 Task: Find connections with filter location Ilebo with filter topic #securitywith filter profile language French with filter current company Bigbasket.com with filter school Gangadhar Meher University with filter industry Religious Institutions with filter service category Social Media Marketing with filter keywords title Painter
Action: Mouse moved to (690, 121)
Screenshot: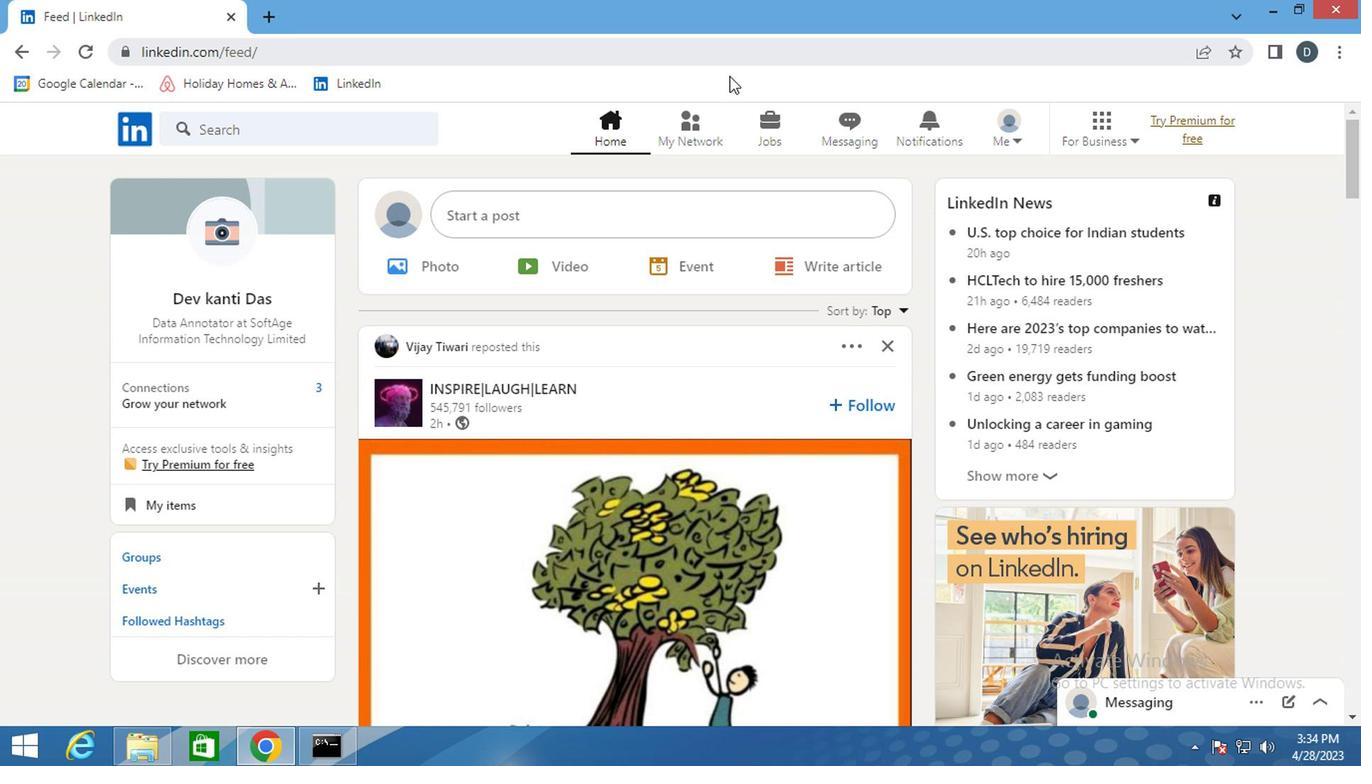 
Action: Mouse pressed left at (690, 121)
Screenshot: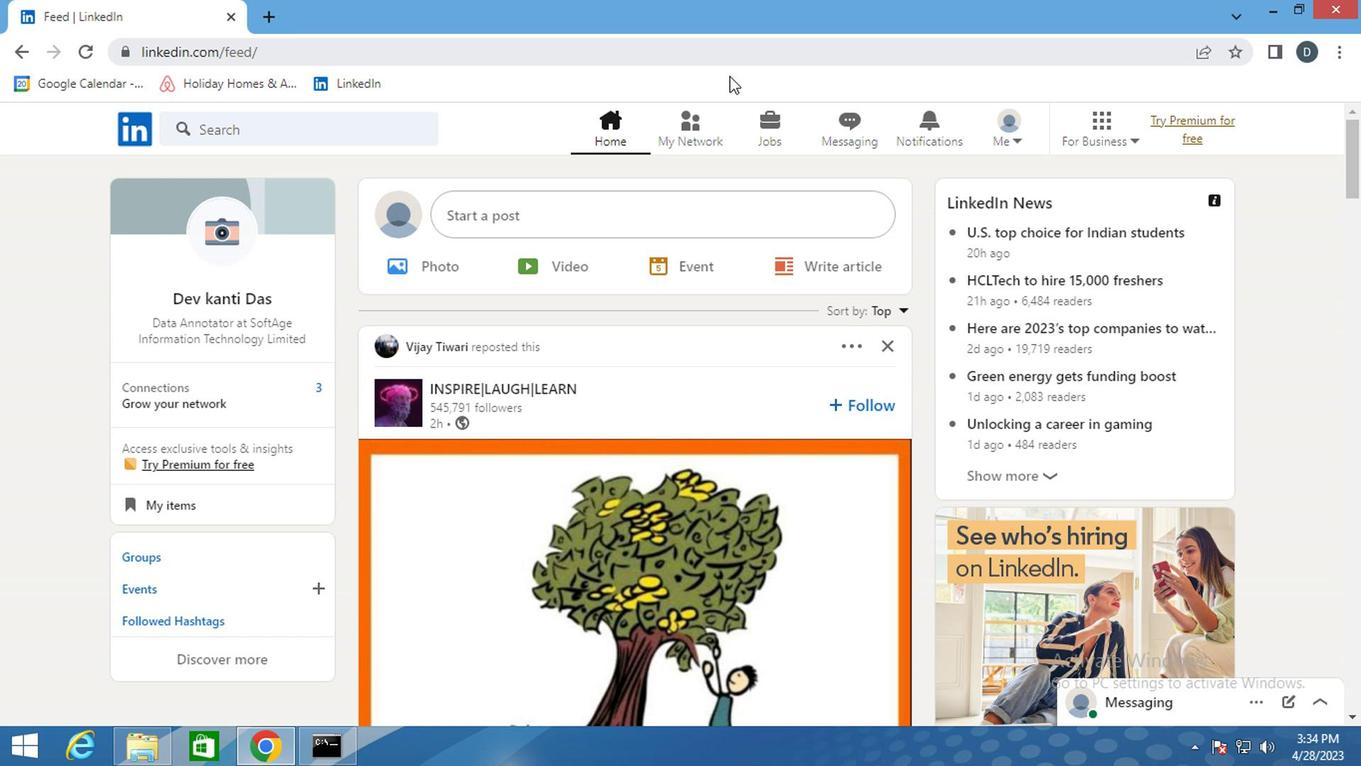 
Action: Mouse moved to (368, 240)
Screenshot: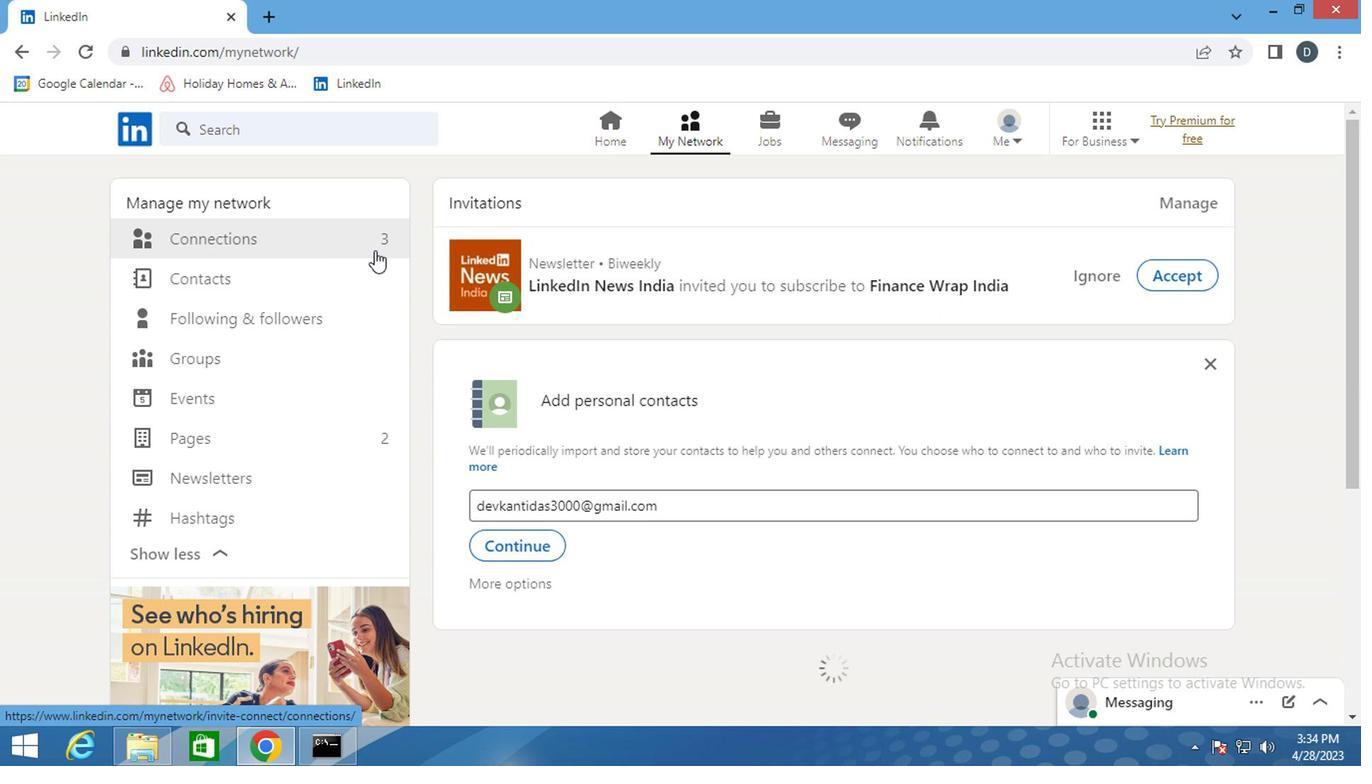 
Action: Mouse pressed left at (368, 240)
Screenshot: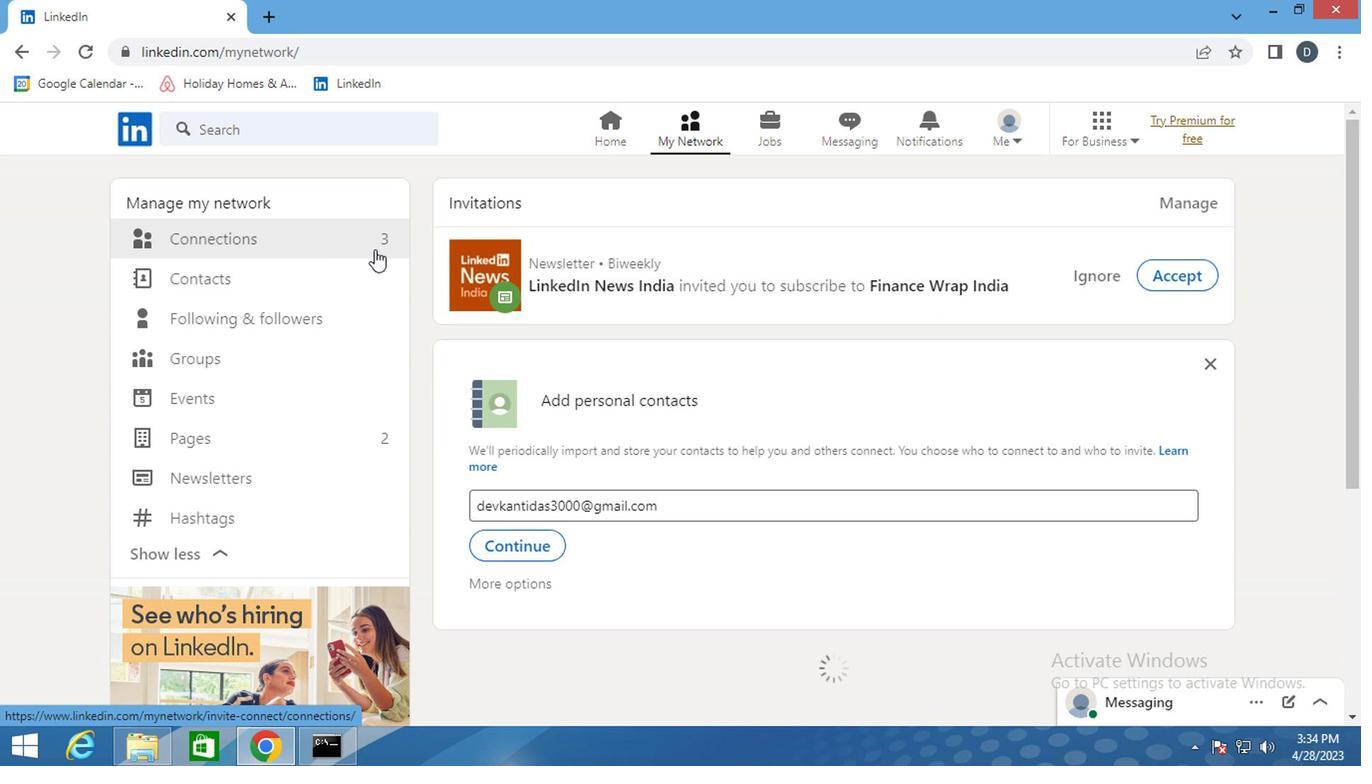 
Action: Mouse moved to (370, 239)
Screenshot: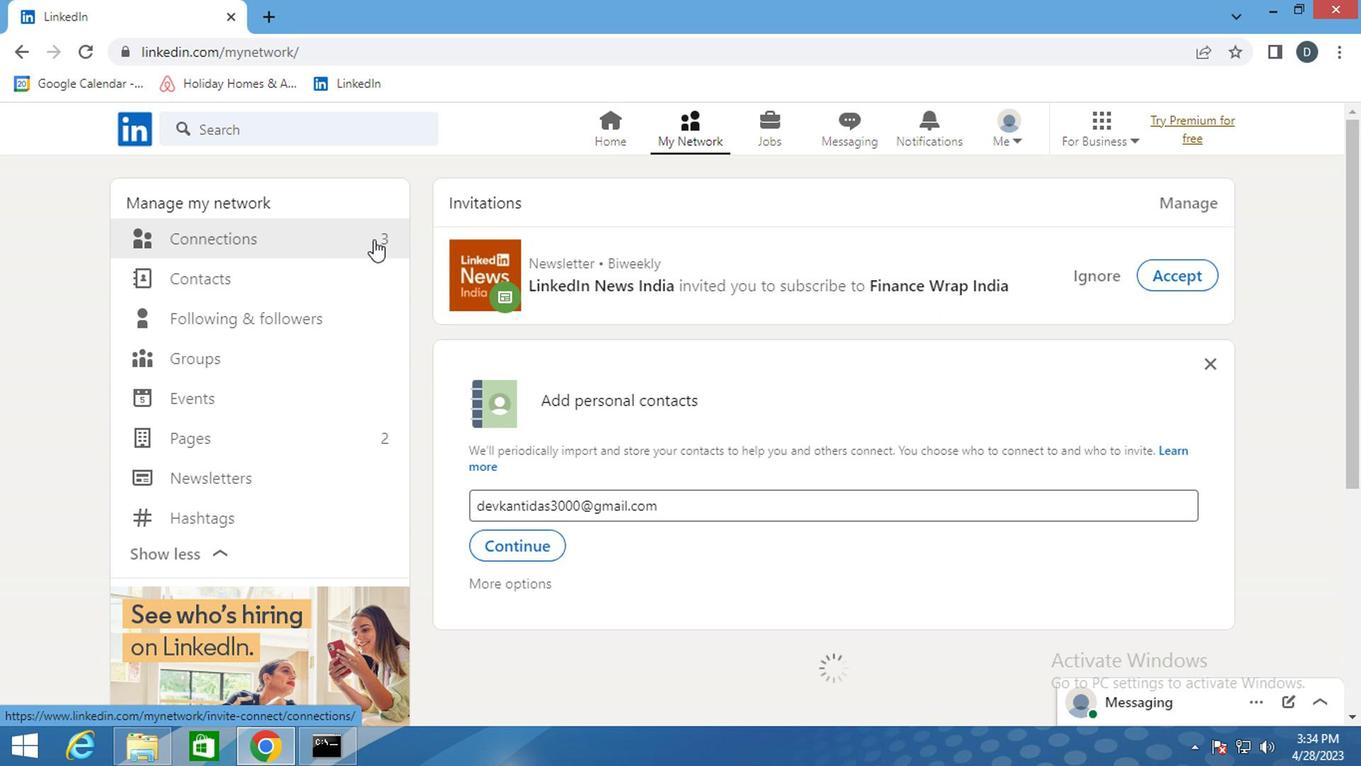 
Action: Mouse pressed left at (370, 239)
Screenshot: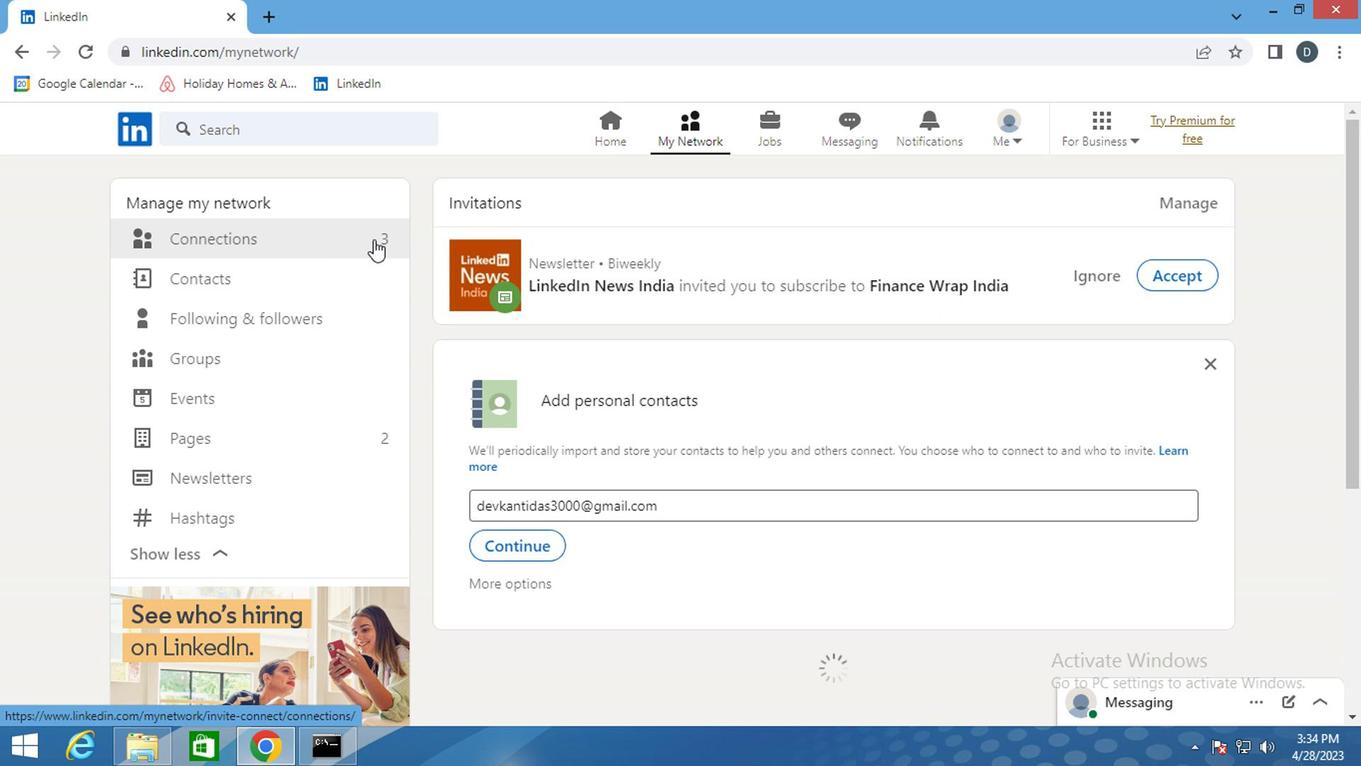 
Action: Mouse moved to (251, 245)
Screenshot: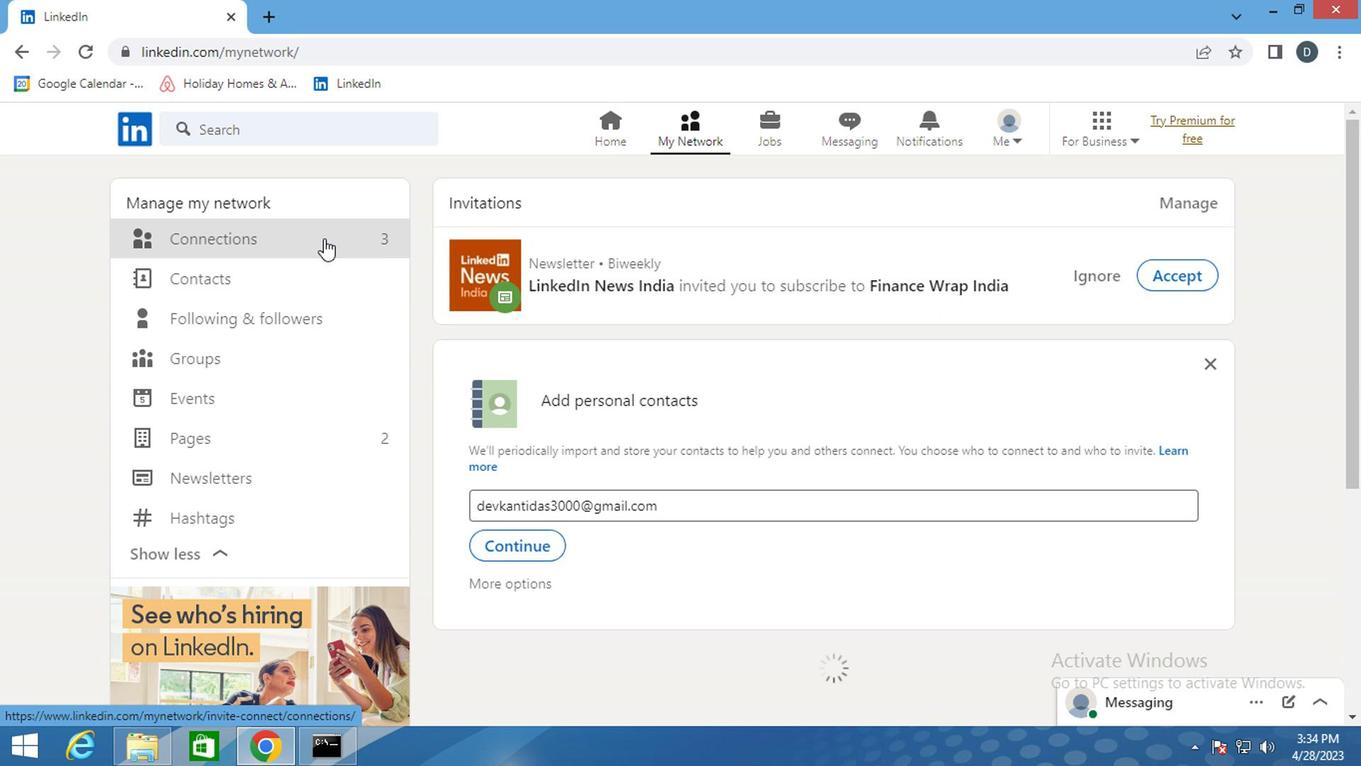 
Action: Mouse pressed left at (251, 245)
Screenshot: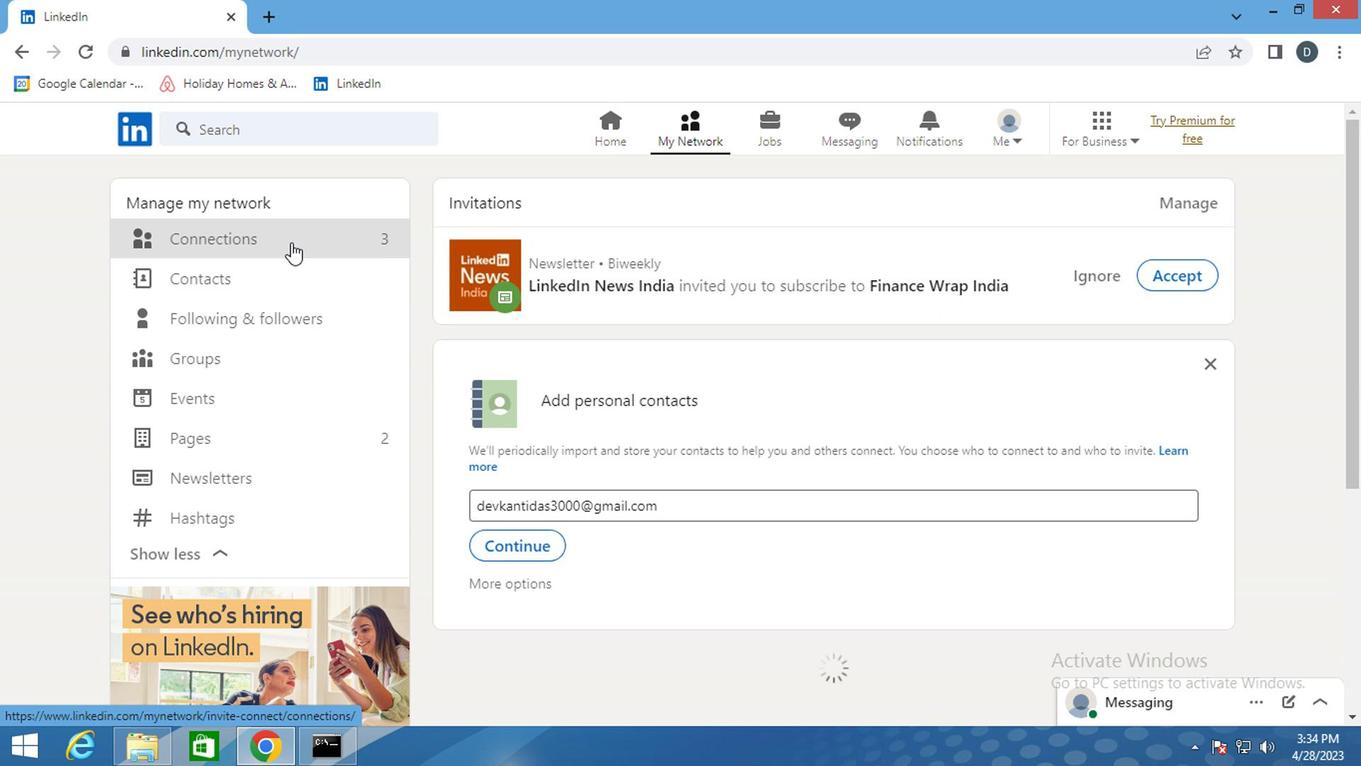 
Action: Mouse moved to (848, 247)
Screenshot: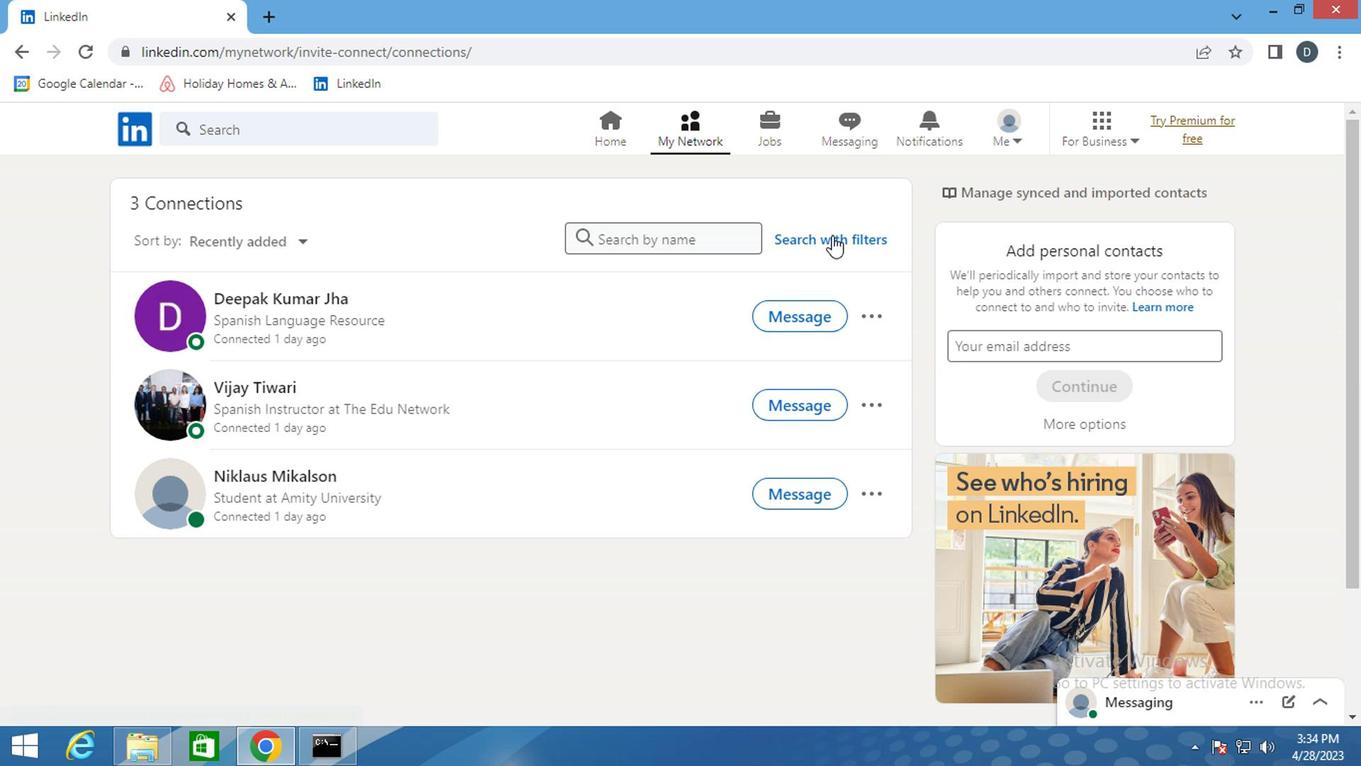 
Action: Mouse pressed left at (848, 247)
Screenshot: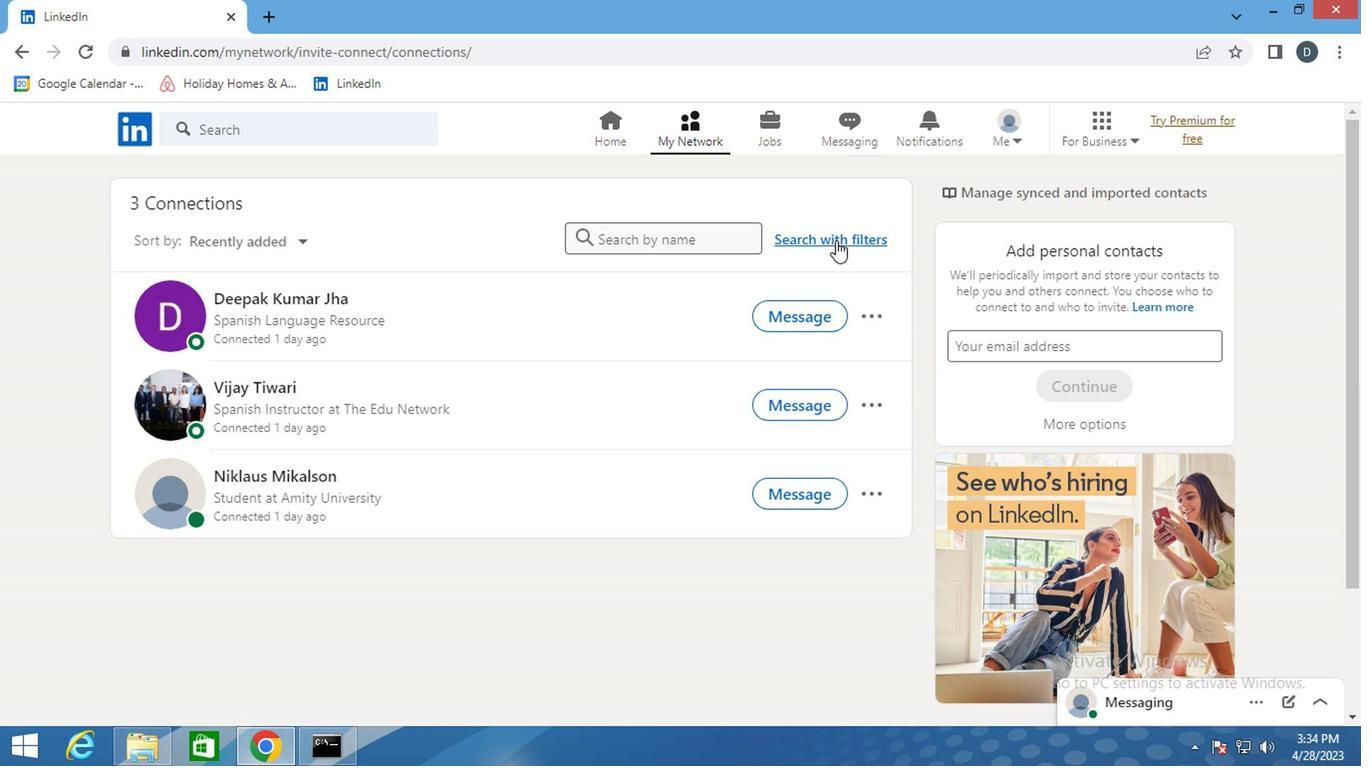 
Action: Mouse moved to (728, 182)
Screenshot: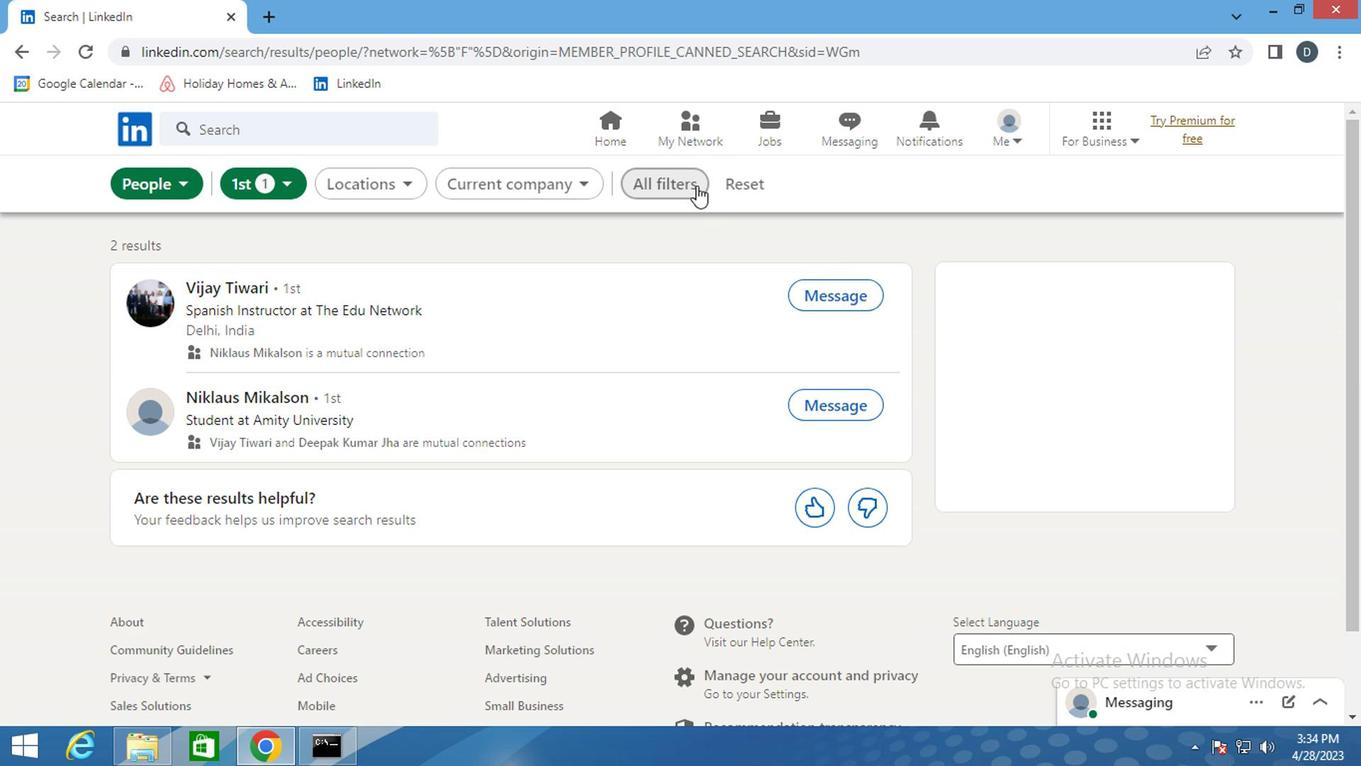 
Action: Mouse pressed left at (728, 182)
Screenshot: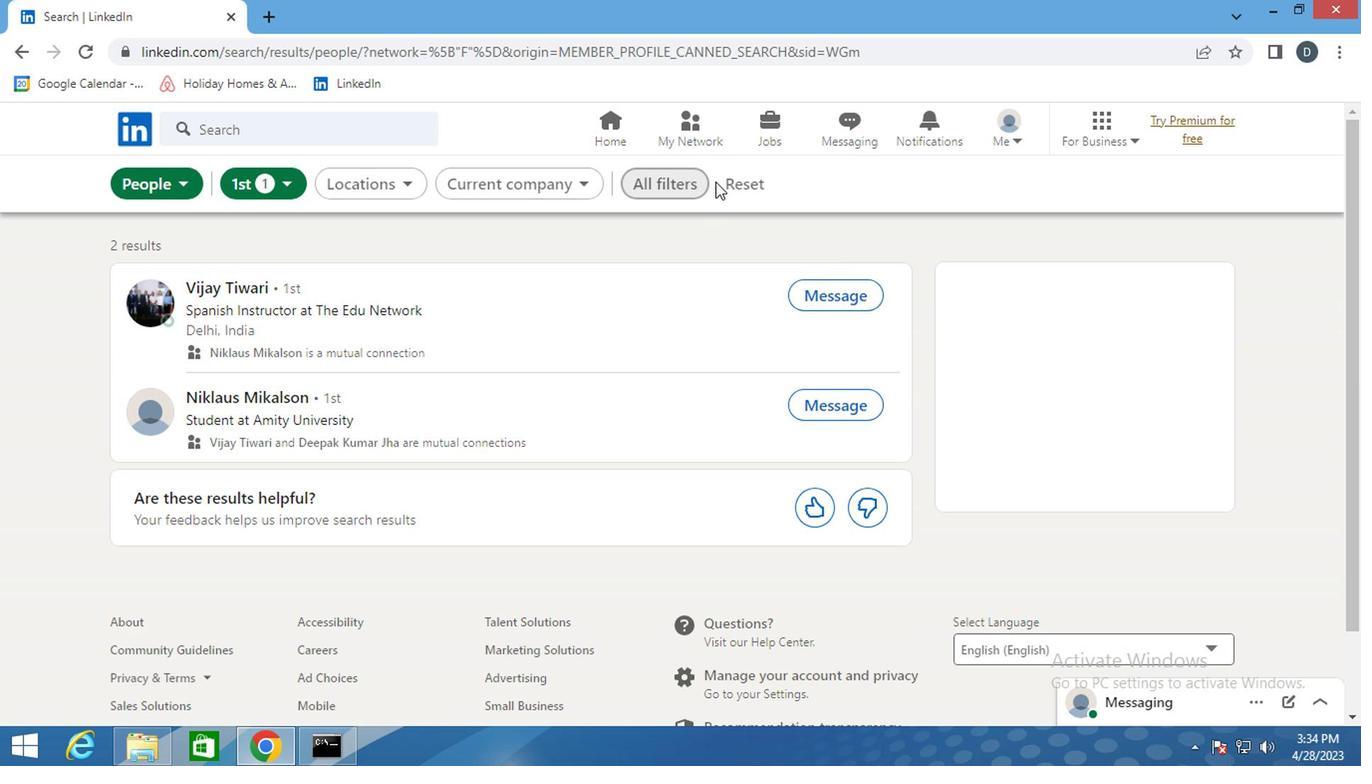 
Action: Mouse moved to (673, 179)
Screenshot: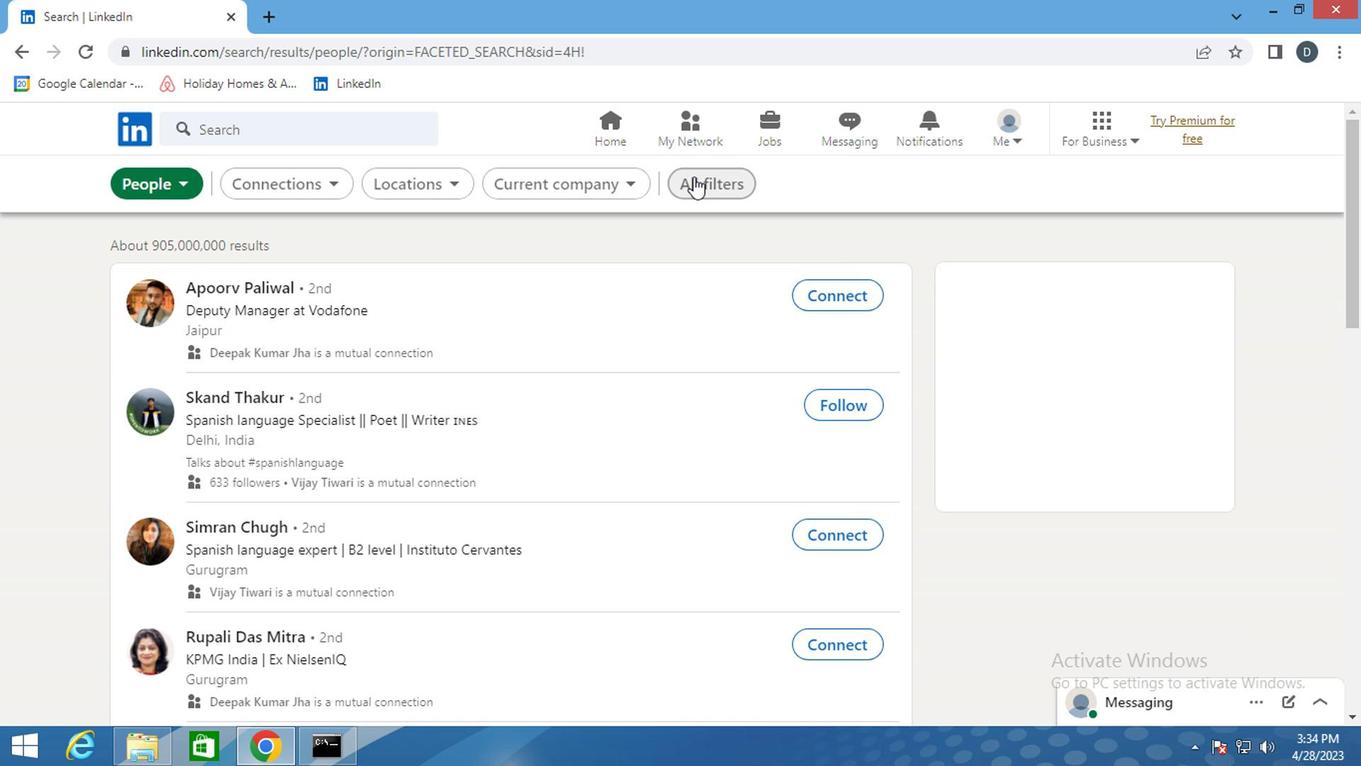 
Action: Mouse pressed left at (673, 179)
Screenshot: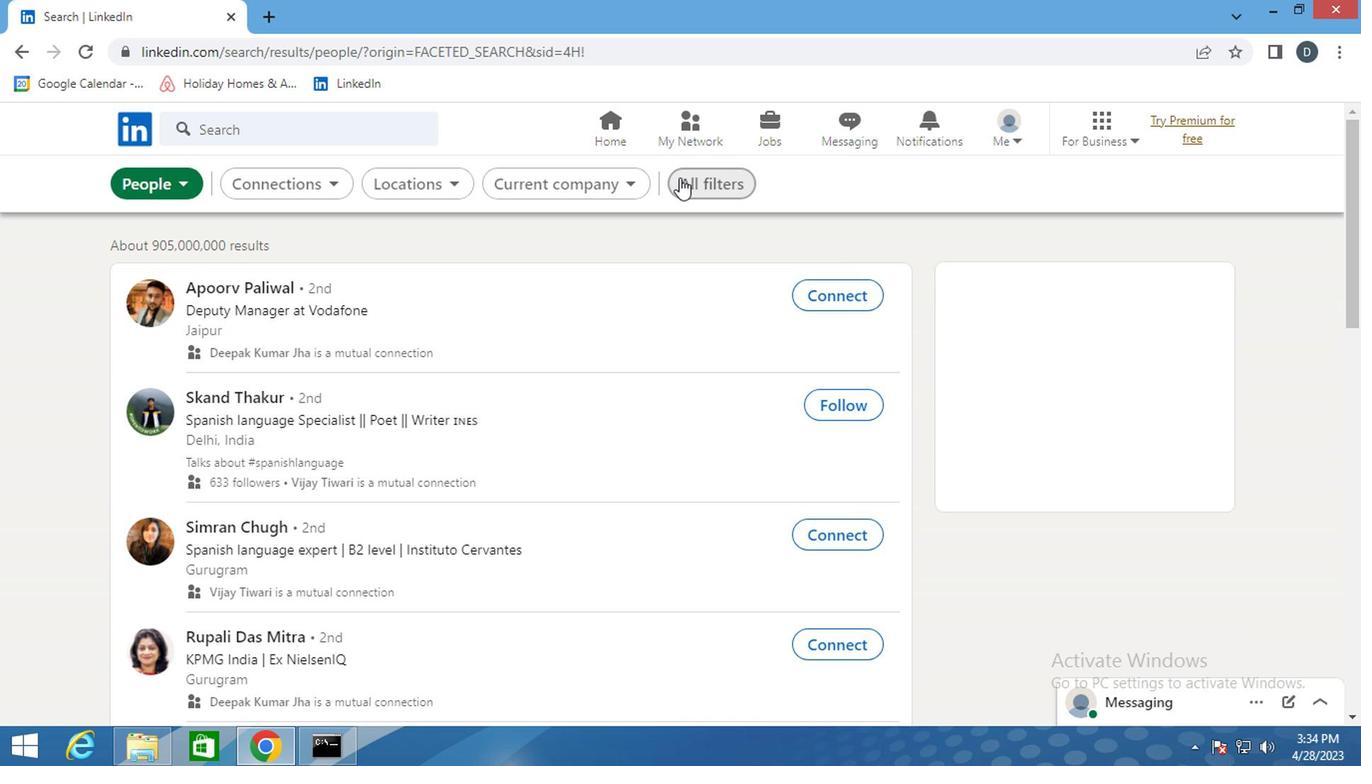 
Action: Mouse moved to (1213, 435)
Screenshot: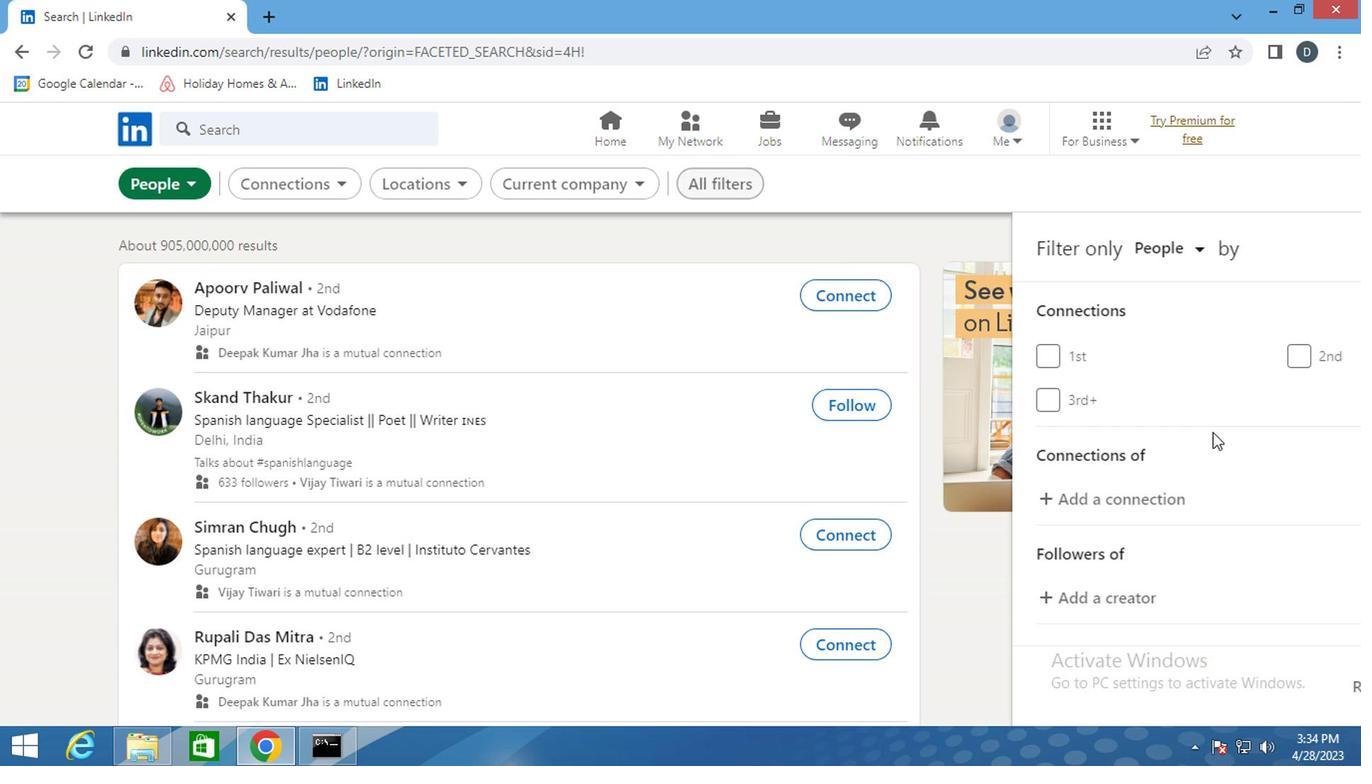 
Action: Mouse scrolled (1213, 434) with delta (0, -1)
Screenshot: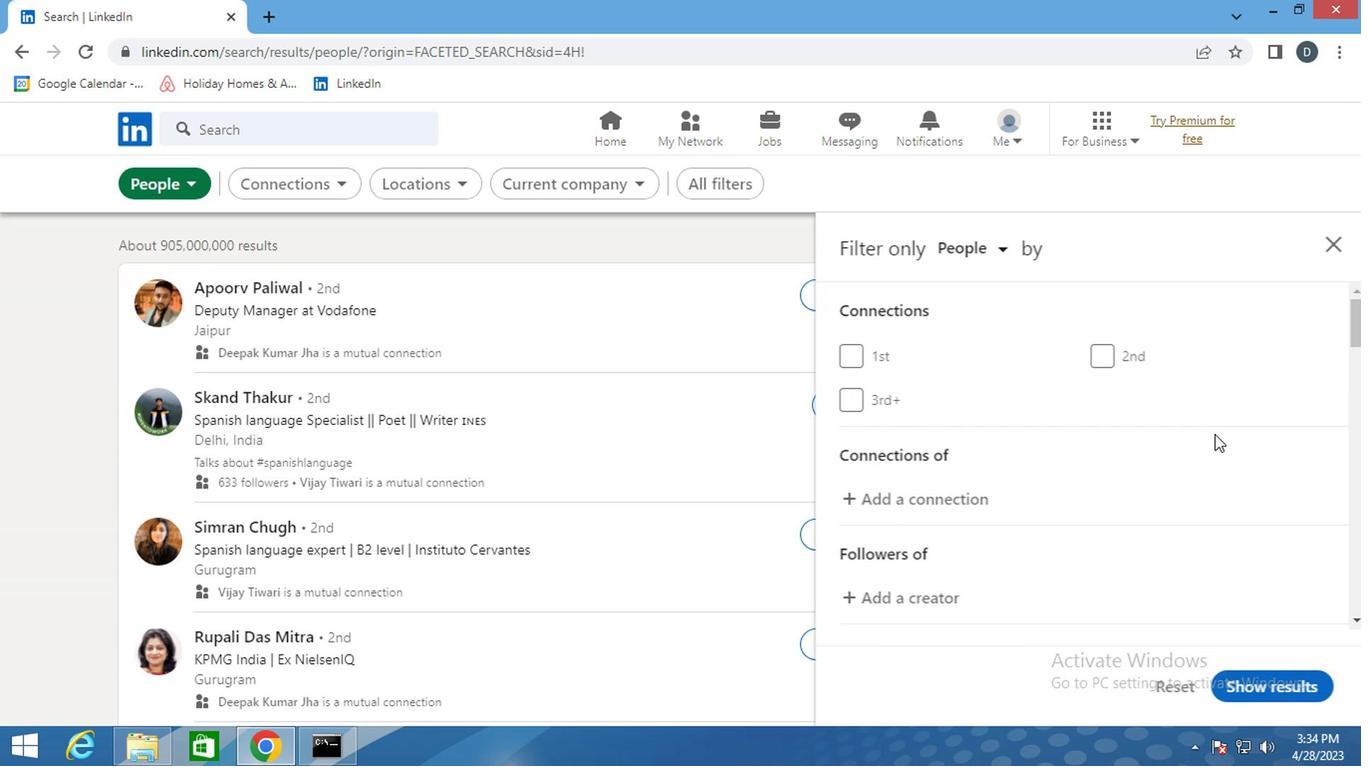 
Action: Mouse scrolled (1213, 434) with delta (0, -1)
Screenshot: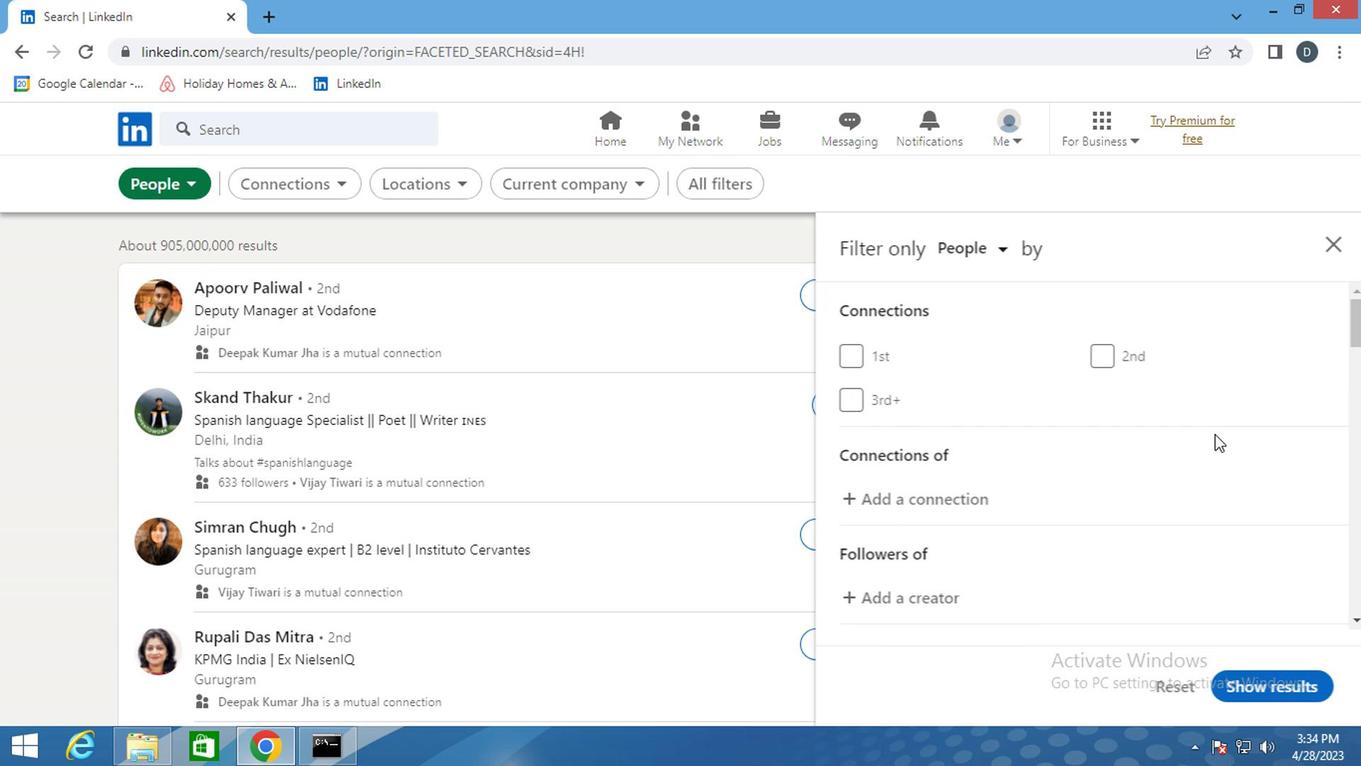 
Action: Mouse moved to (1215, 455)
Screenshot: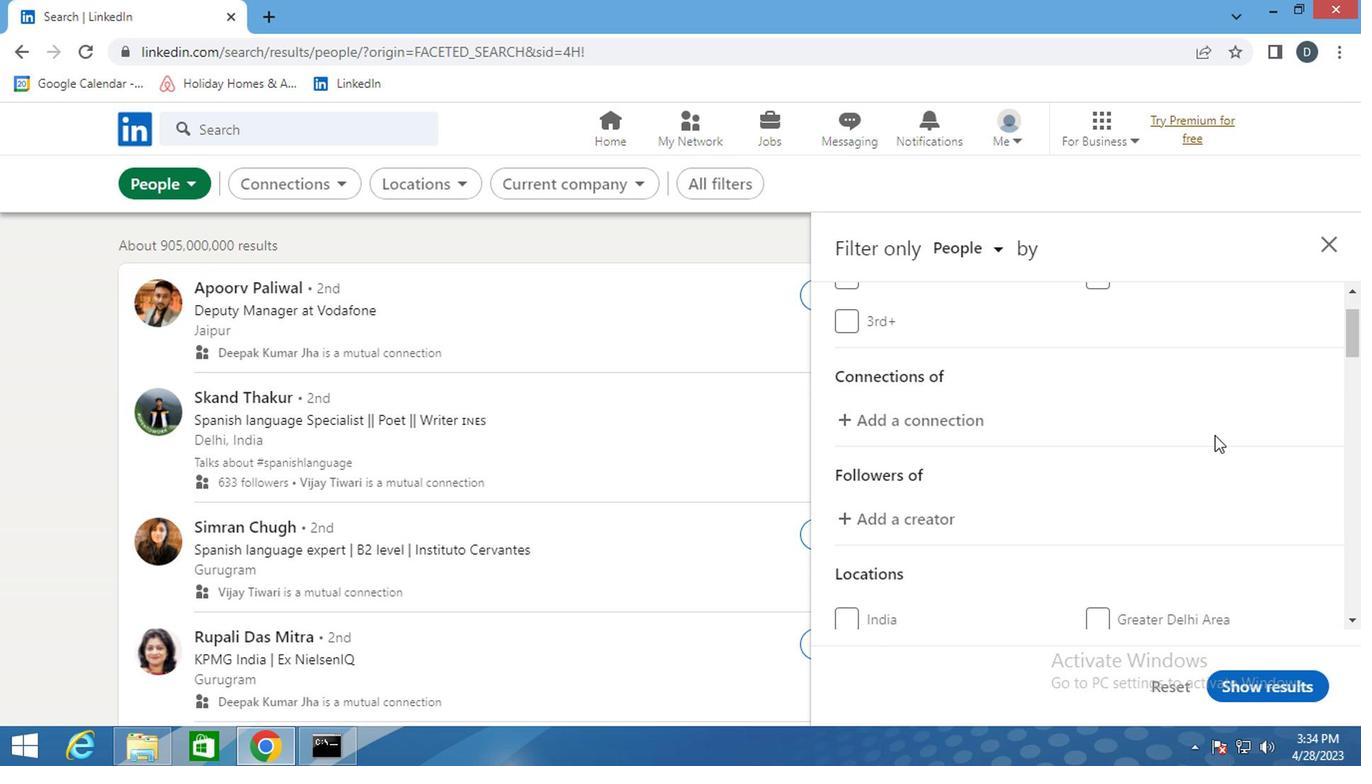 
Action: Mouse scrolled (1215, 453) with delta (0, -1)
Screenshot: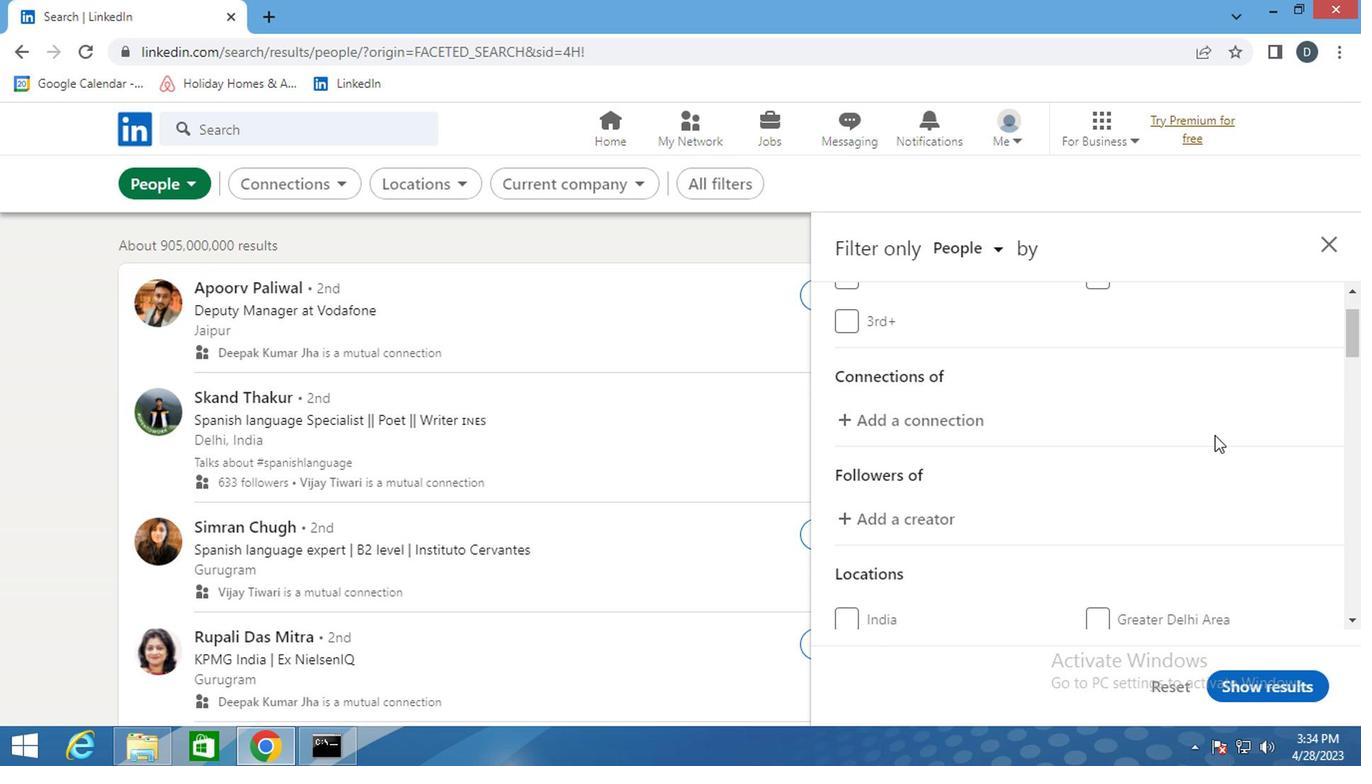
Action: Mouse moved to (1205, 495)
Screenshot: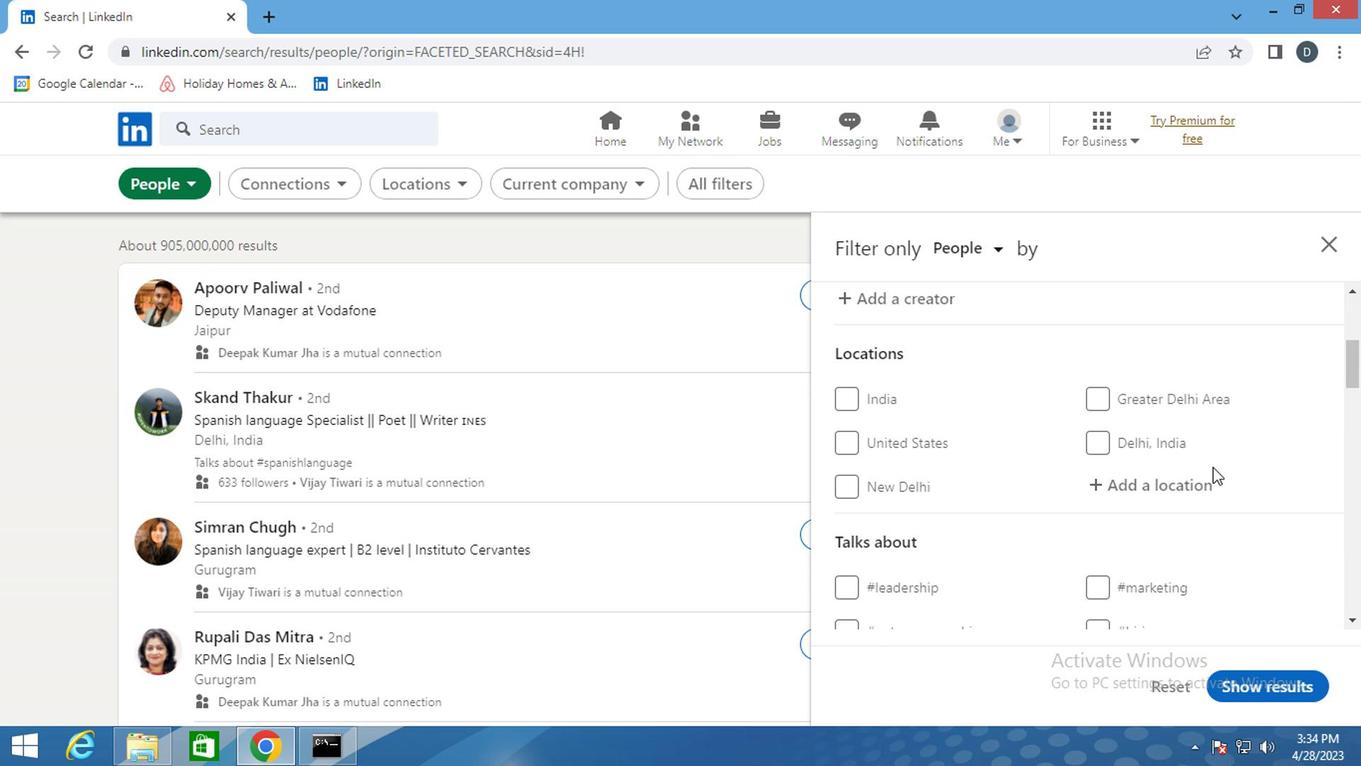 
Action: Mouse pressed left at (1205, 495)
Screenshot: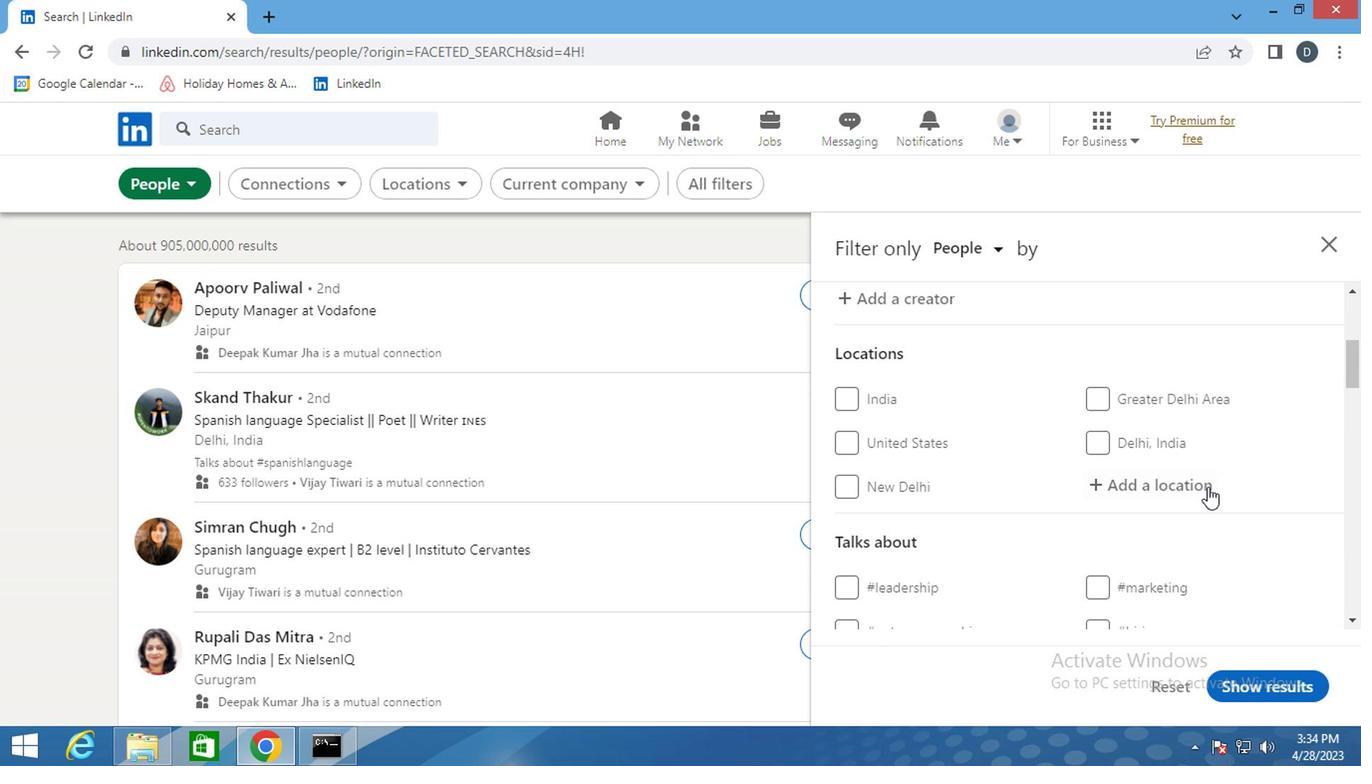 
Action: Key pressed <Key.shift_r>Ilebo<Key.enter>
Screenshot: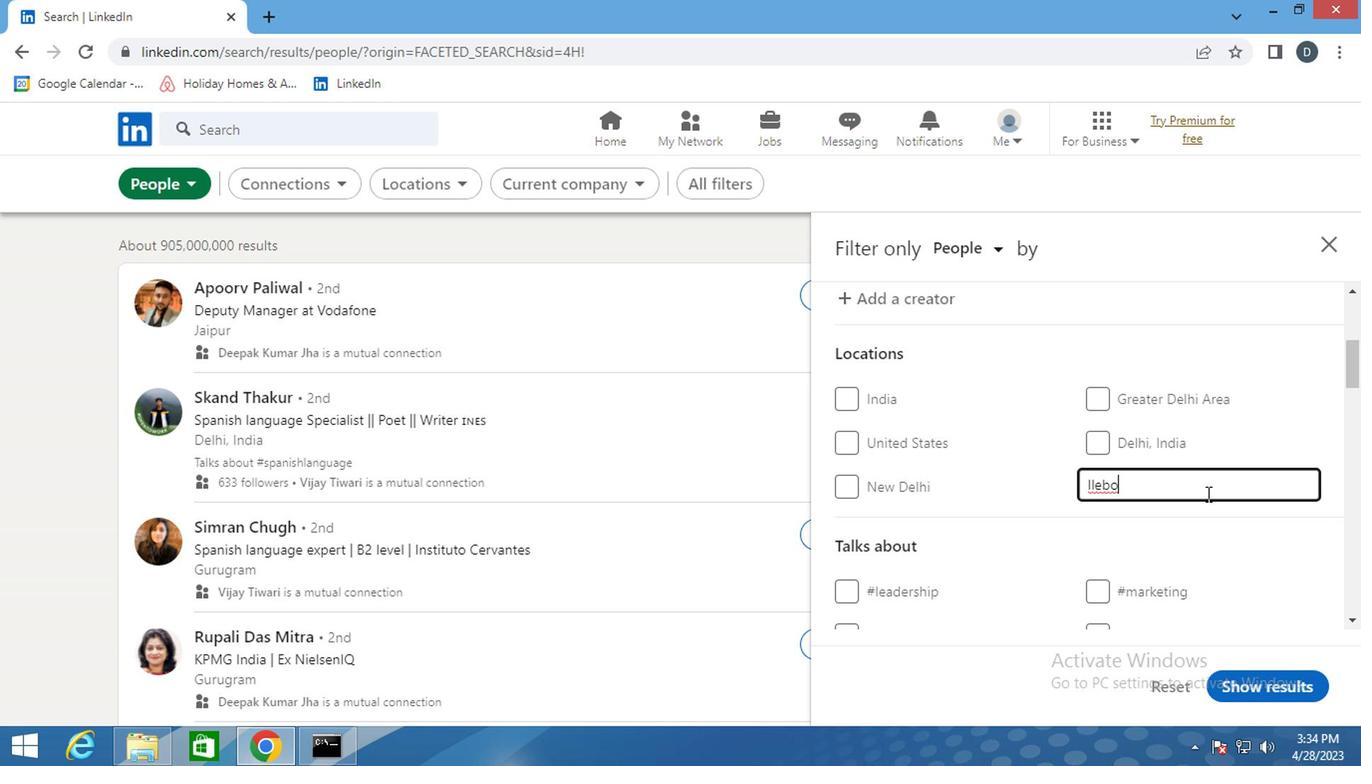 
Action: Mouse moved to (1190, 399)
Screenshot: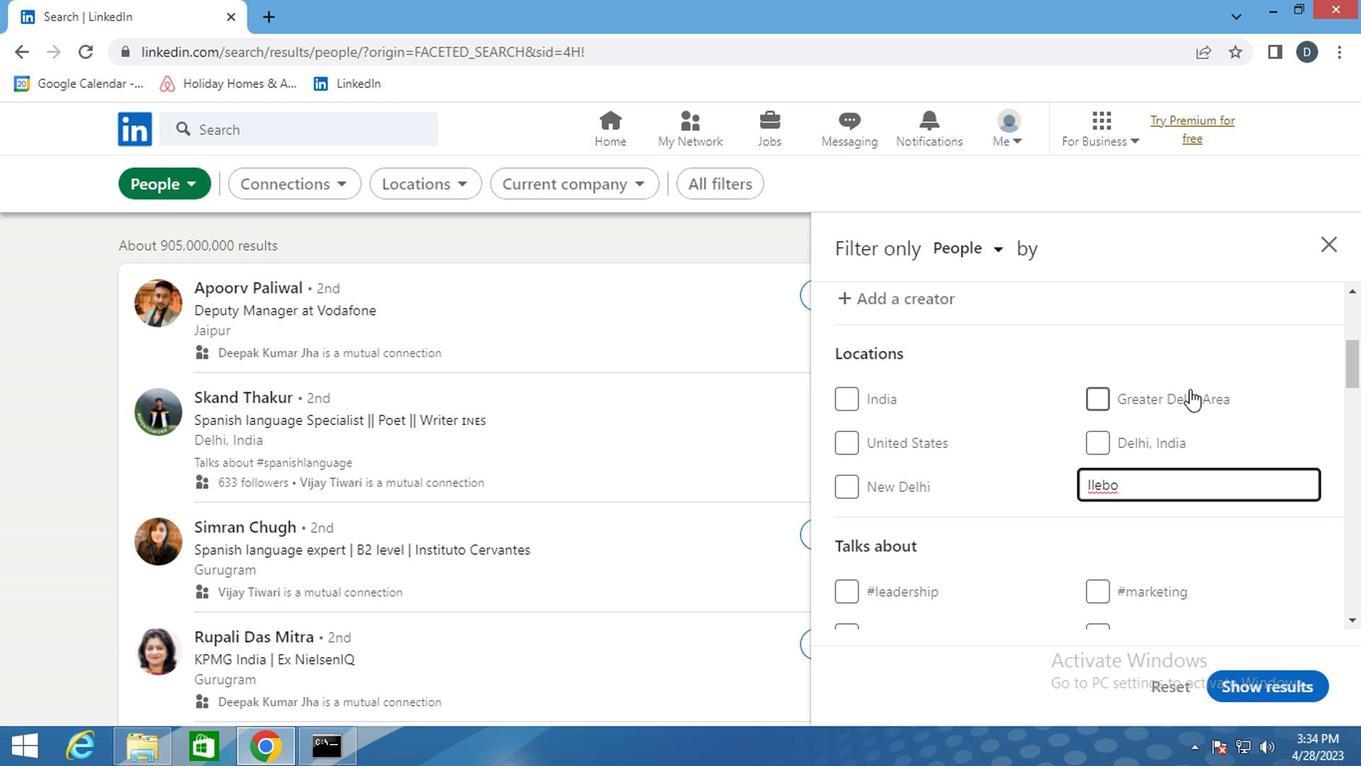 
Action: Mouse scrolled (1190, 397) with delta (0, -1)
Screenshot: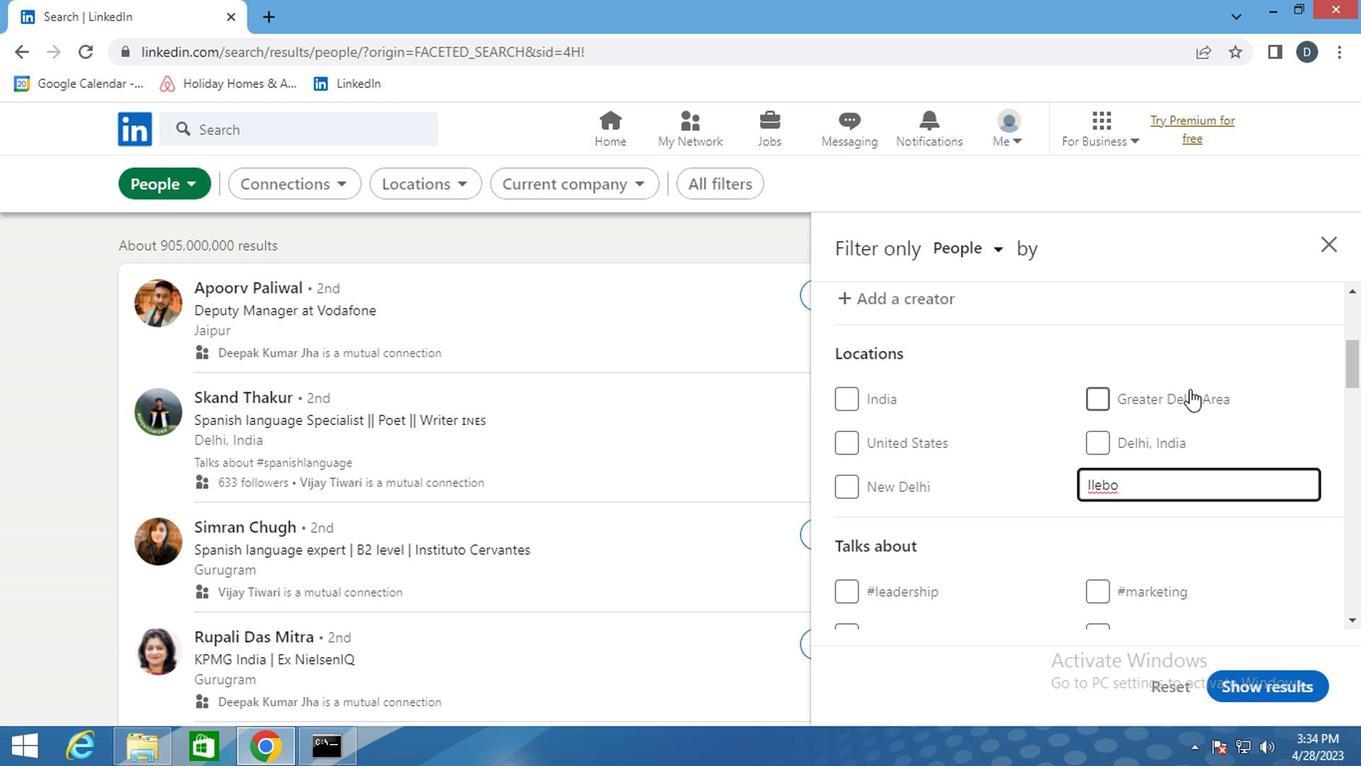 
Action: Mouse moved to (1191, 402)
Screenshot: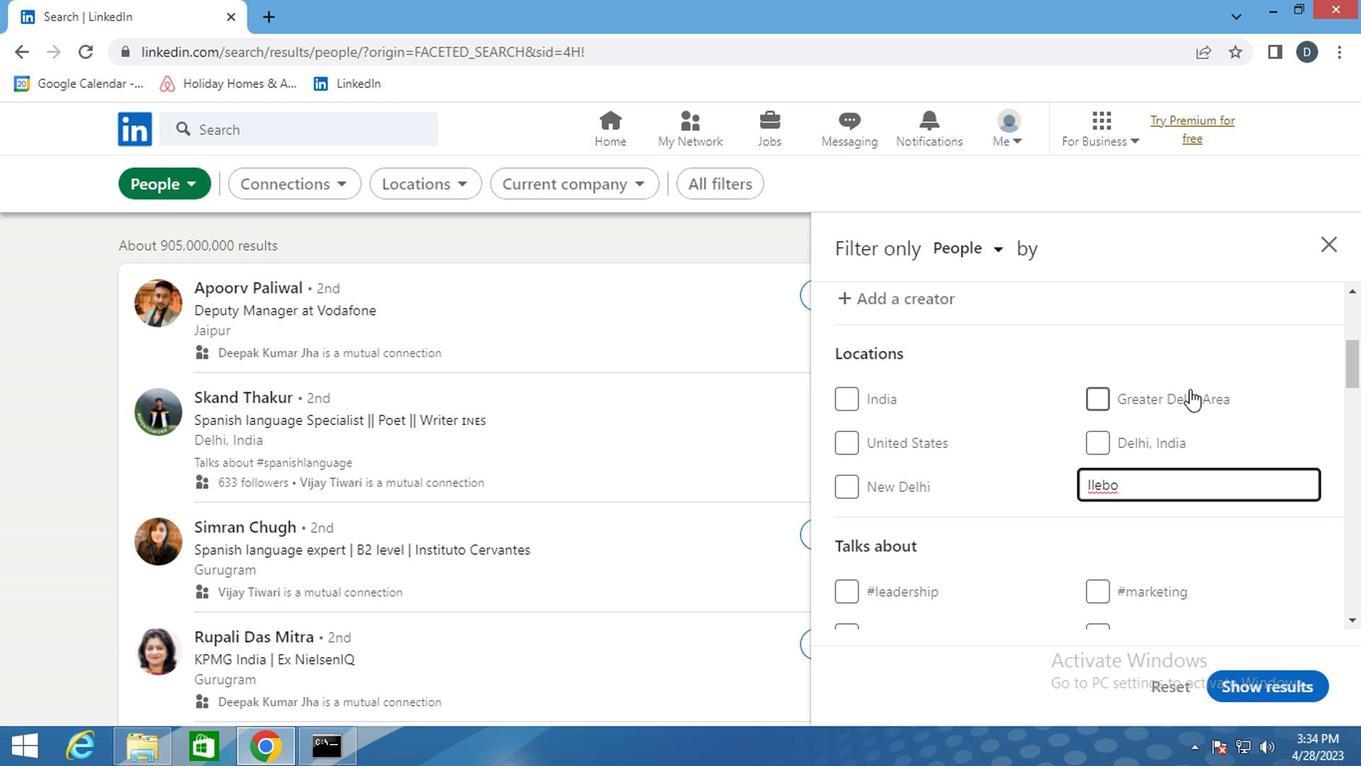 
Action: Mouse scrolled (1191, 401) with delta (0, 0)
Screenshot: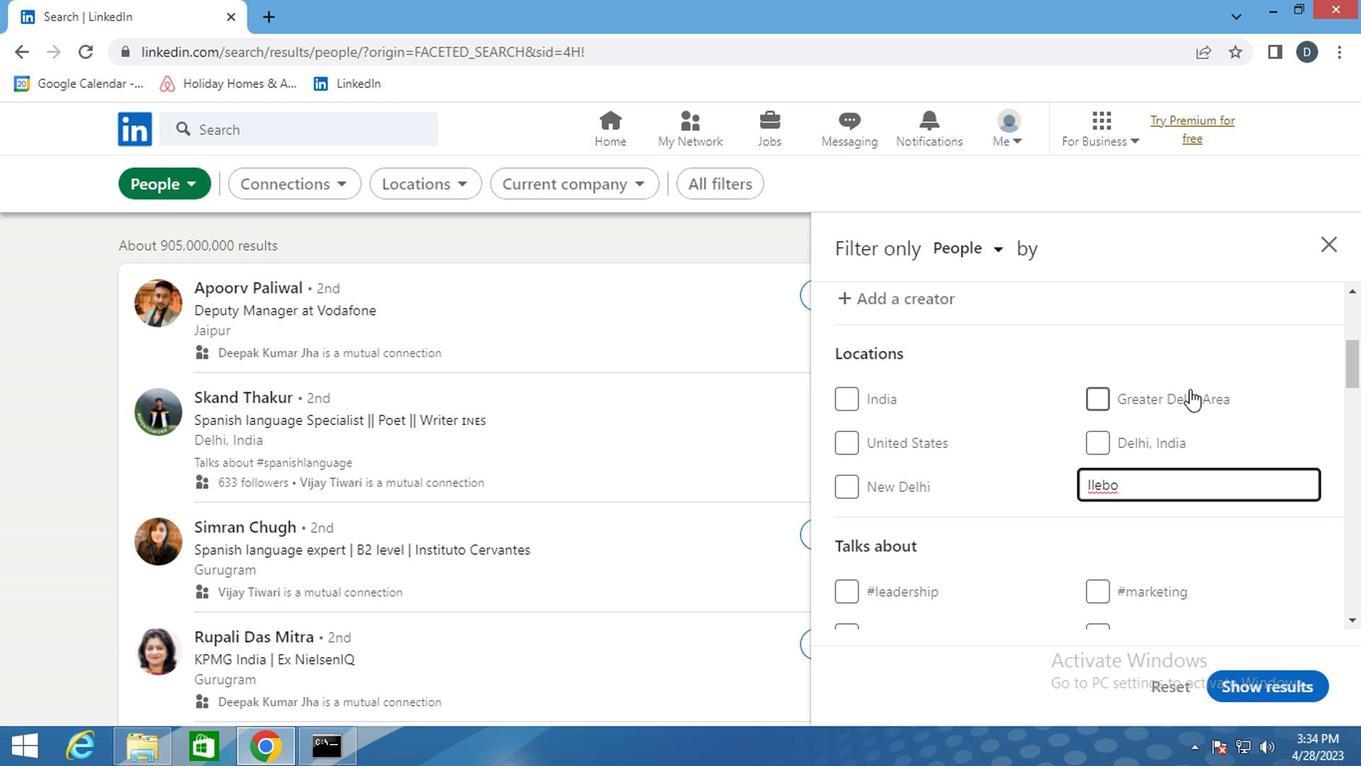 
Action: Mouse moved to (1194, 404)
Screenshot: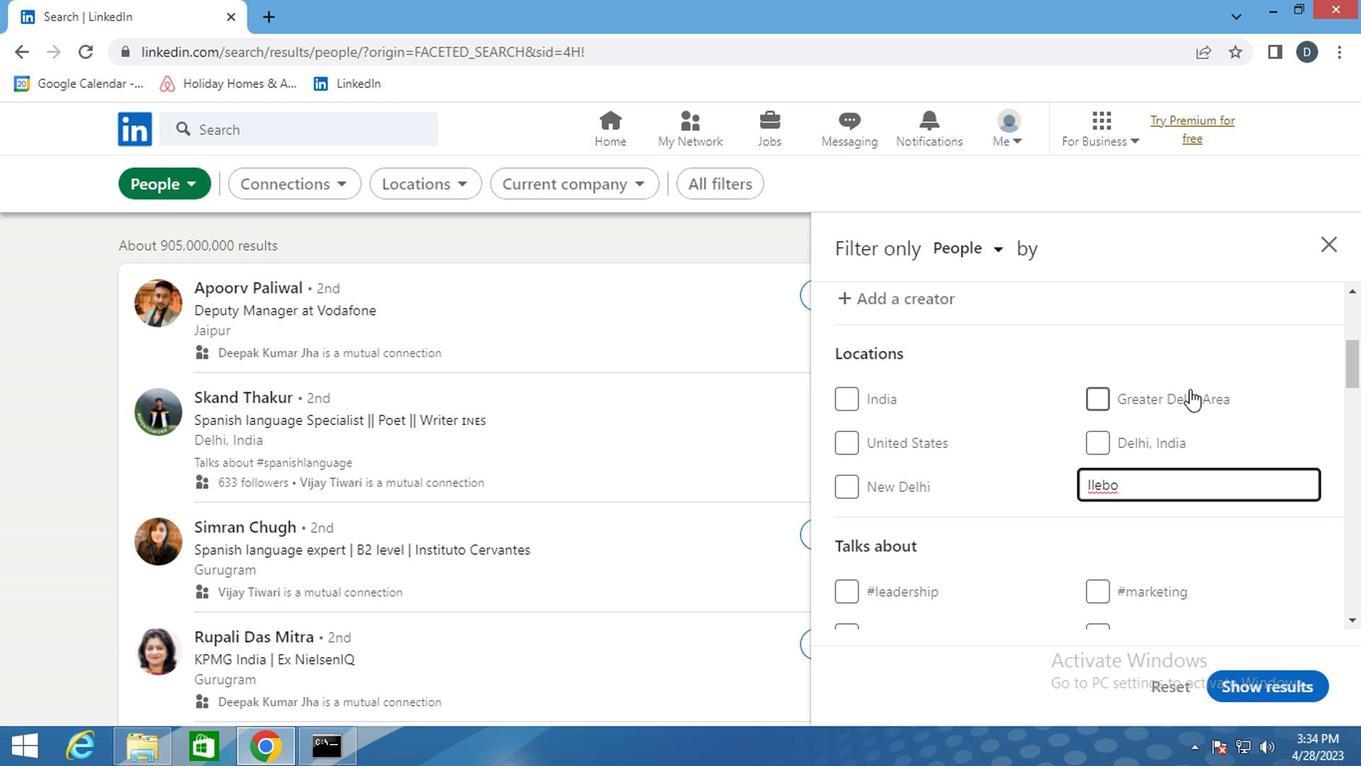 
Action: Mouse scrolled (1194, 404) with delta (0, 0)
Screenshot: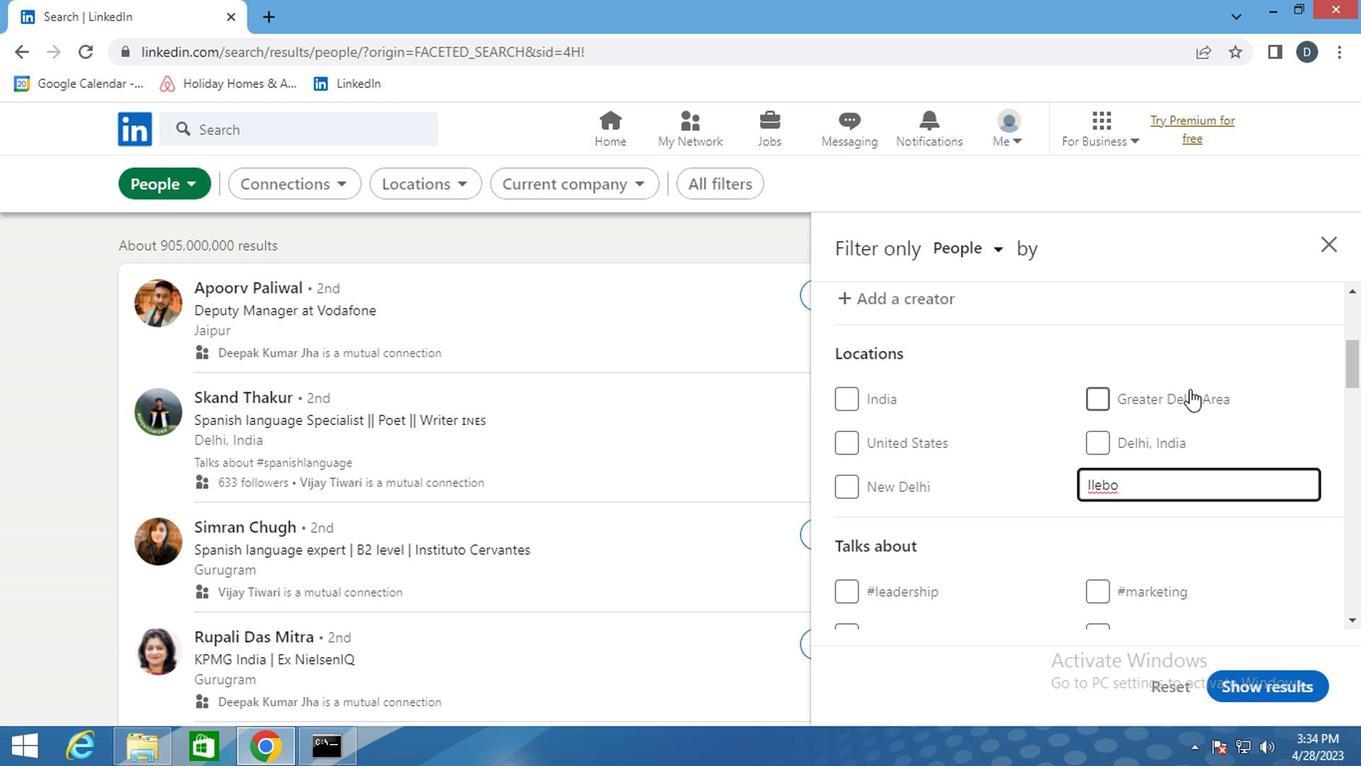 
Action: Mouse moved to (1165, 379)
Screenshot: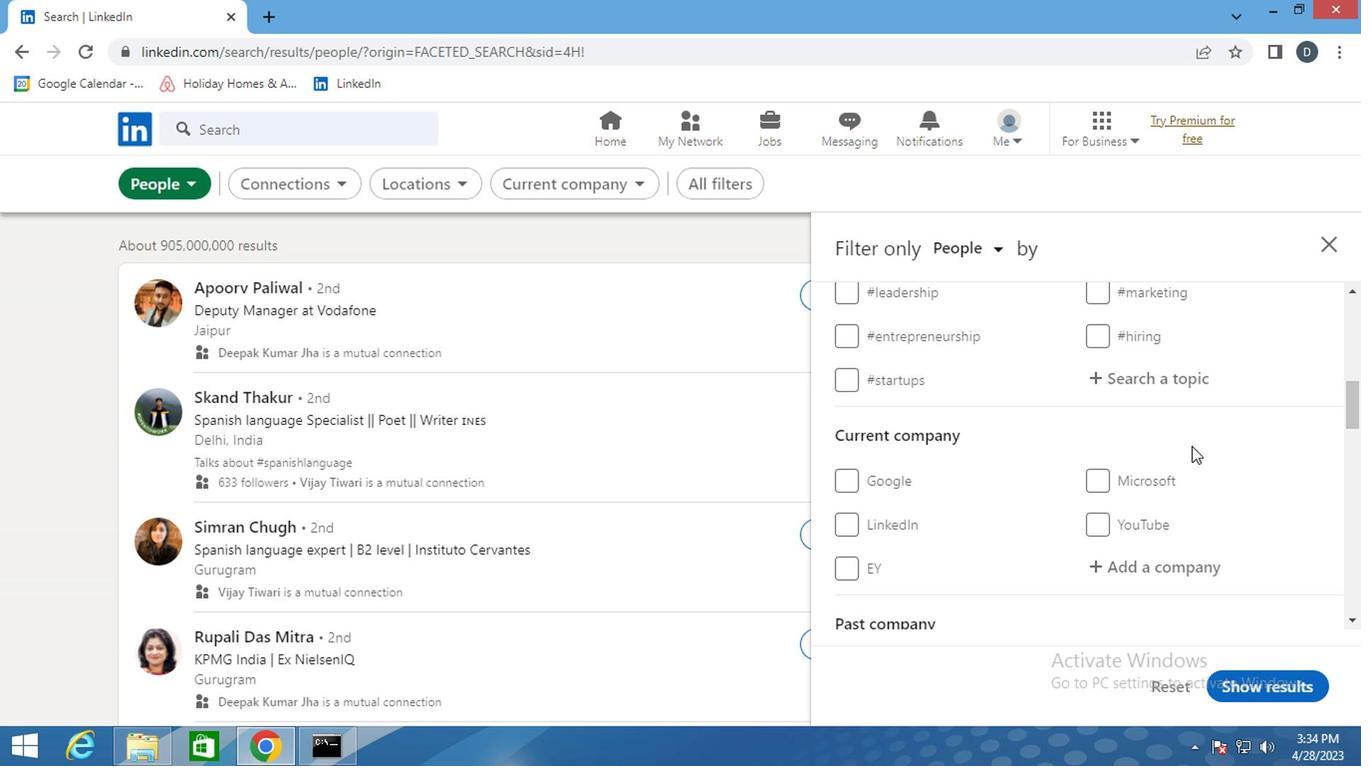 
Action: Mouse pressed left at (1165, 379)
Screenshot: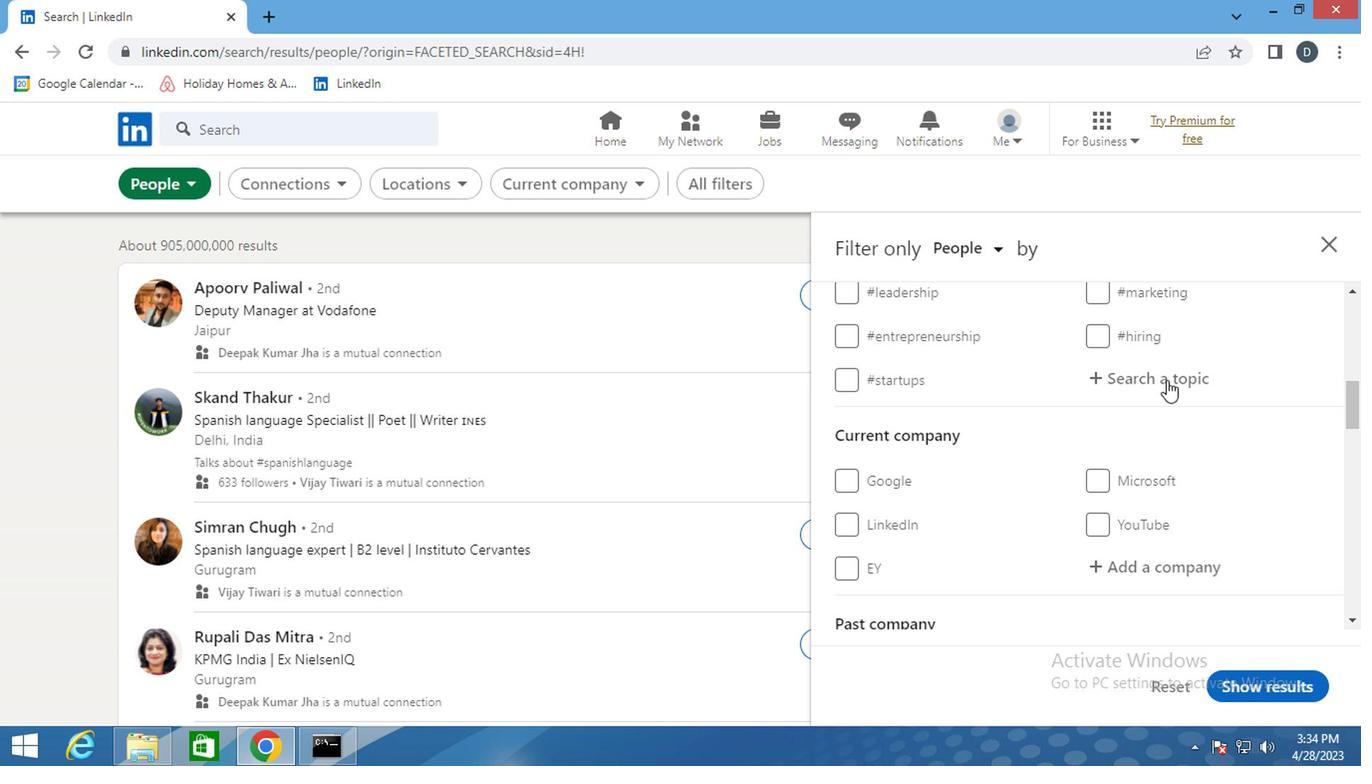 
Action: Key pressed <Key.shift>#SECURITY
Screenshot: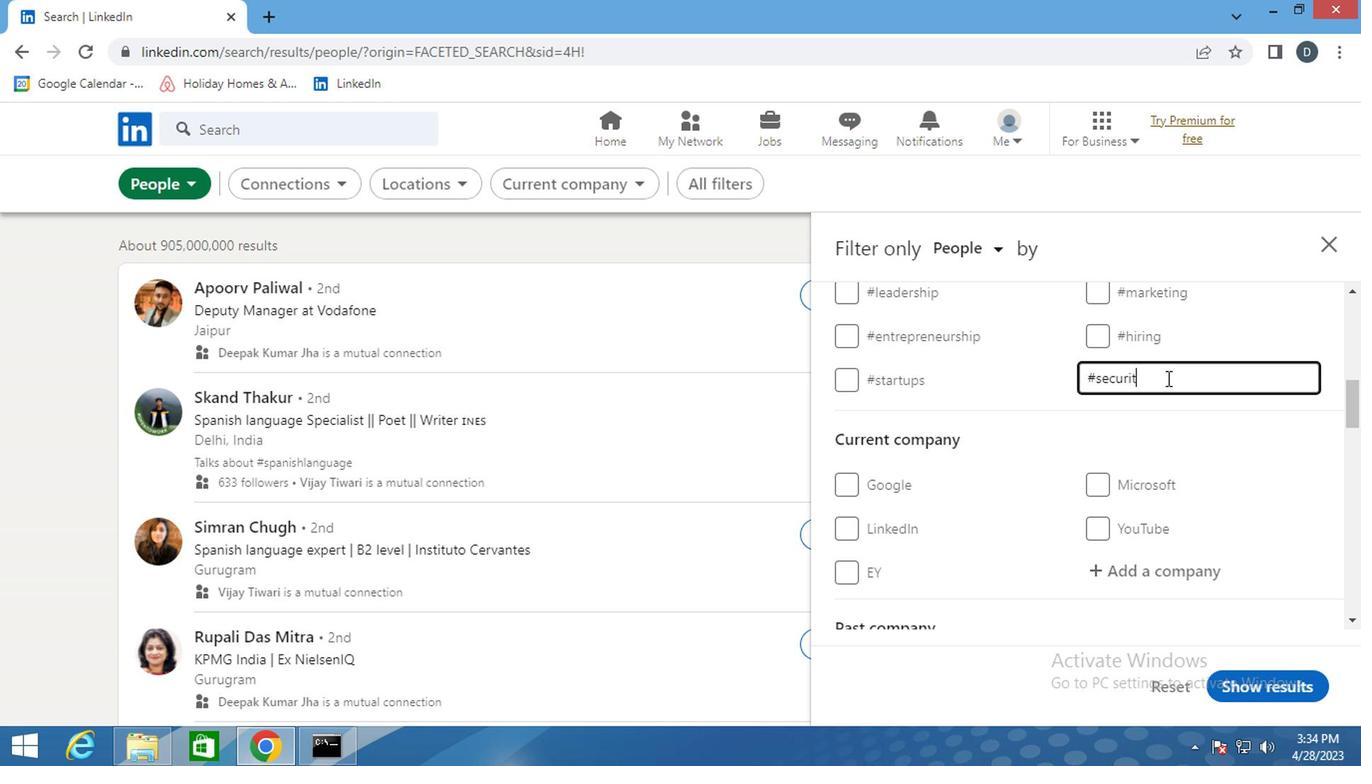 
Action: Mouse moved to (1162, 431)
Screenshot: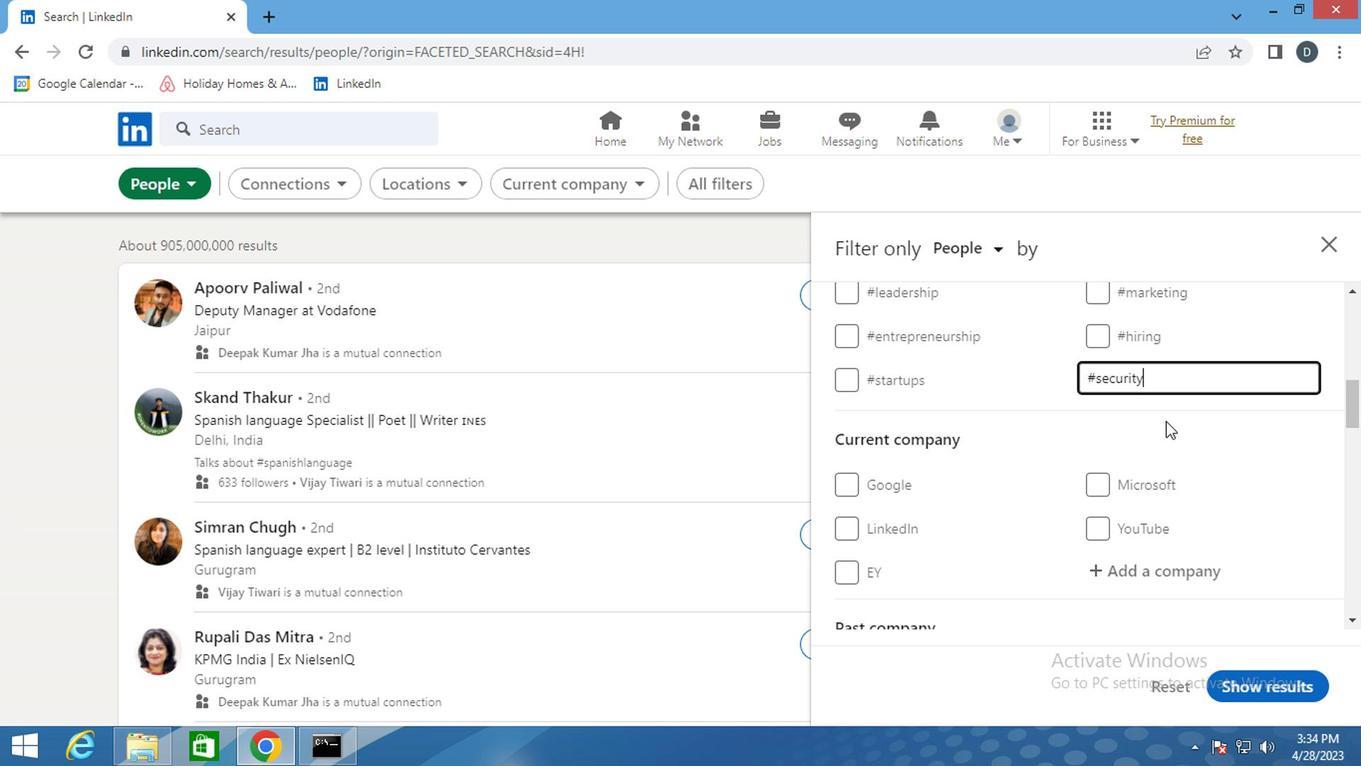
Action: Mouse scrolled (1162, 429) with delta (0, -1)
Screenshot: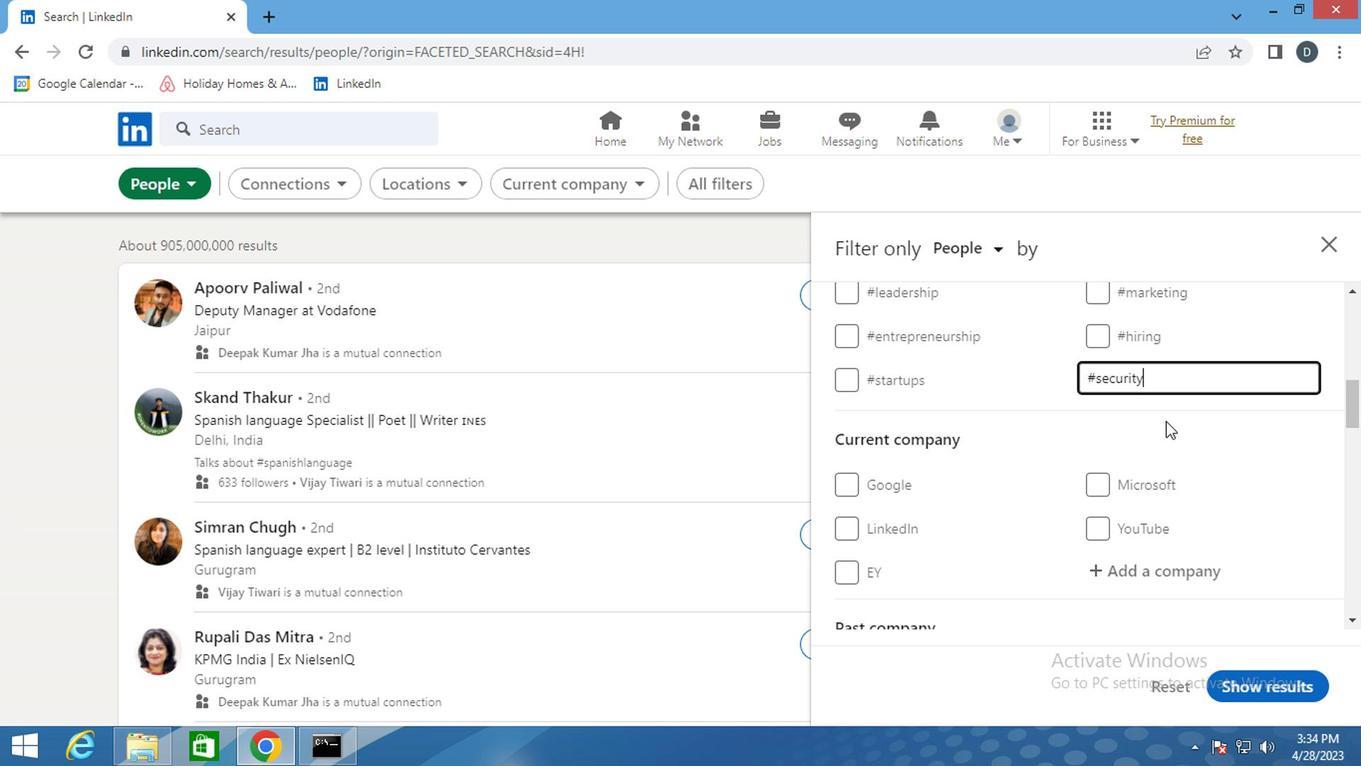 
Action: Mouse moved to (1162, 431)
Screenshot: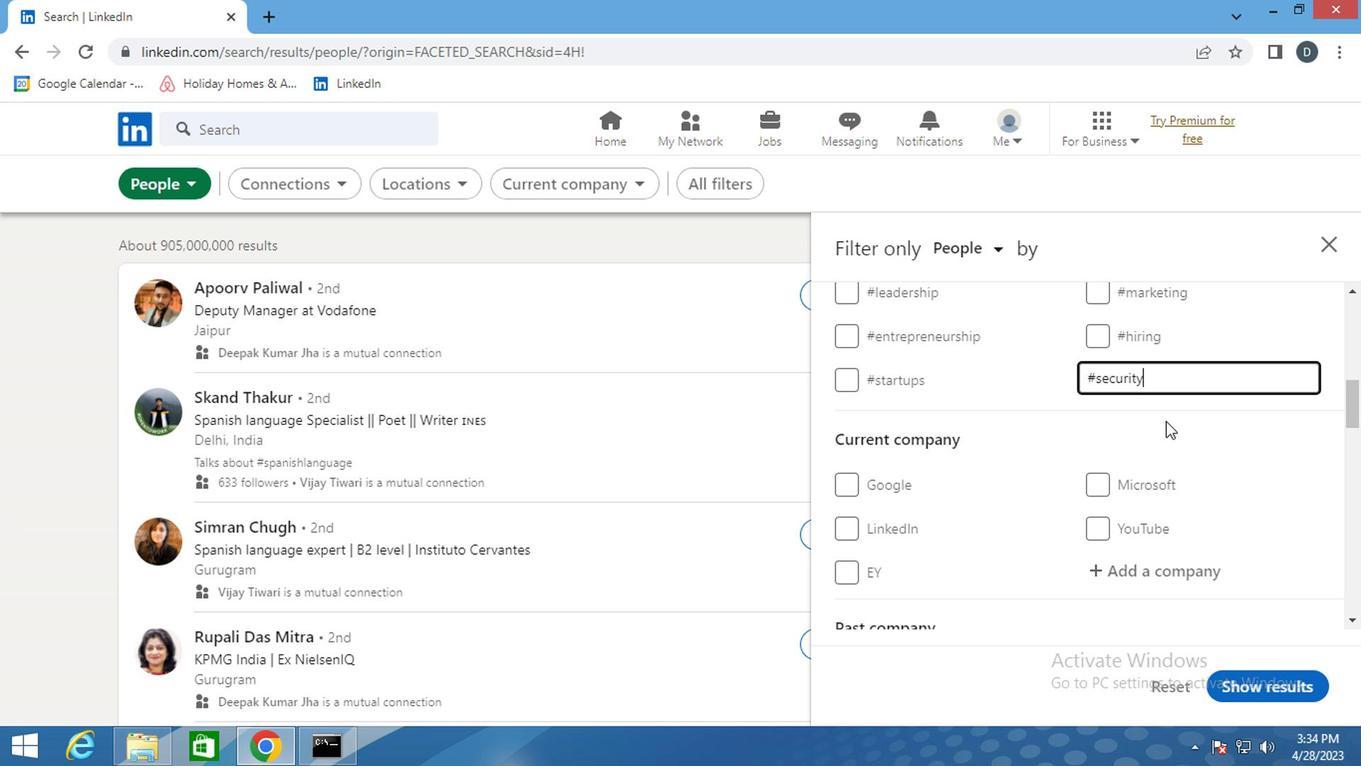 
Action: Mouse scrolled (1162, 429) with delta (0, -1)
Screenshot: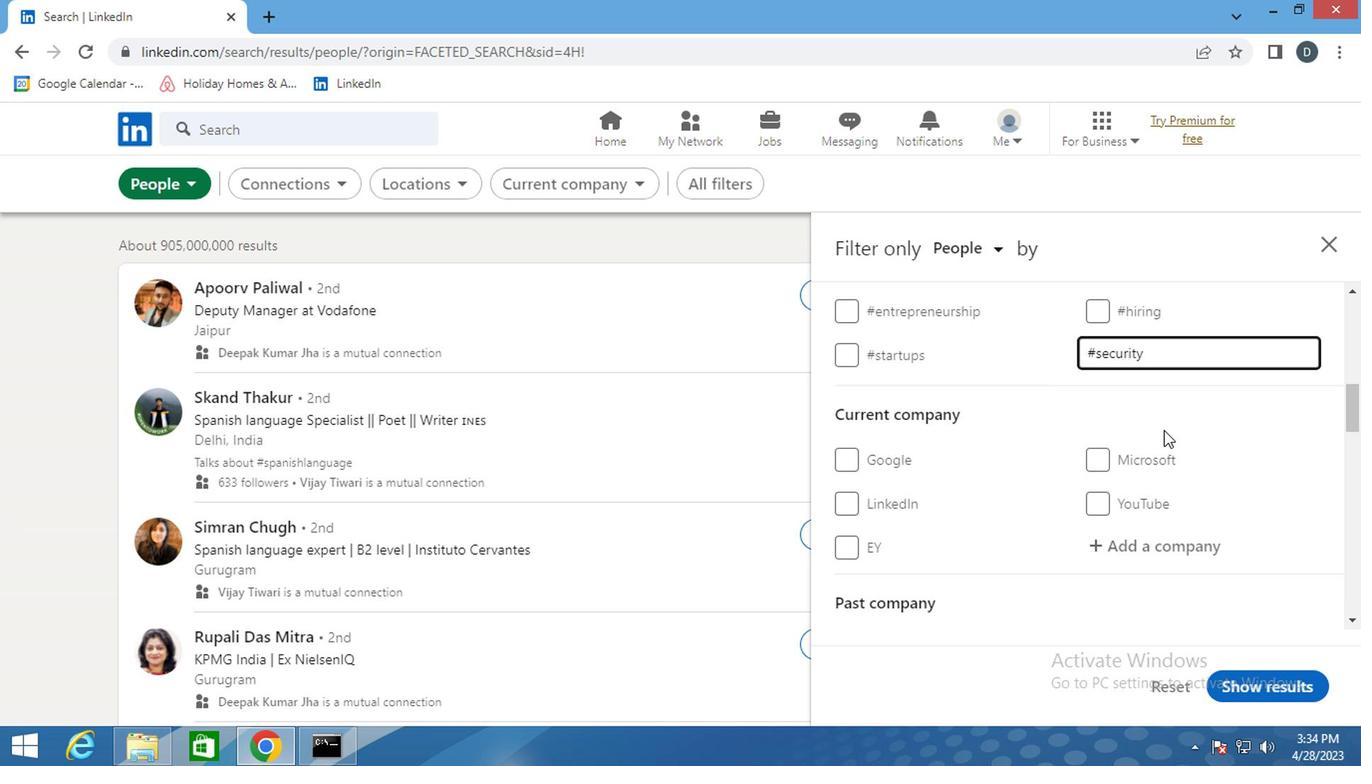 
Action: Mouse moved to (1157, 397)
Screenshot: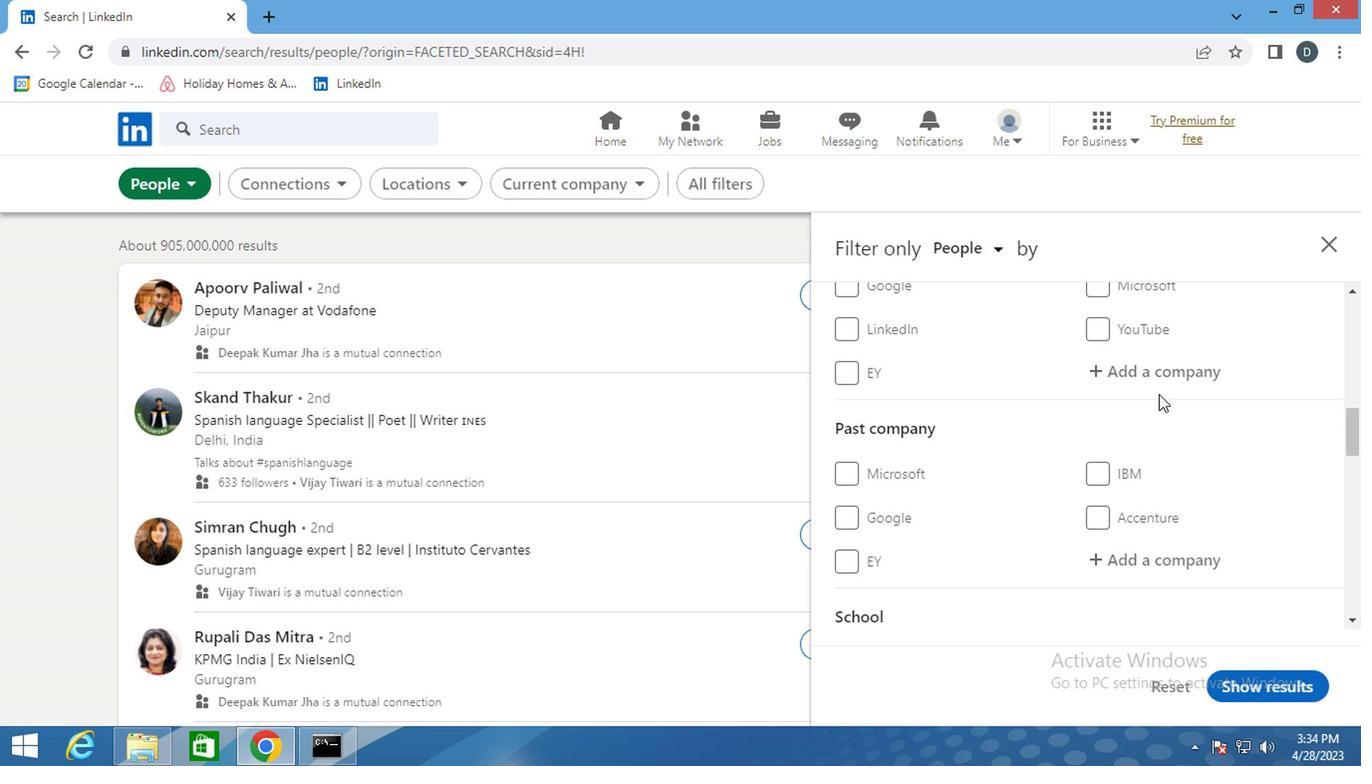 
Action: Mouse scrolled (1157, 397) with delta (0, 0)
Screenshot: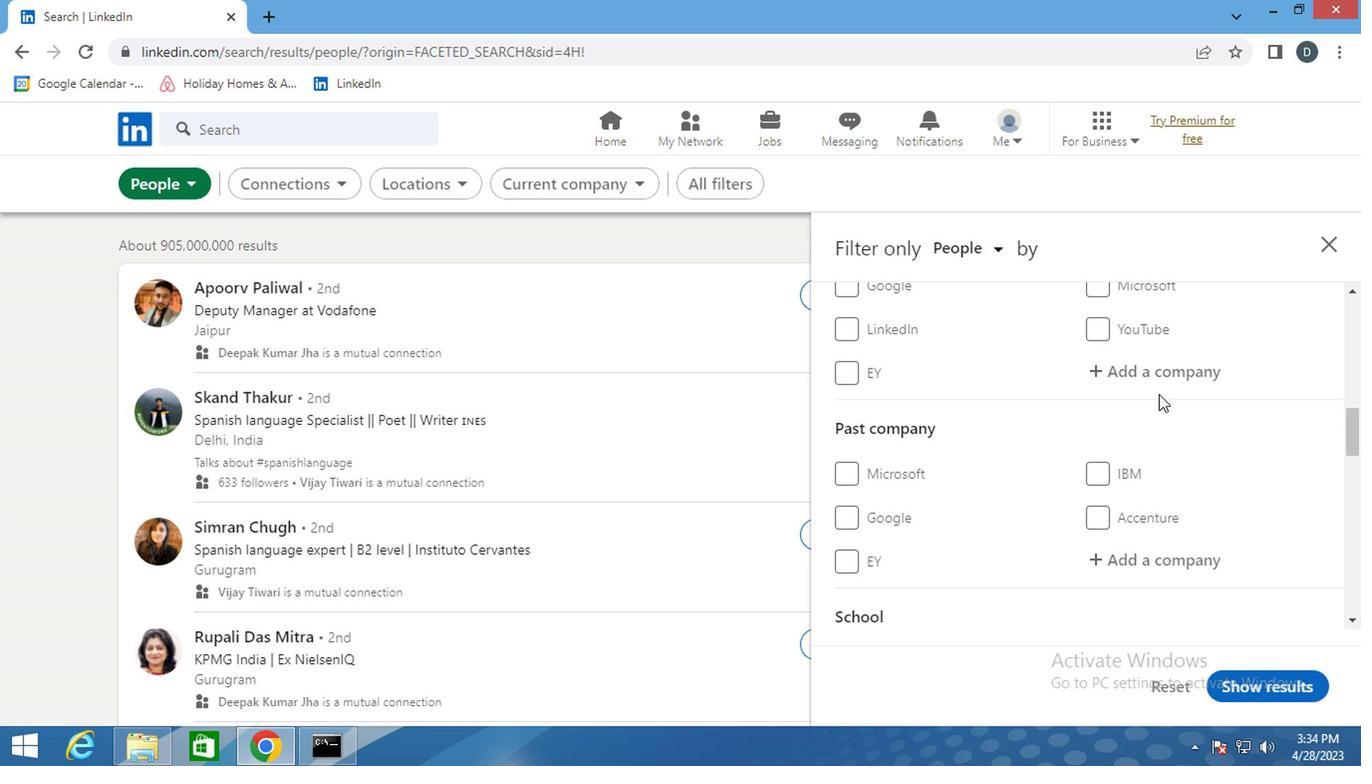 
Action: Mouse moved to (1157, 400)
Screenshot: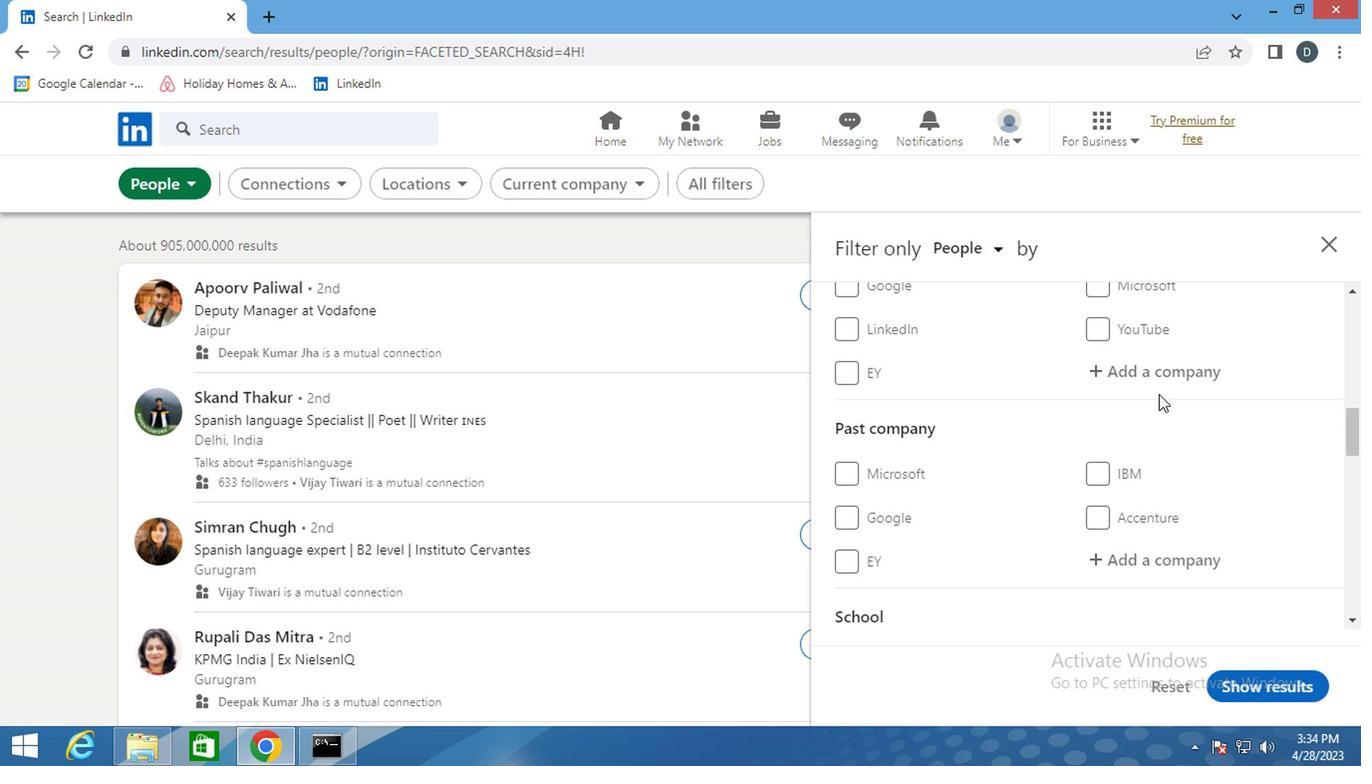 
Action: Mouse scrolled (1157, 399) with delta (0, 0)
Screenshot: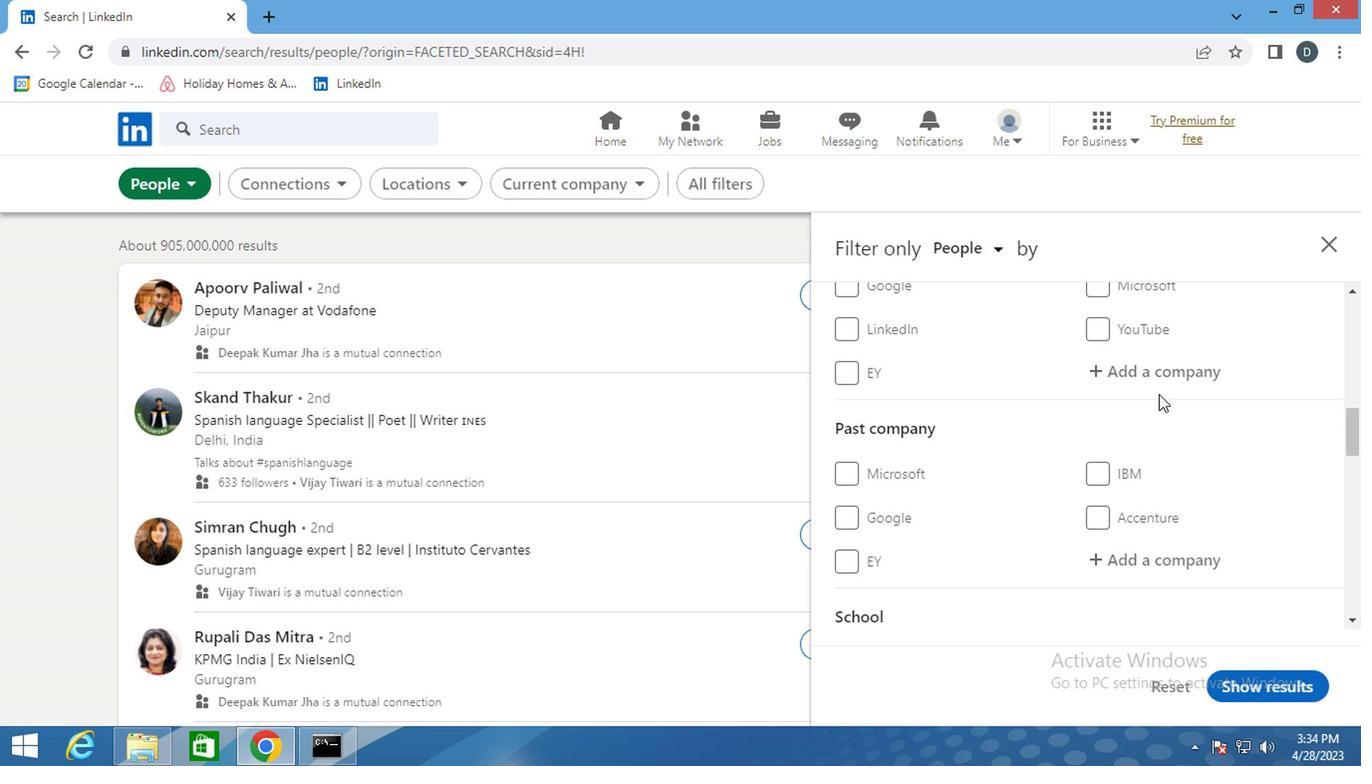 
Action: Mouse scrolled (1157, 399) with delta (0, 0)
Screenshot: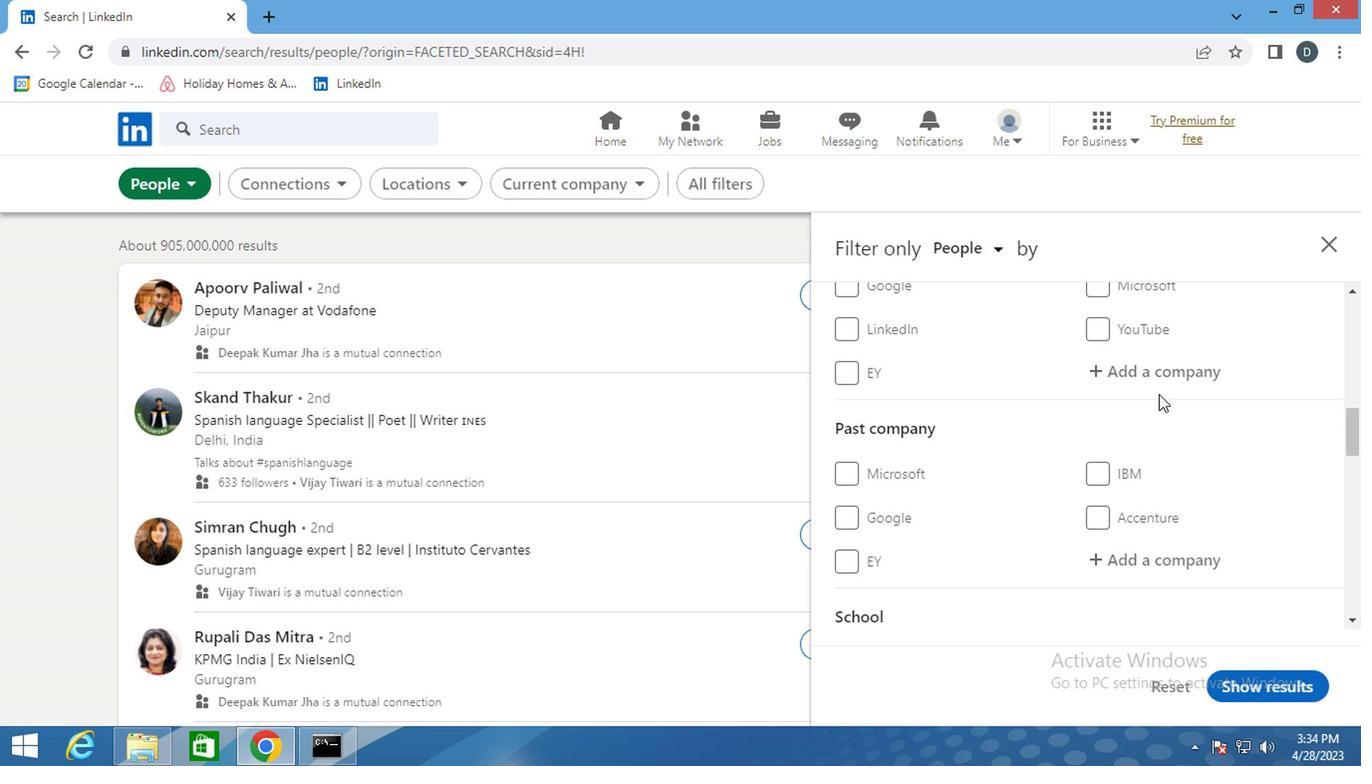 
Action: Mouse scrolled (1157, 399) with delta (0, 0)
Screenshot: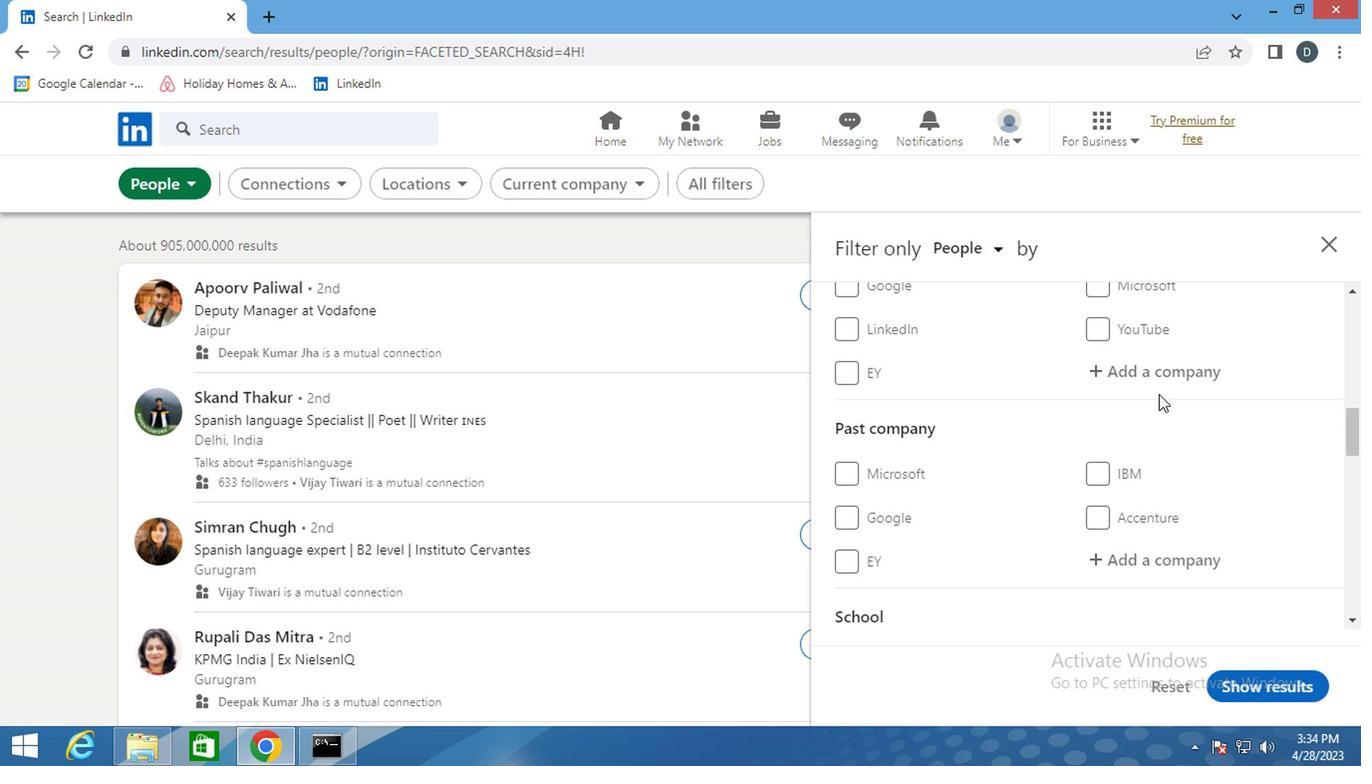 
Action: Mouse scrolled (1157, 399) with delta (0, 0)
Screenshot: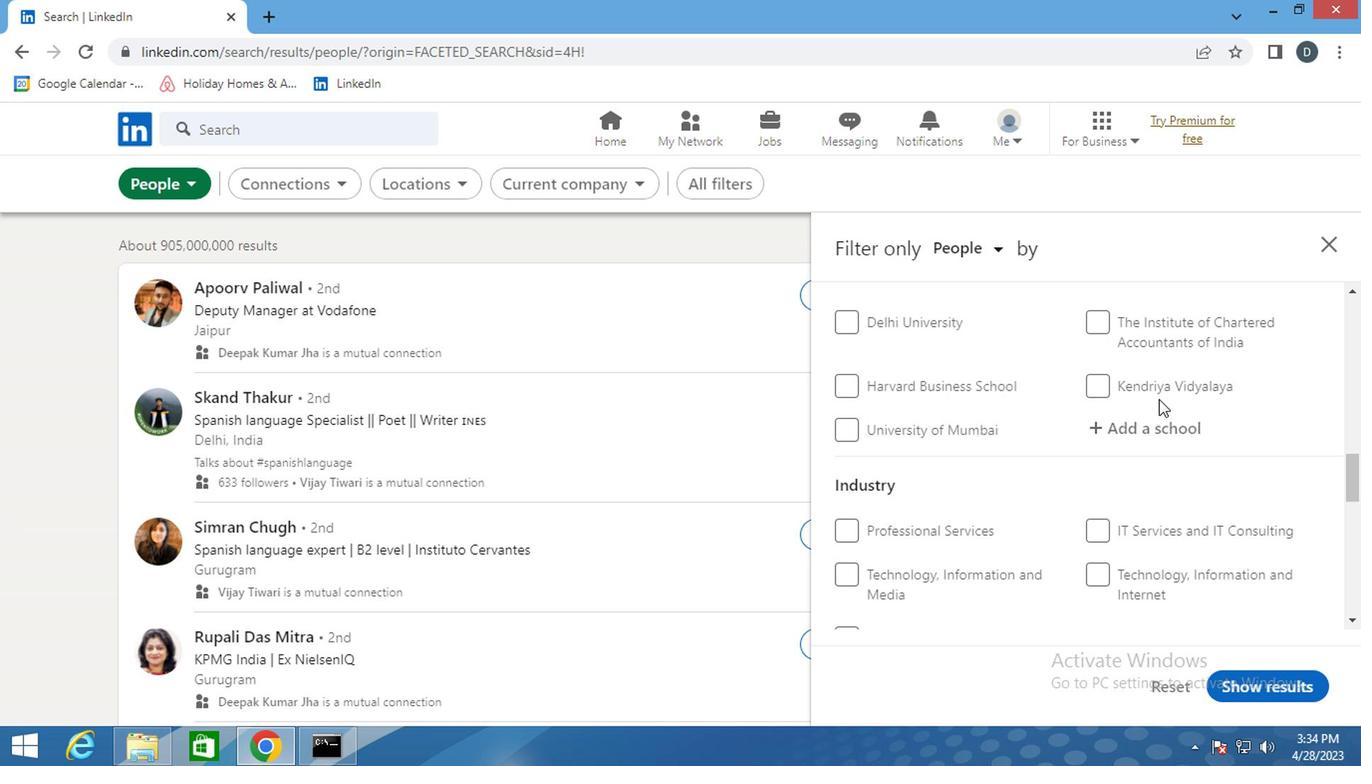 
Action: Mouse scrolled (1157, 399) with delta (0, 0)
Screenshot: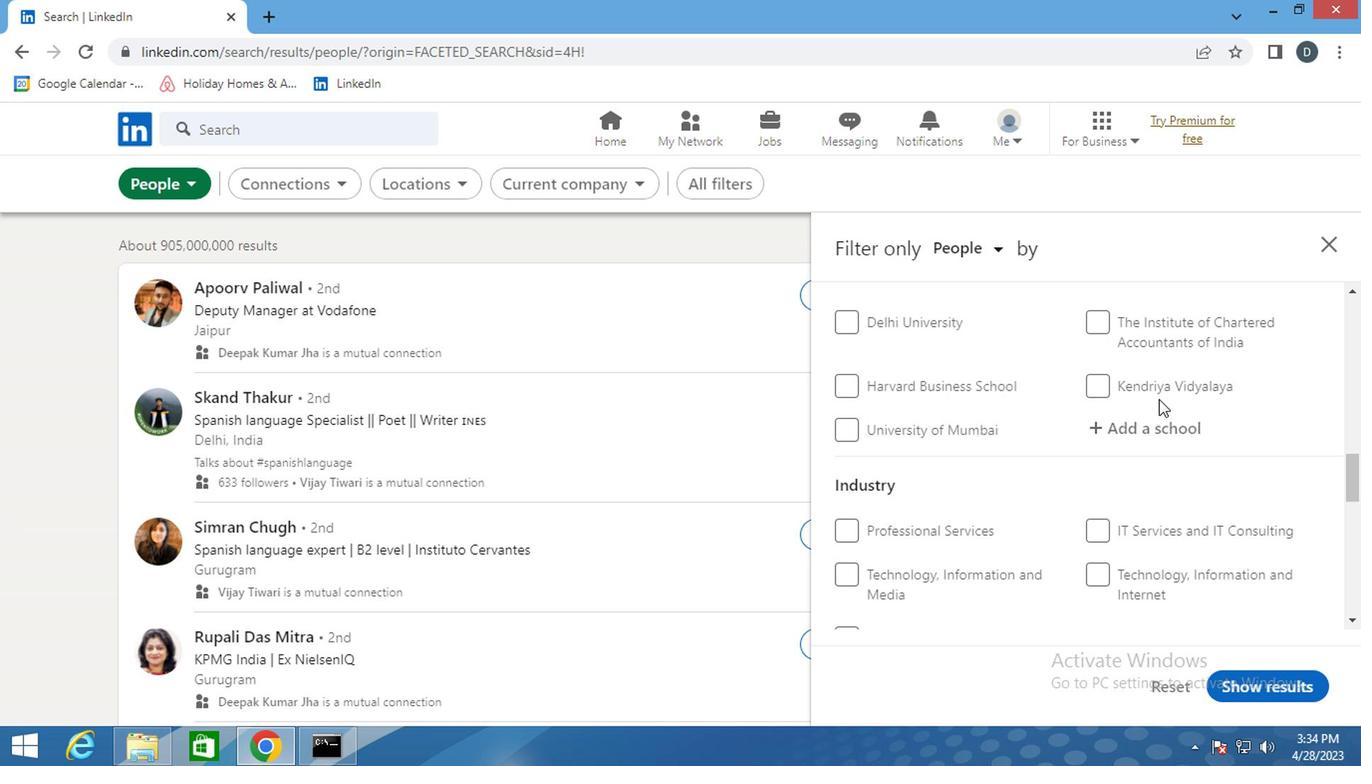 
Action: Mouse scrolled (1157, 401) with delta (0, 1)
Screenshot: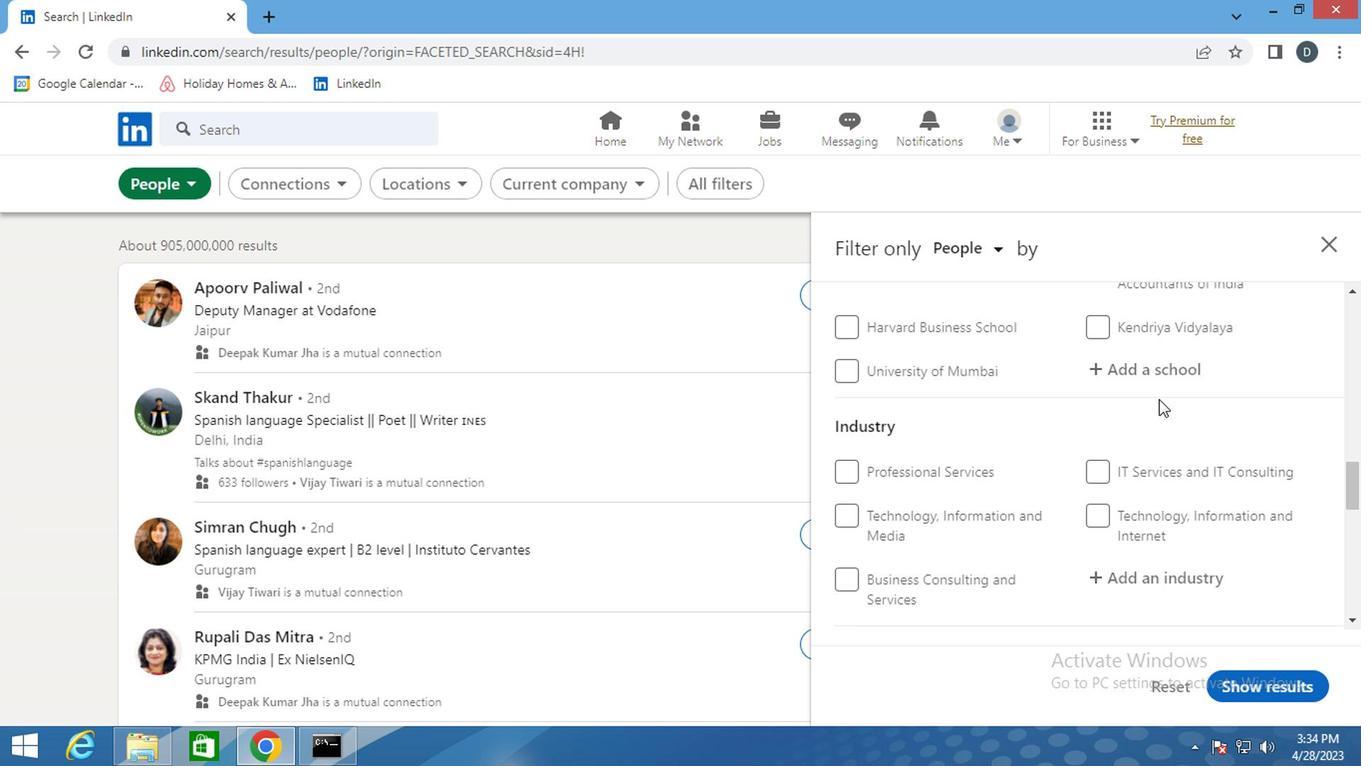 
Action: Mouse scrolled (1157, 399) with delta (0, 0)
Screenshot: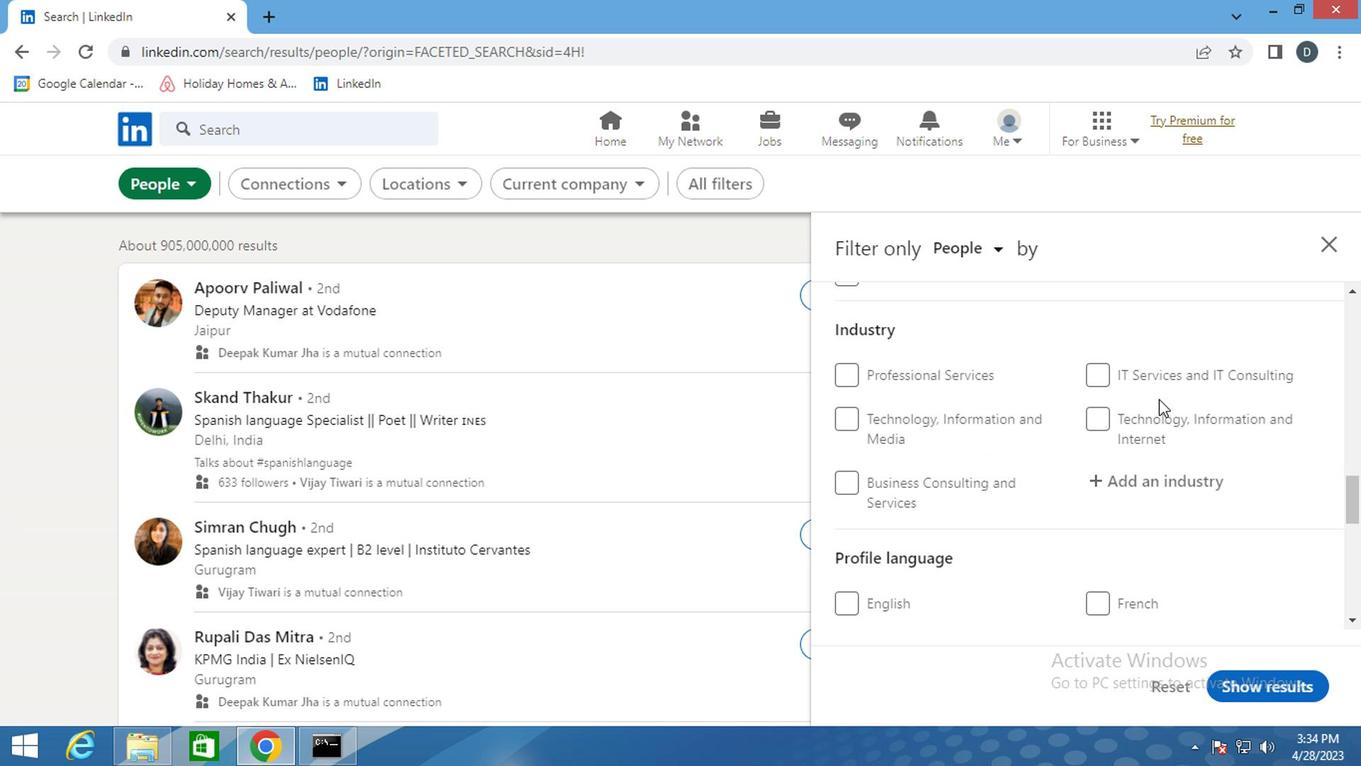 
Action: Mouse scrolled (1157, 399) with delta (0, 0)
Screenshot: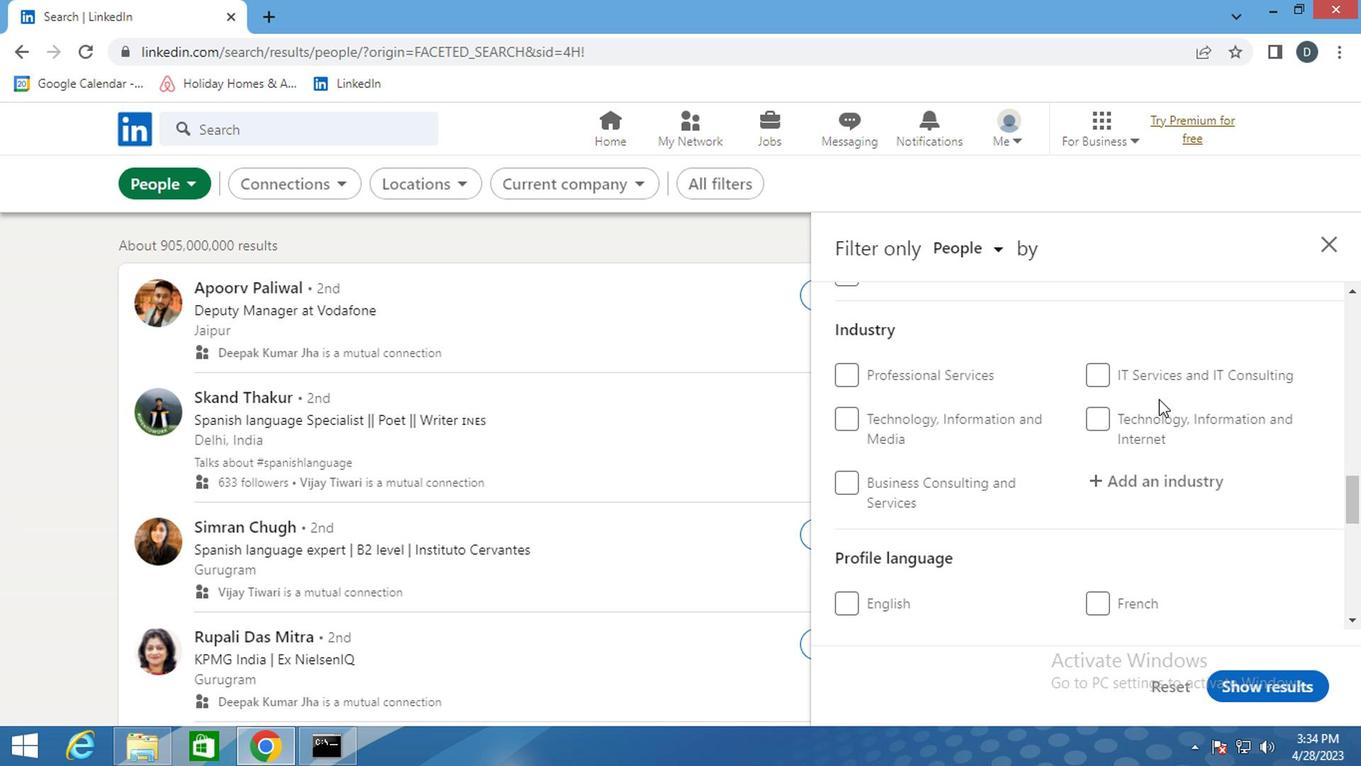 
Action: Mouse scrolled (1157, 401) with delta (0, 1)
Screenshot: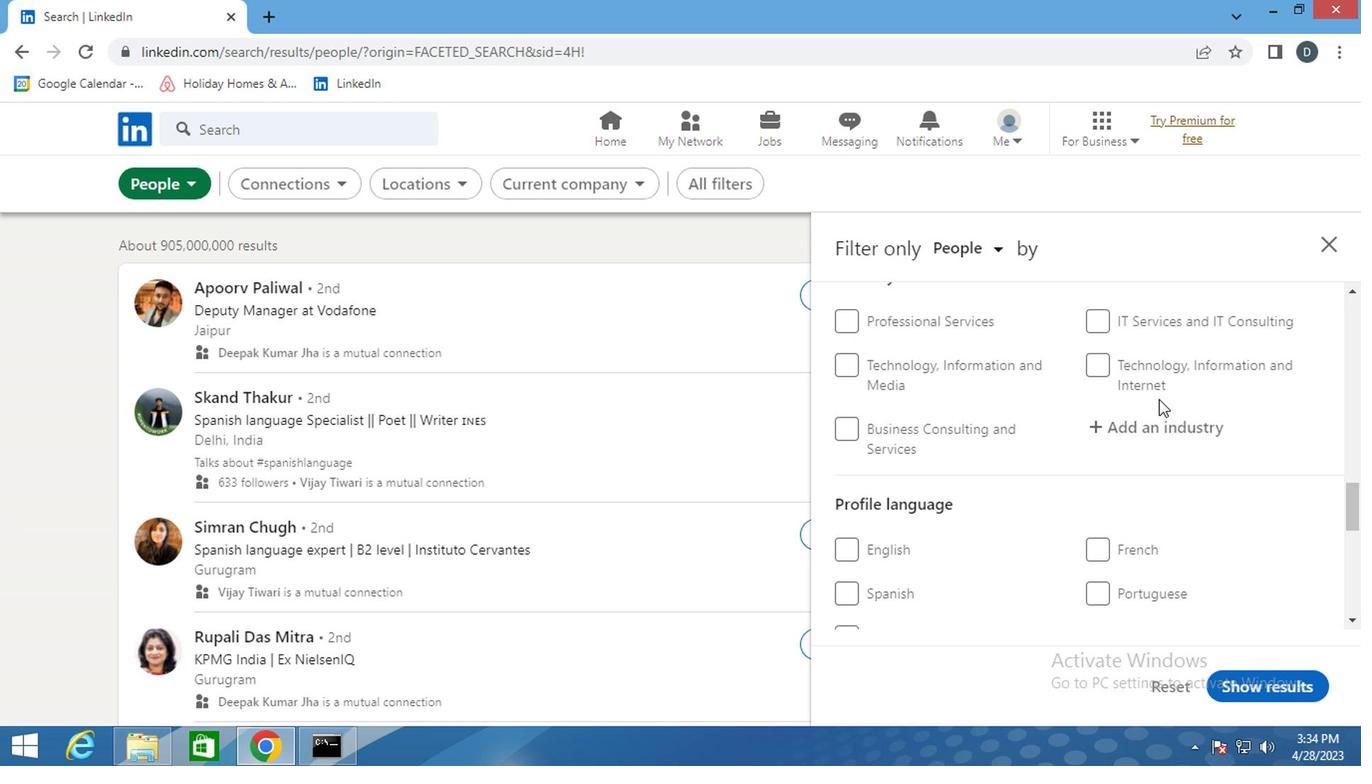 
Action: Mouse moved to (1146, 426)
Screenshot: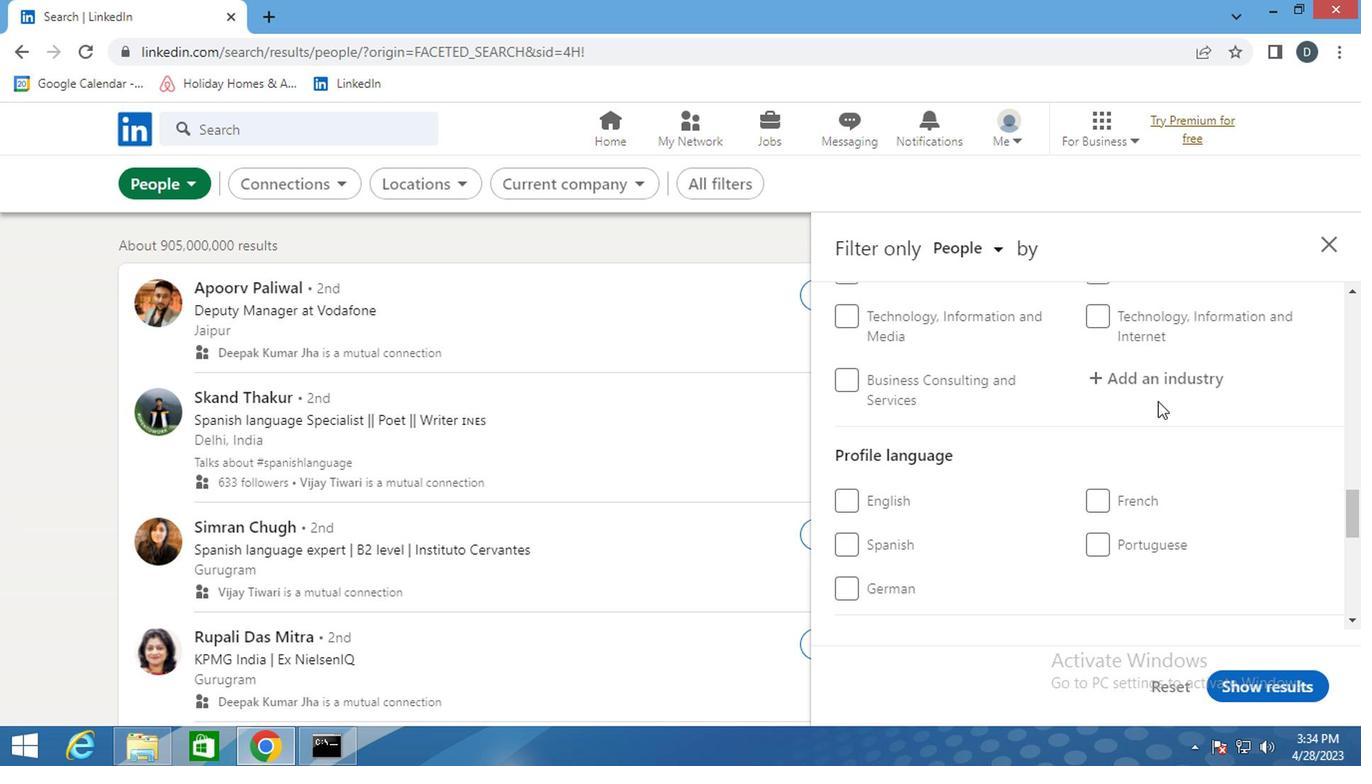 
Action: Mouse scrolled (1146, 426) with delta (0, 0)
Screenshot: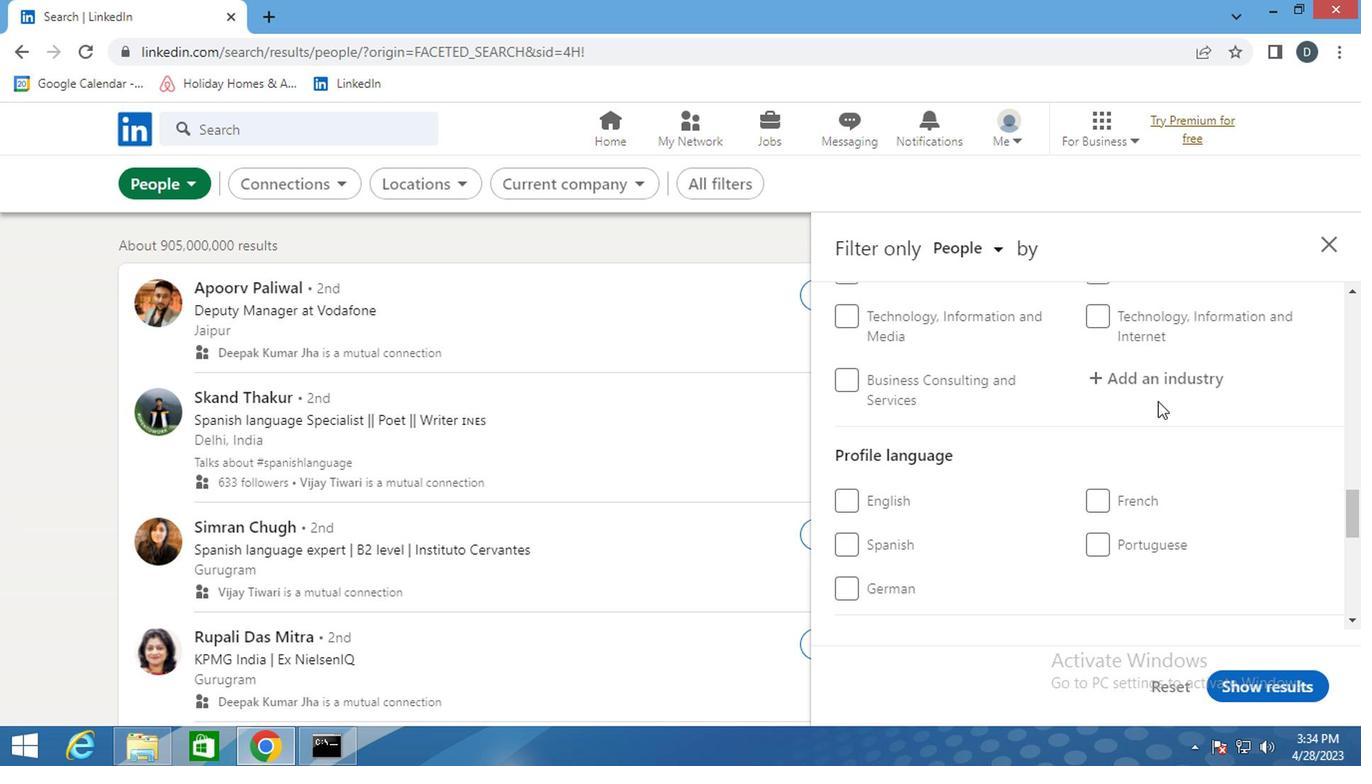 
Action: Mouse moved to (1145, 428)
Screenshot: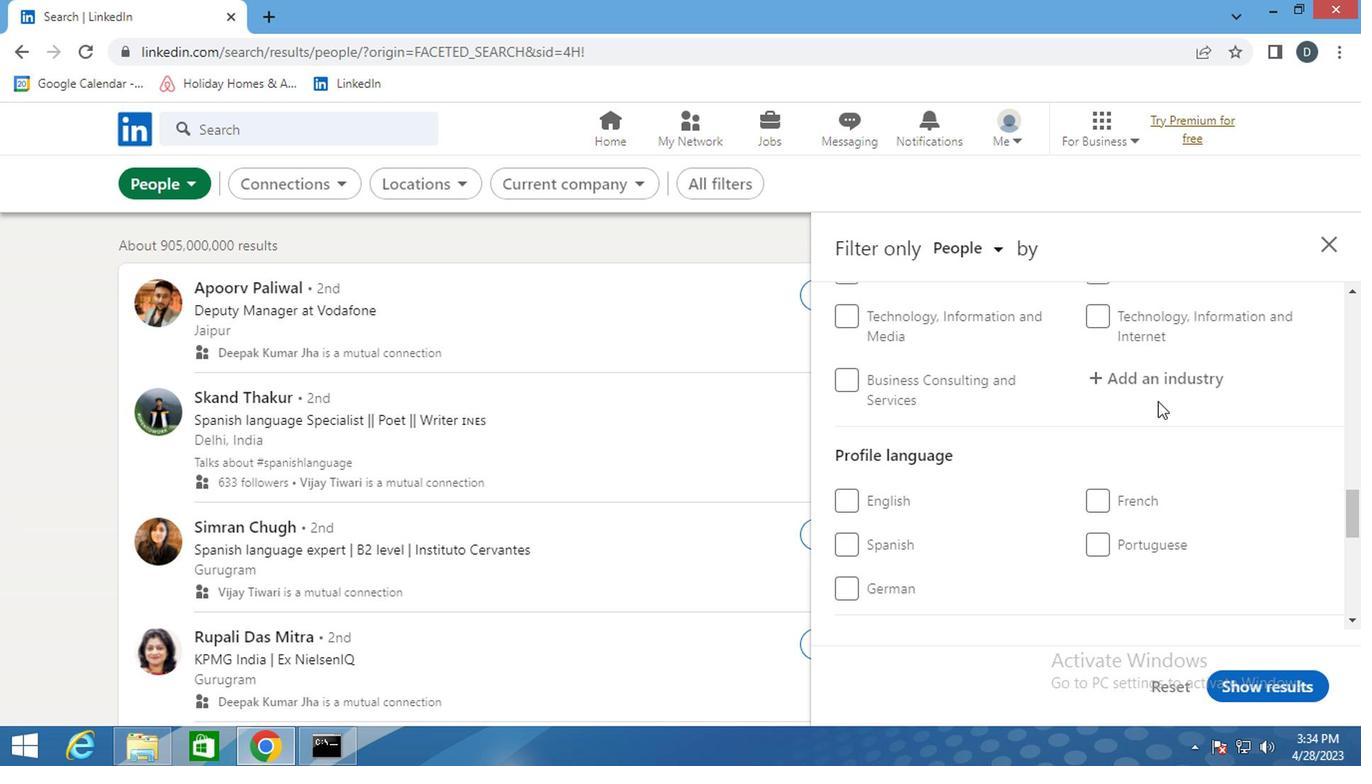 
Action: Mouse scrolled (1145, 426) with delta (0, -1)
Screenshot: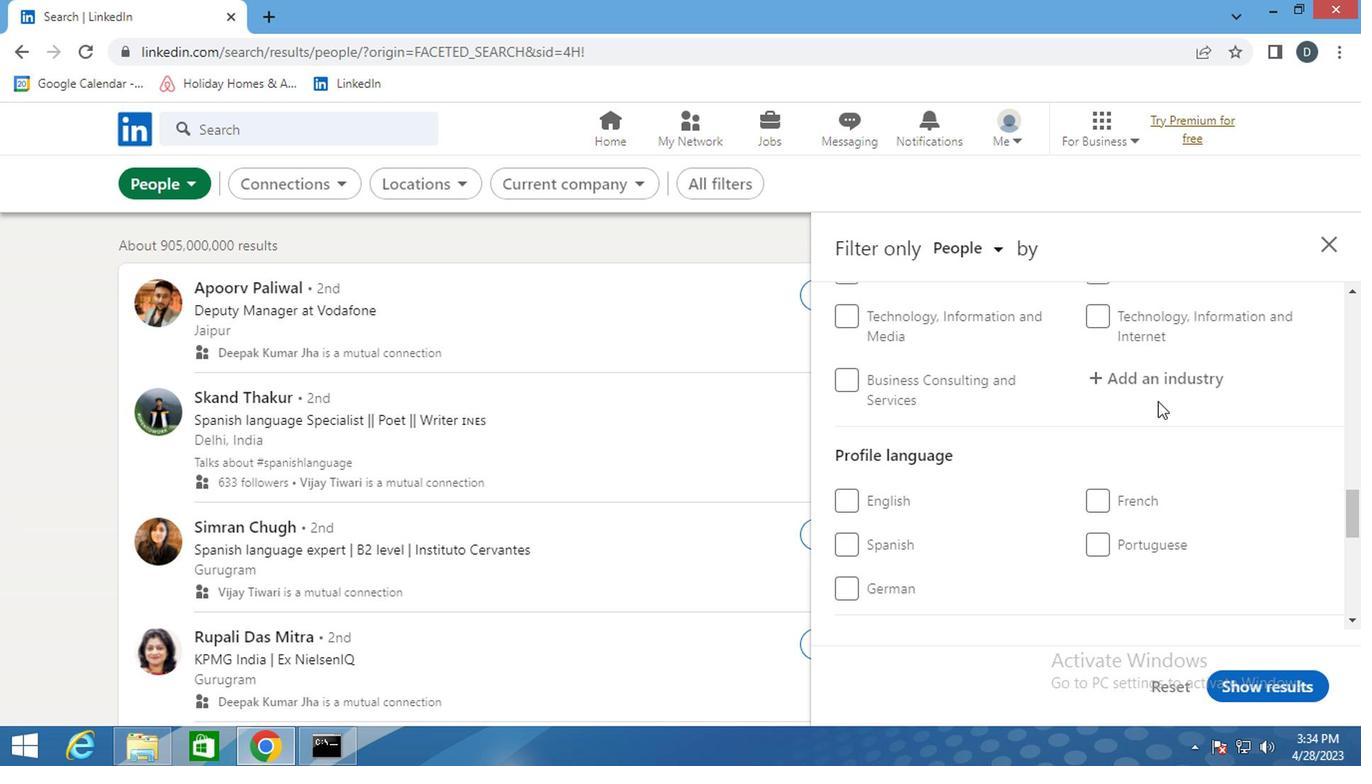 
Action: Mouse moved to (1137, 429)
Screenshot: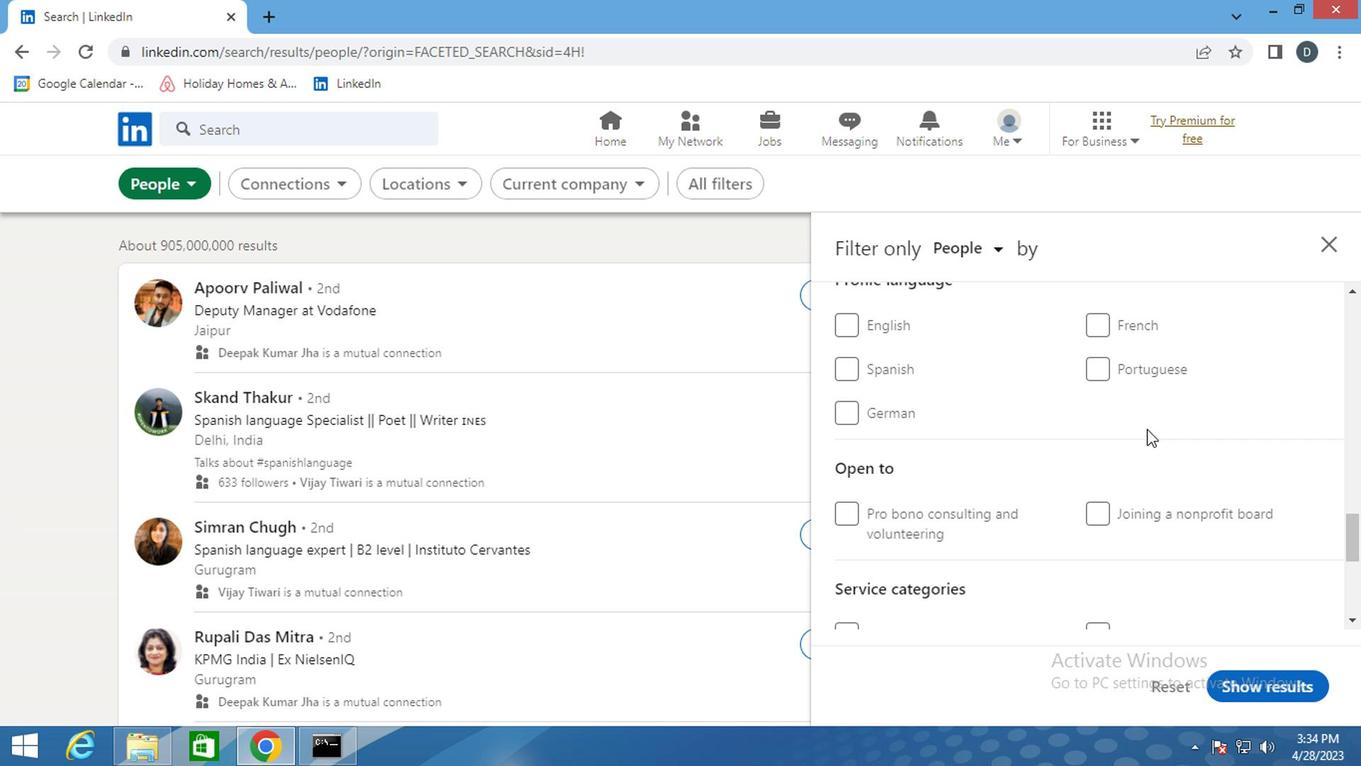 
Action: Mouse scrolled (1137, 429) with delta (0, 0)
Screenshot: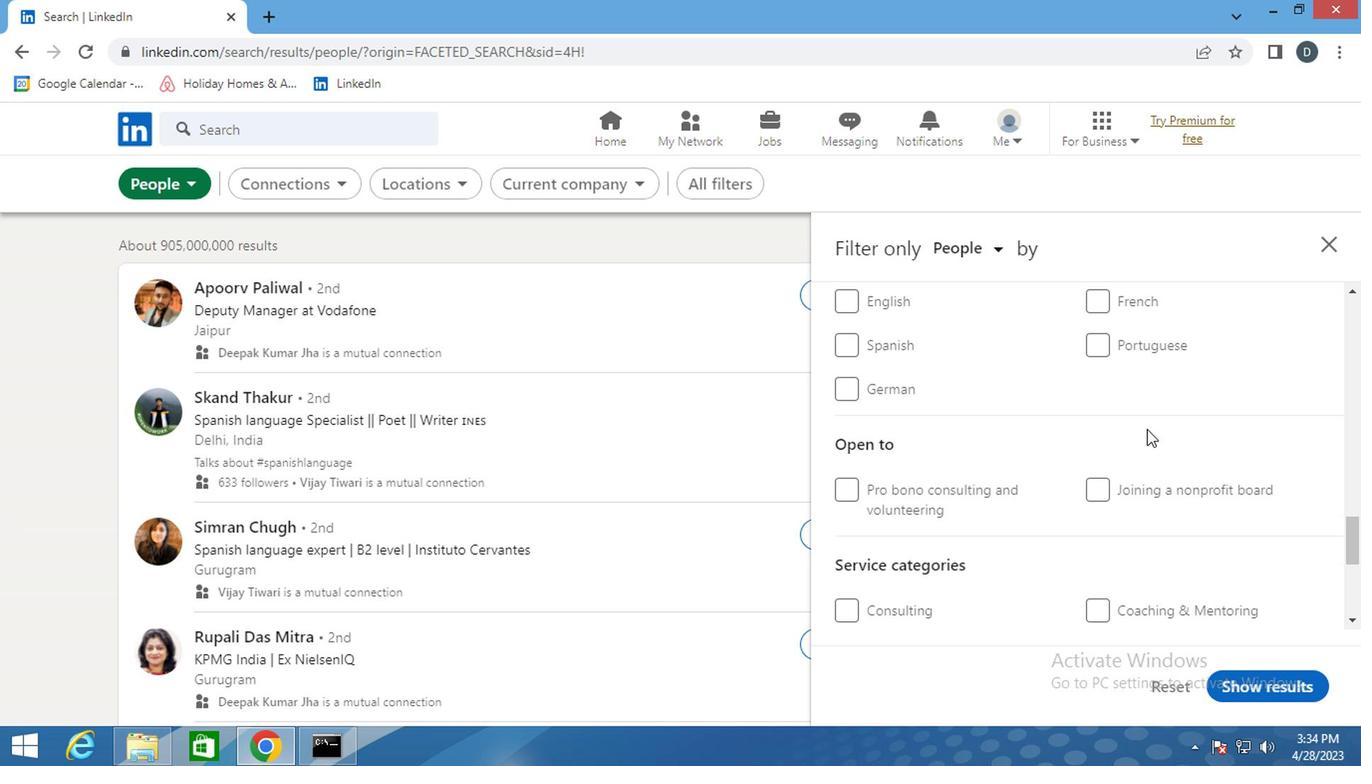
Action: Mouse moved to (1134, 399)
Screenshot: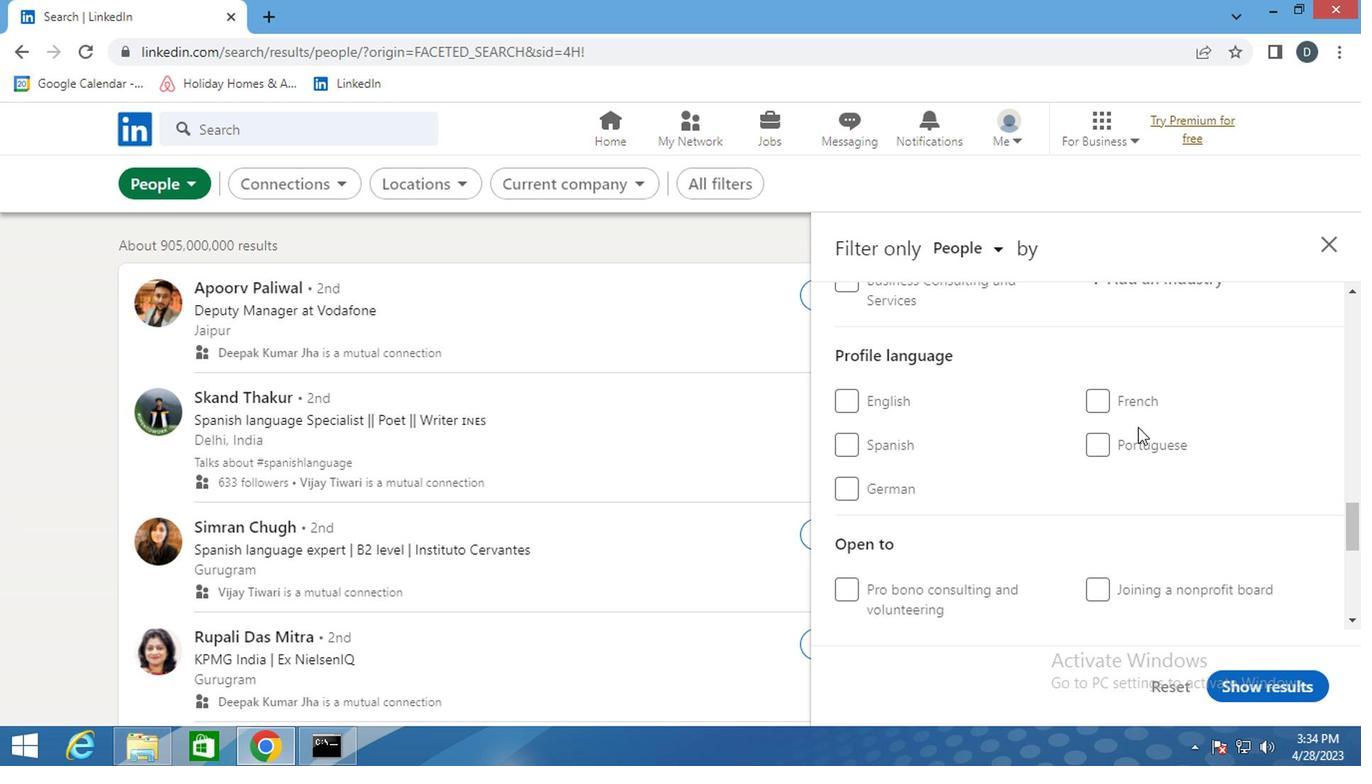
Action: Mouse pressed left at (1134, 399)
Screenshot: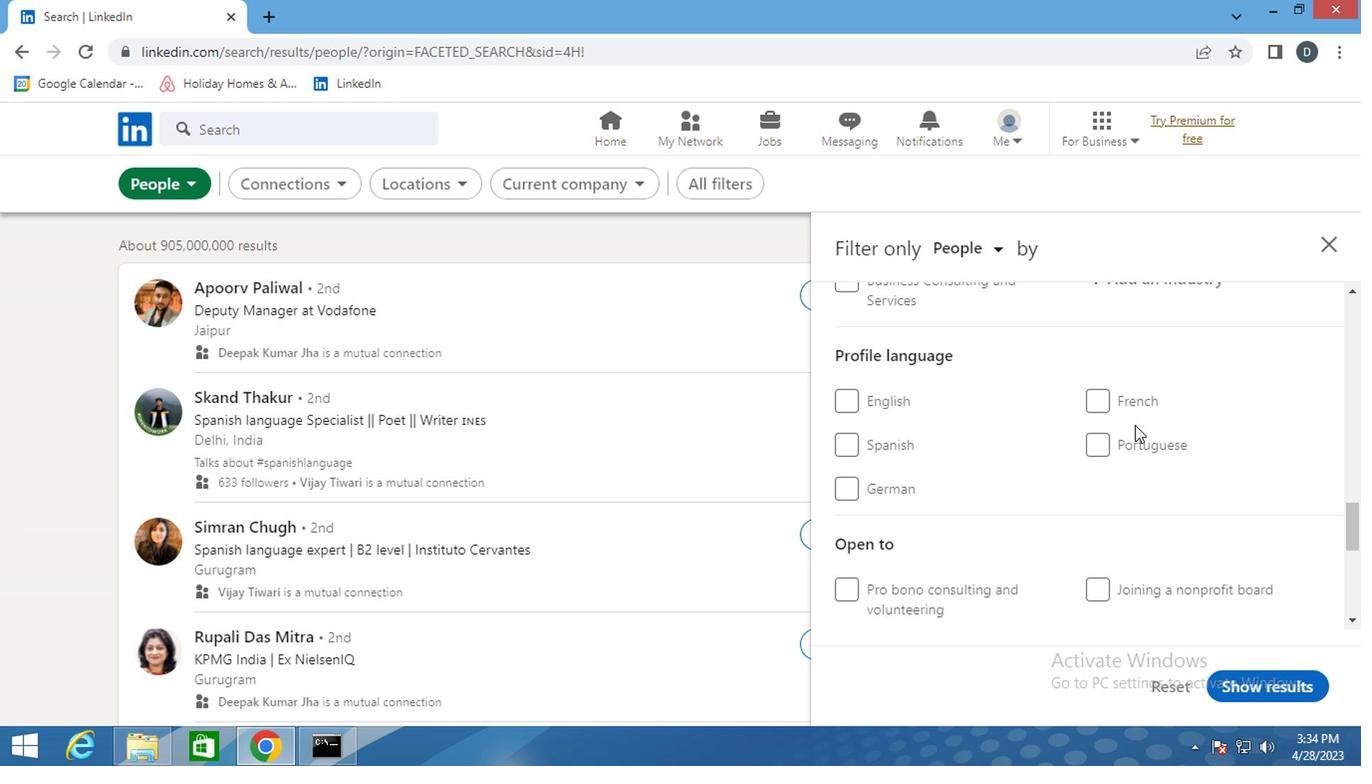 
Action: Mouse moved to (1152, 441)
Screenshot: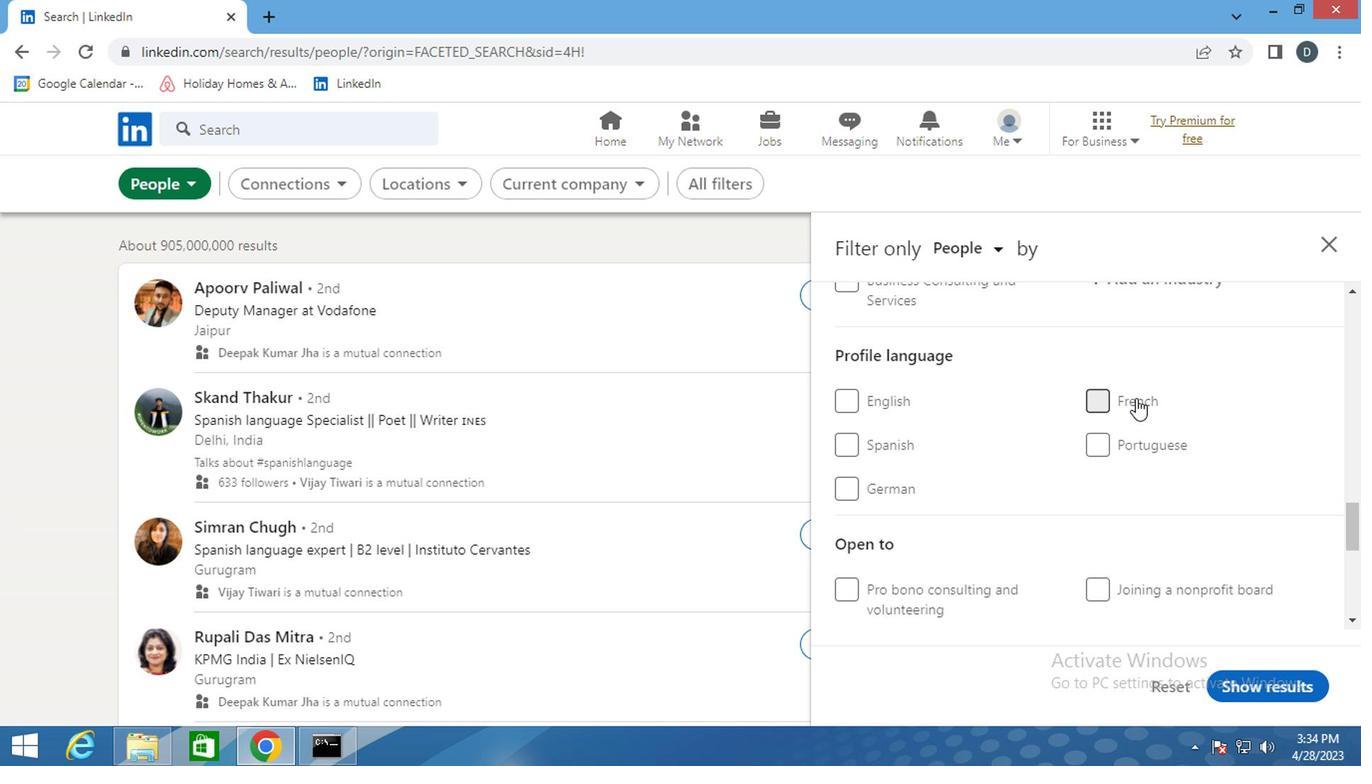 
Action: Mouse scrolled (1152, 441) with delta (0, 0)
Screenshot: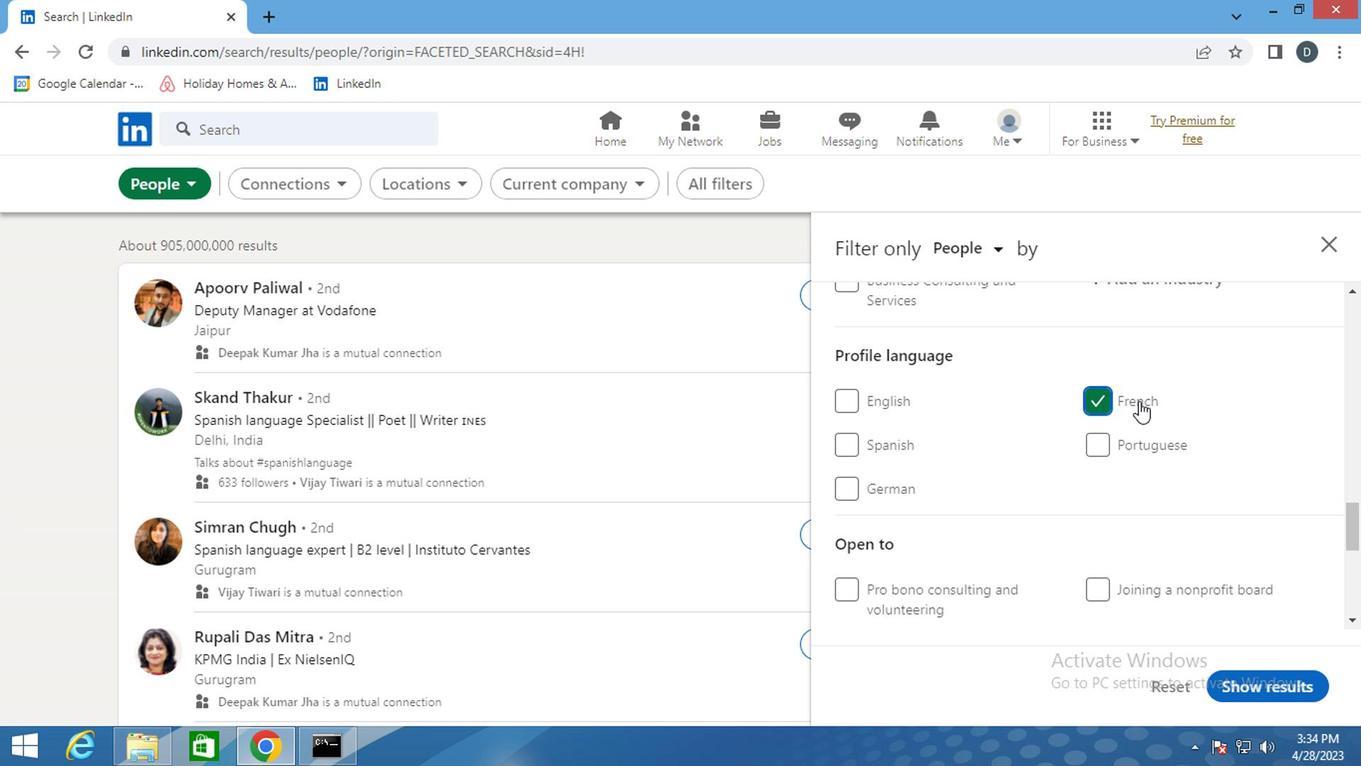 
Action: Mouse scrolled (1152, 441) with delta (0, 0)
Screenshot: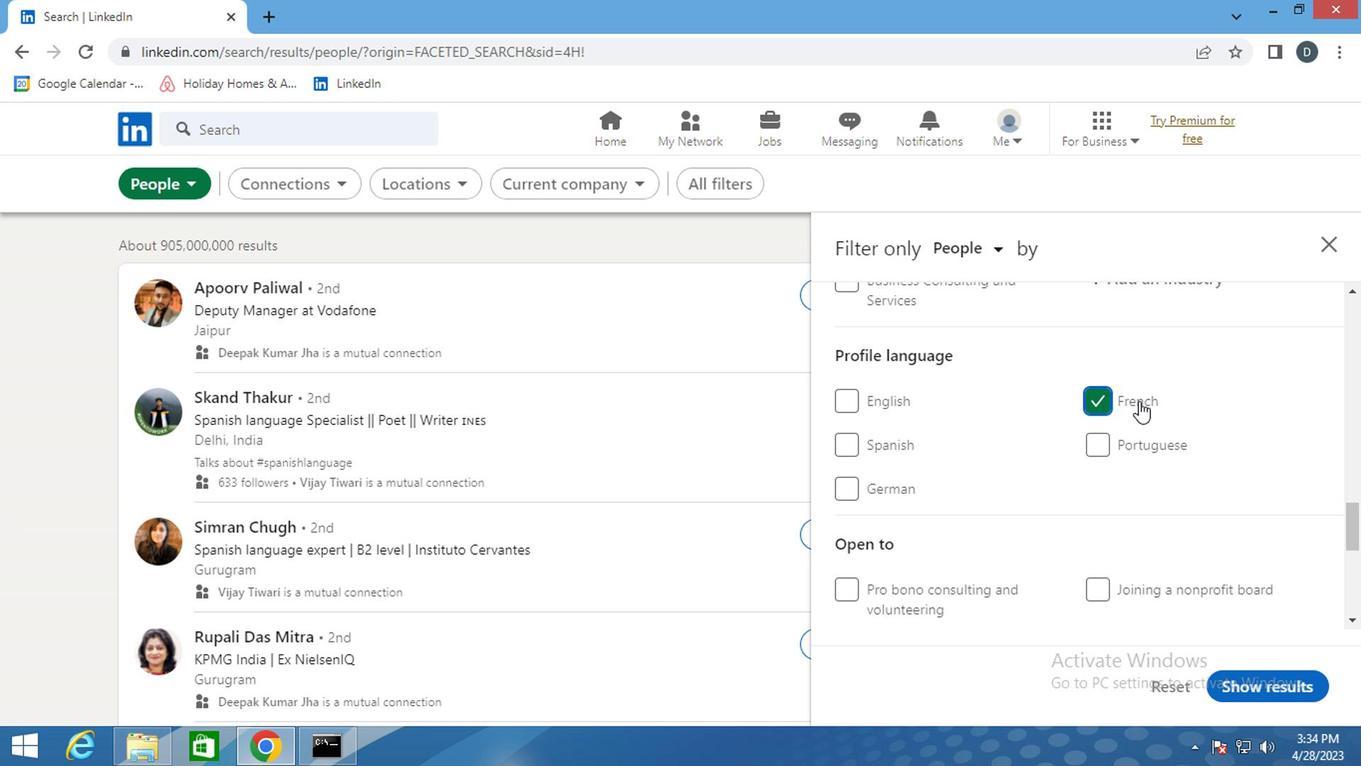 
Action: Mouse moved to (1152, 441)
Screenshot: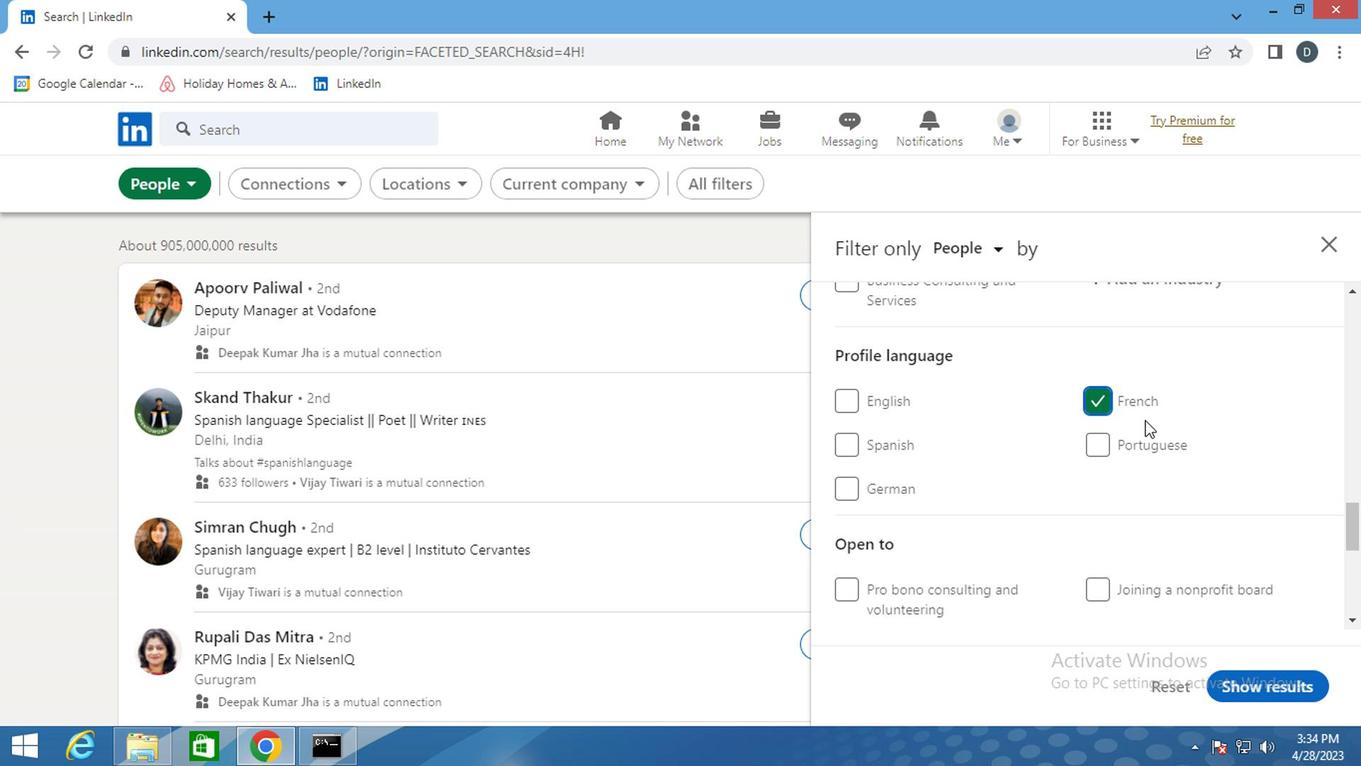 
Action: Mouse scrolled (1152, 441) with delta (0, 0)
Screenshot: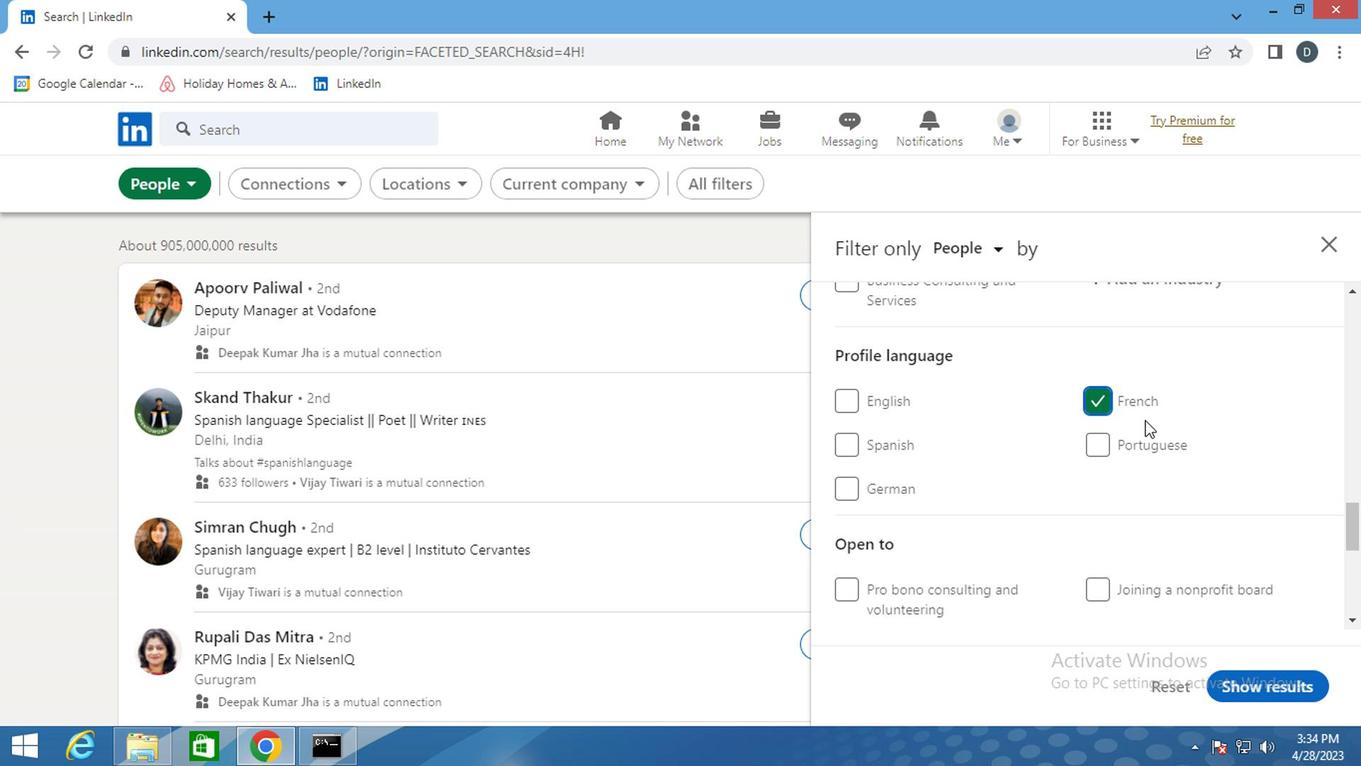 
Action: Mouse scrolled (1152, 441) with delta (0, 0)
Screenshot: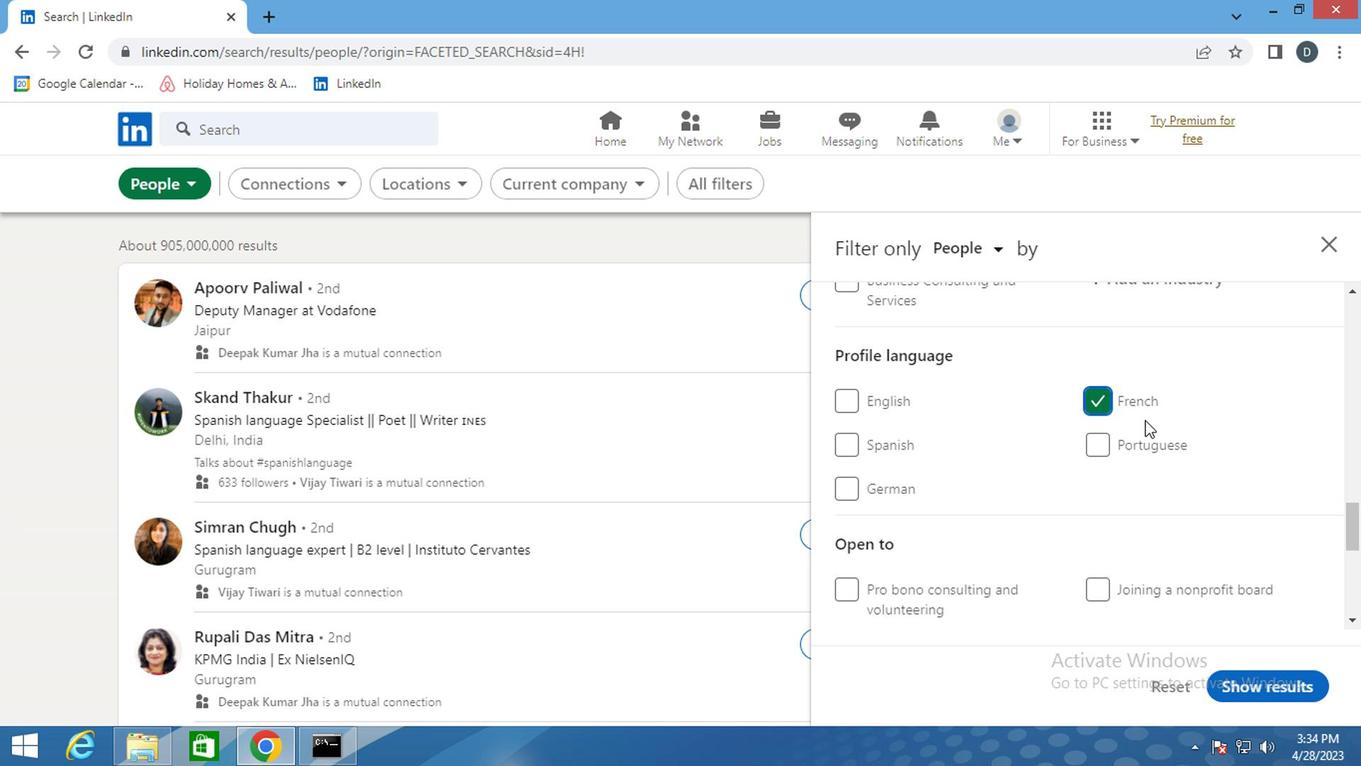 
Action: Mouse scrolled (1152, 441) with delta (0, 0)
Screenshot: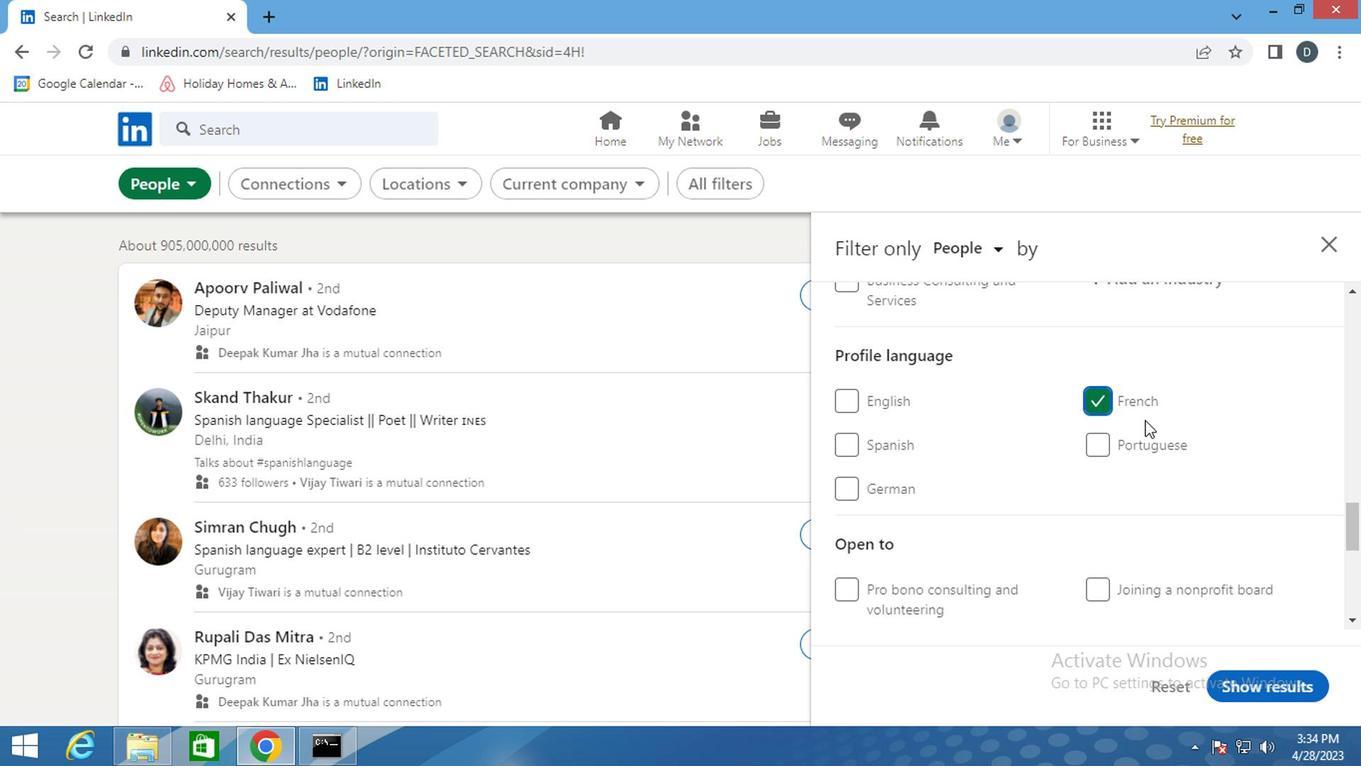 
Action: Mouse scrolled (1152, 441) with delta (0, 0)
Screenshot: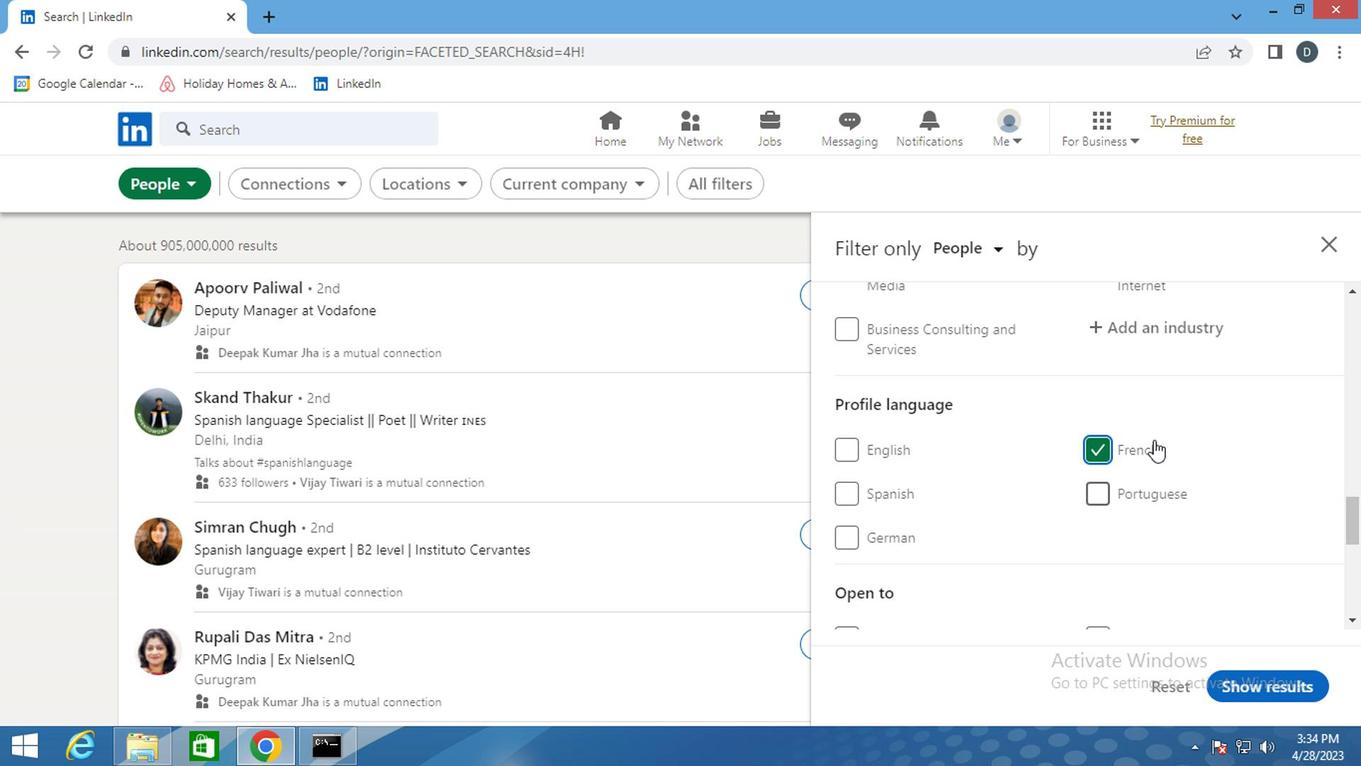 
Action: Mouse scrolled (1152, 441) with delta (0, 0)
Screenshot: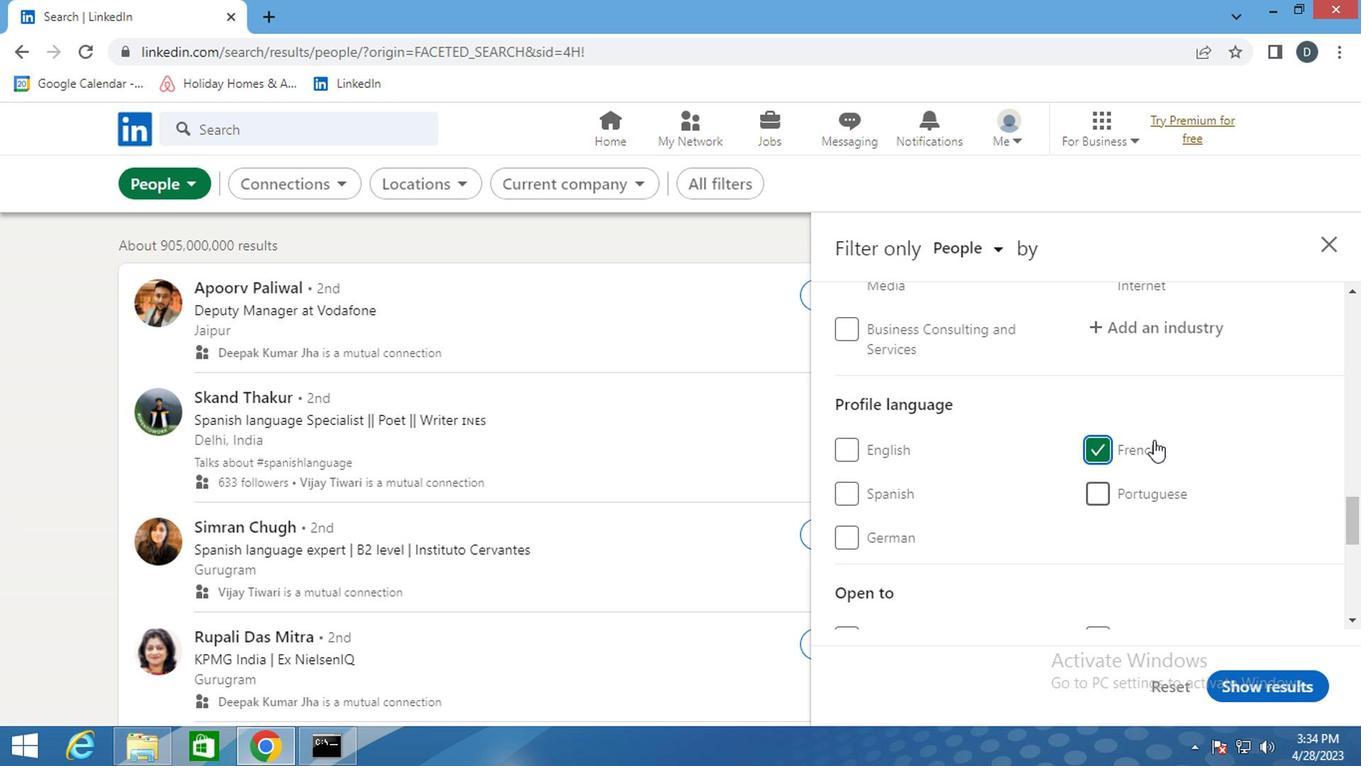 
Action: Mouse moved to (1152, 451)
Screenshot: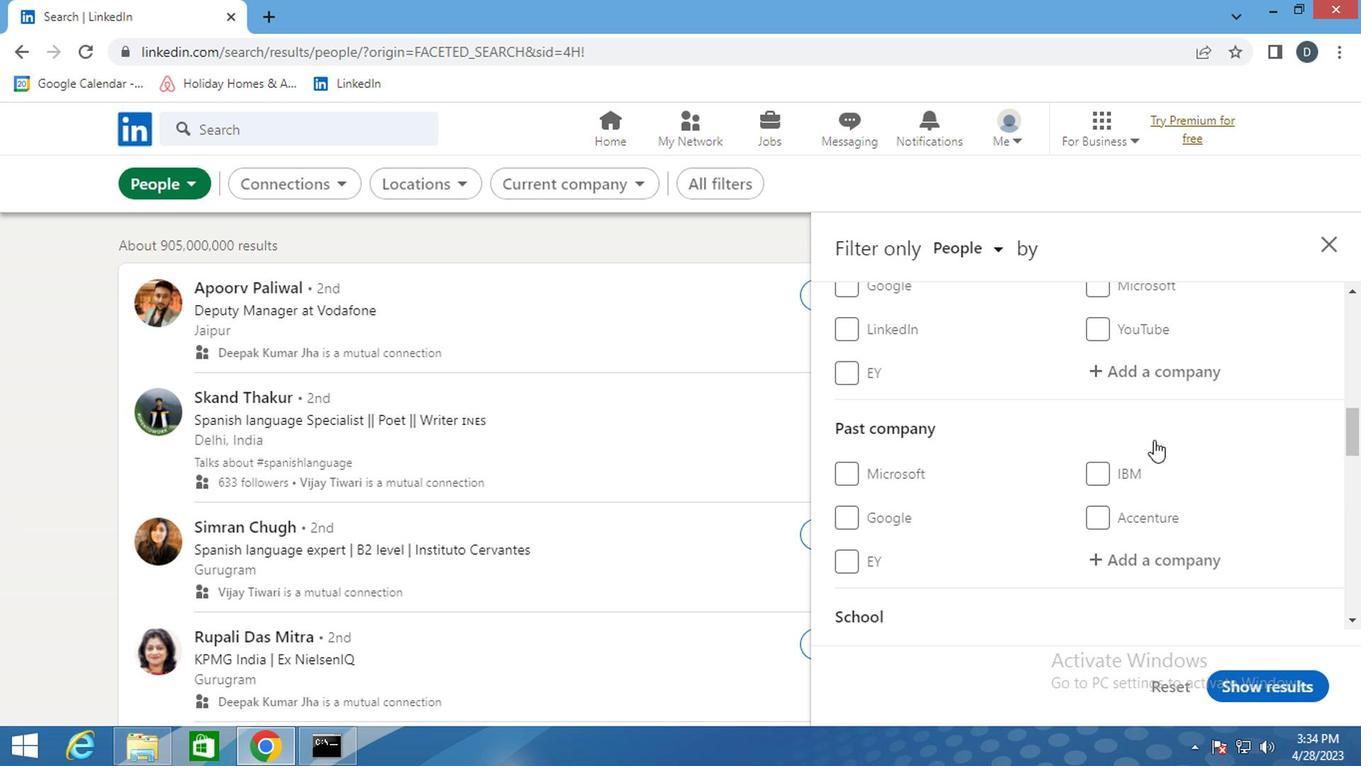 
Action: Mouse scrolled (1152, 451) with delta (0, 0)
Screenshot: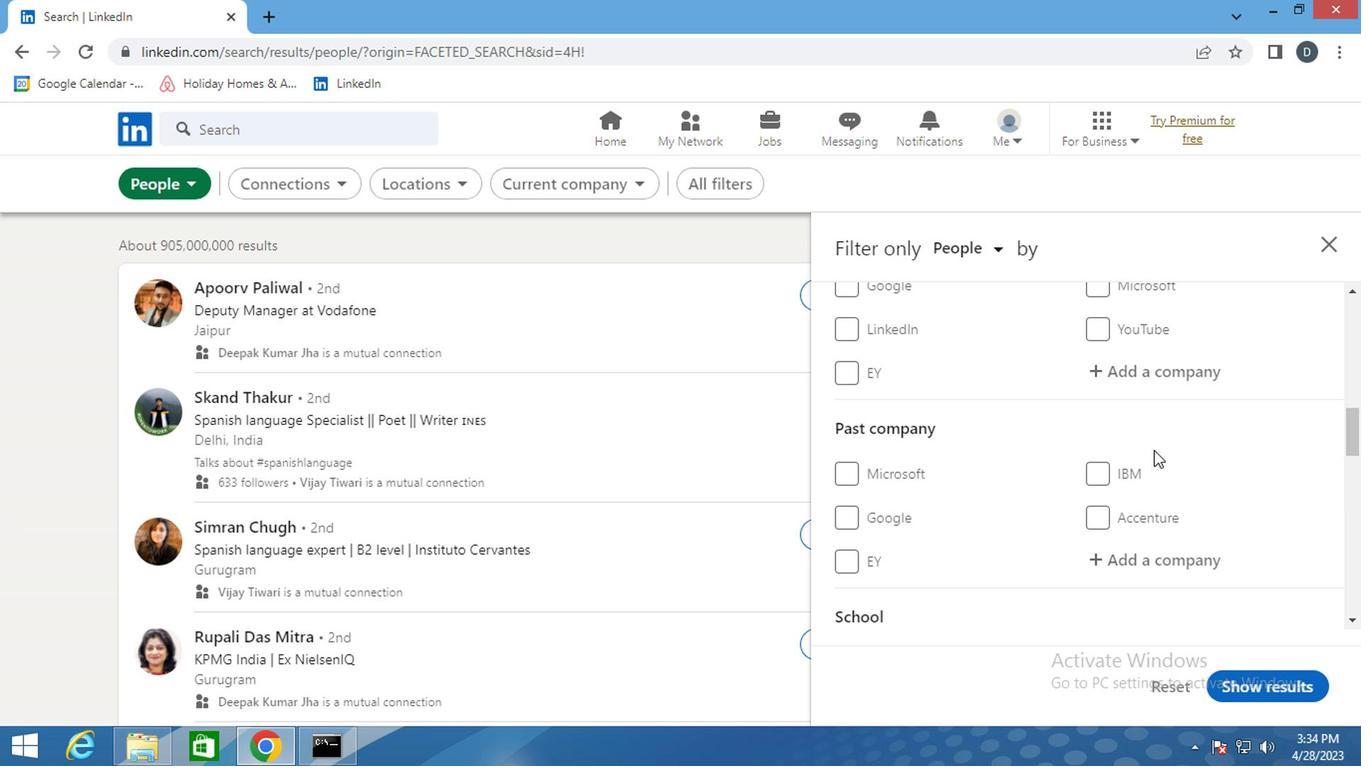 
Action: Mouse moved to (1157, 489)
Screenshot: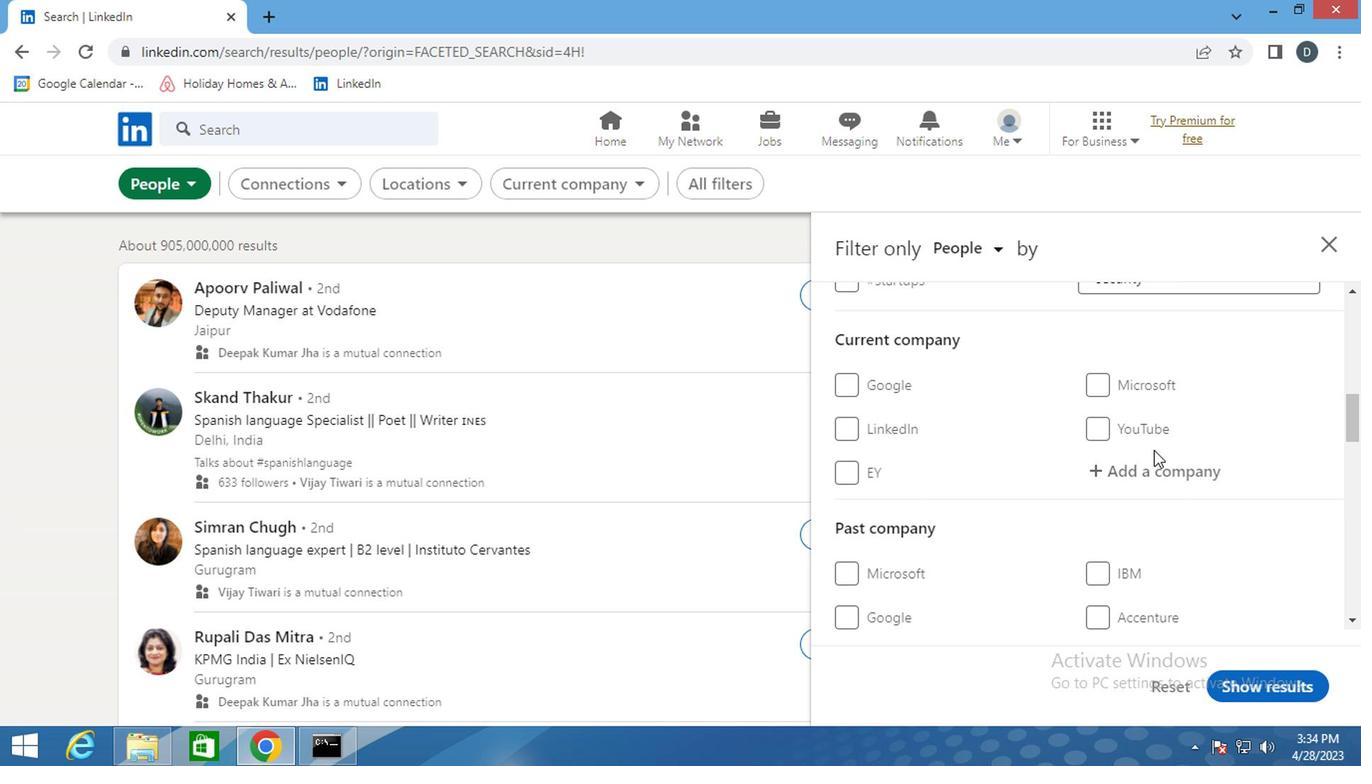 
Action: Mouse pressed left at (1157, 489)
Screenshot: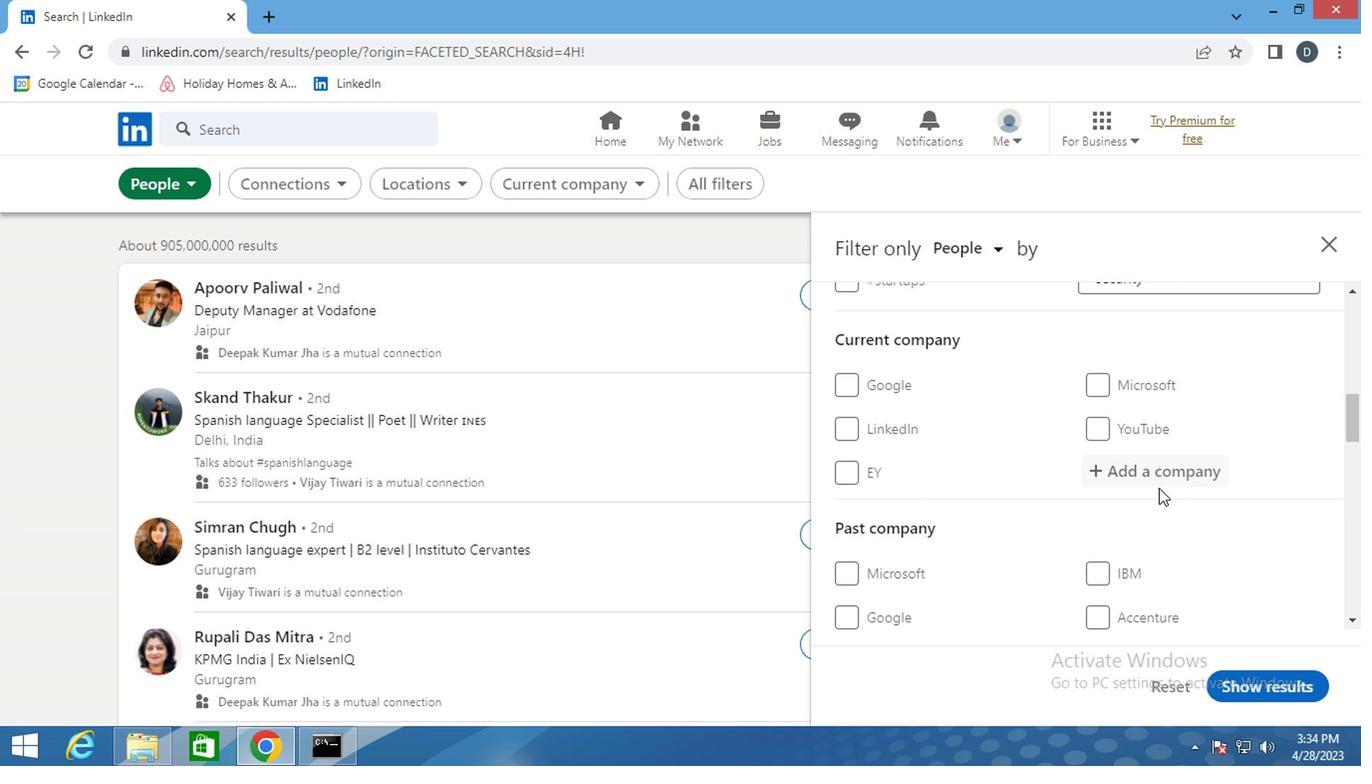 
Action: Mouse moved to (1167, 482)
Screenshot: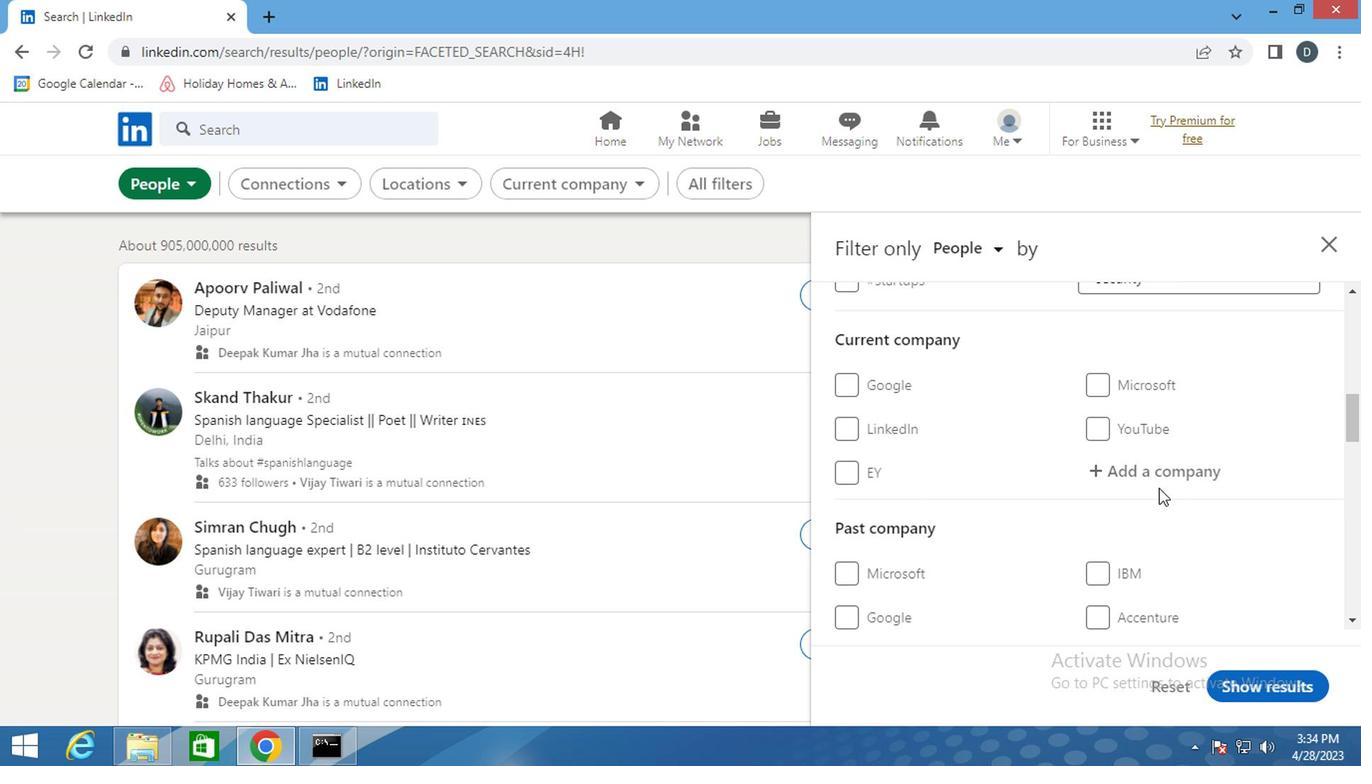 
Action: Mouse pressed left at (1167, 482)
Screenshot: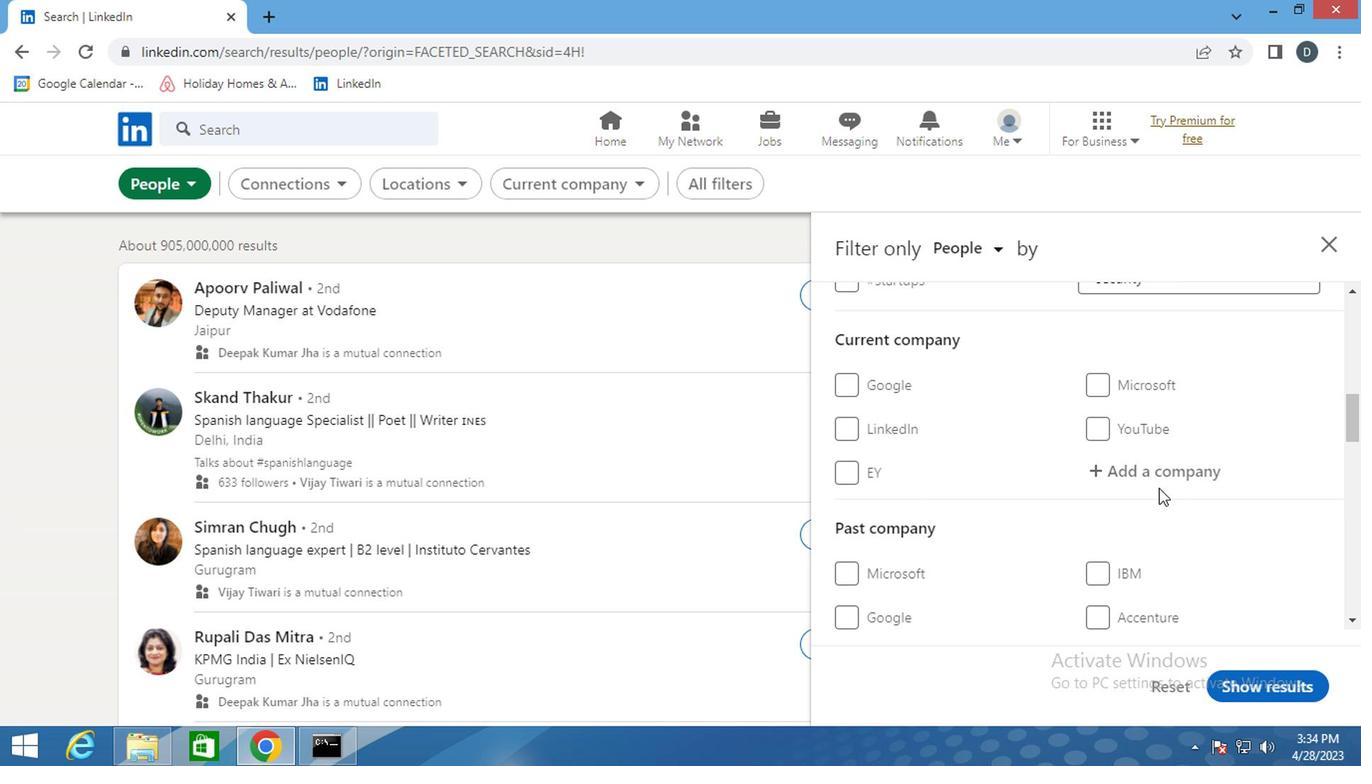 
Action: Mouse moved to (1167, 480)
Screenshot: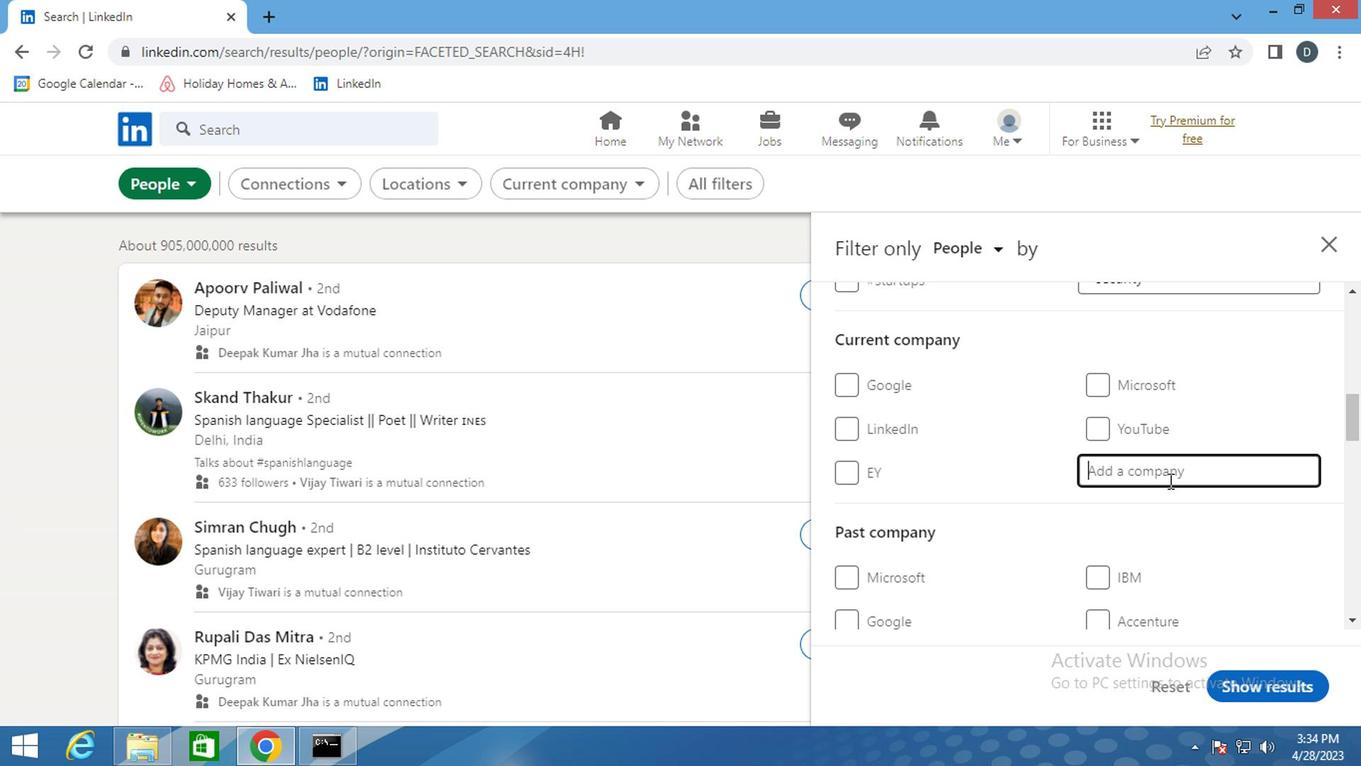 
Action: Key pressed <Key.shift>BIGBASKET
Screenshot: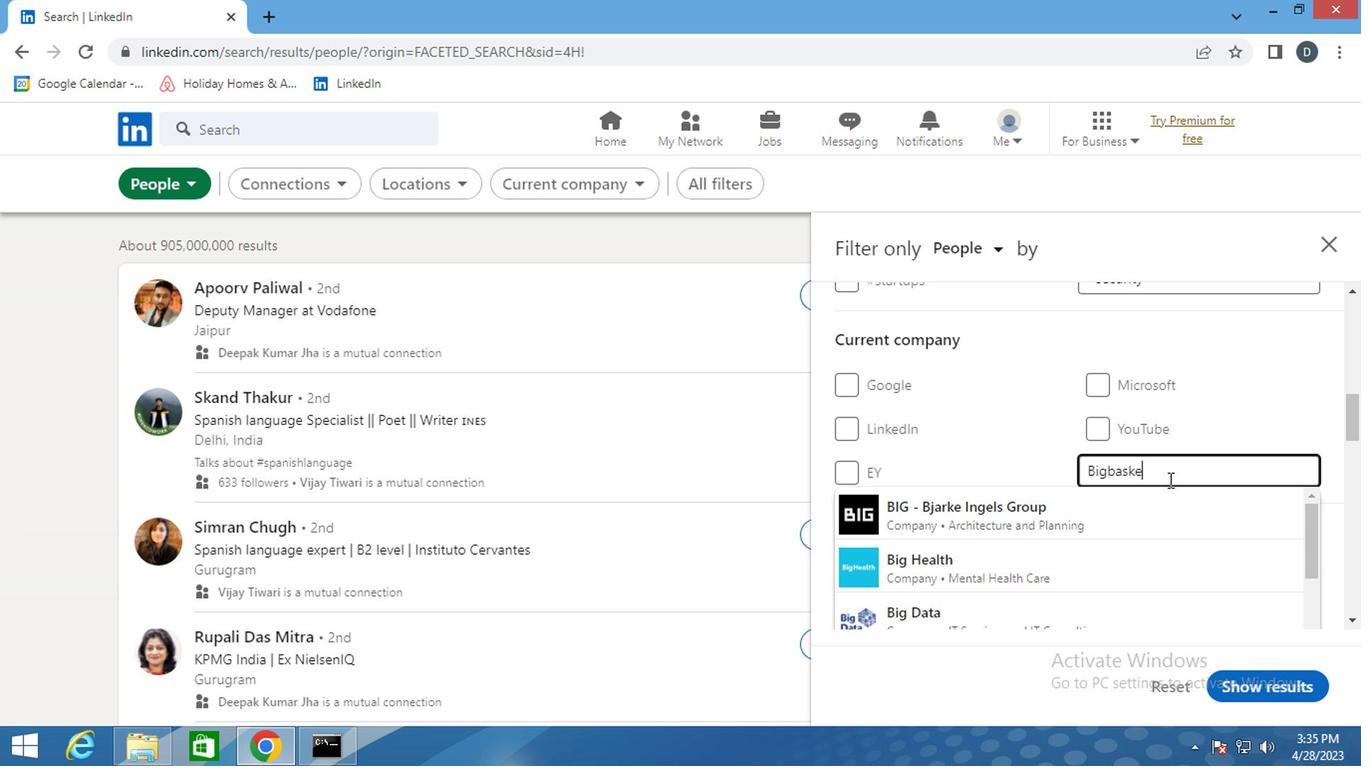 
Action: Mouse moved to (1160, 517)
Screenshot: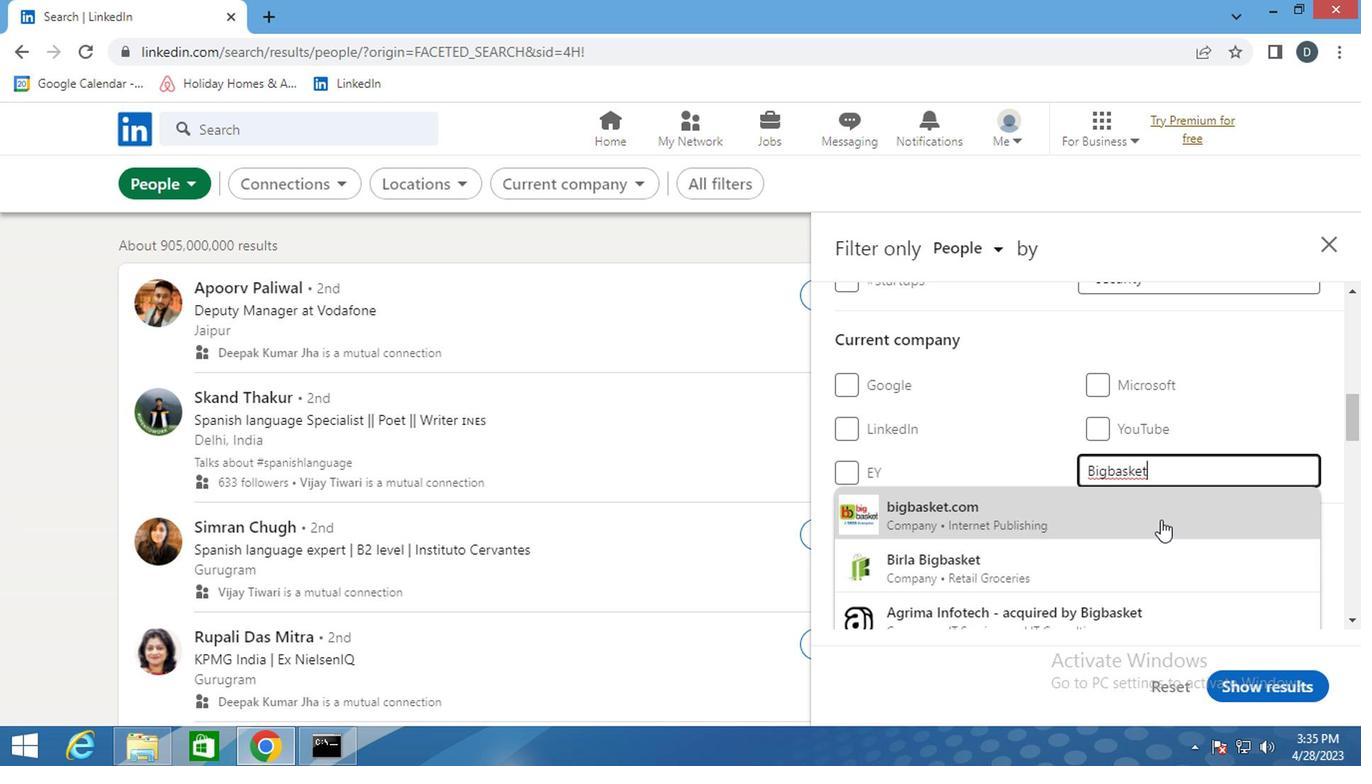 
Action: Mouse pressed left at (1160, 517)
Screenshot: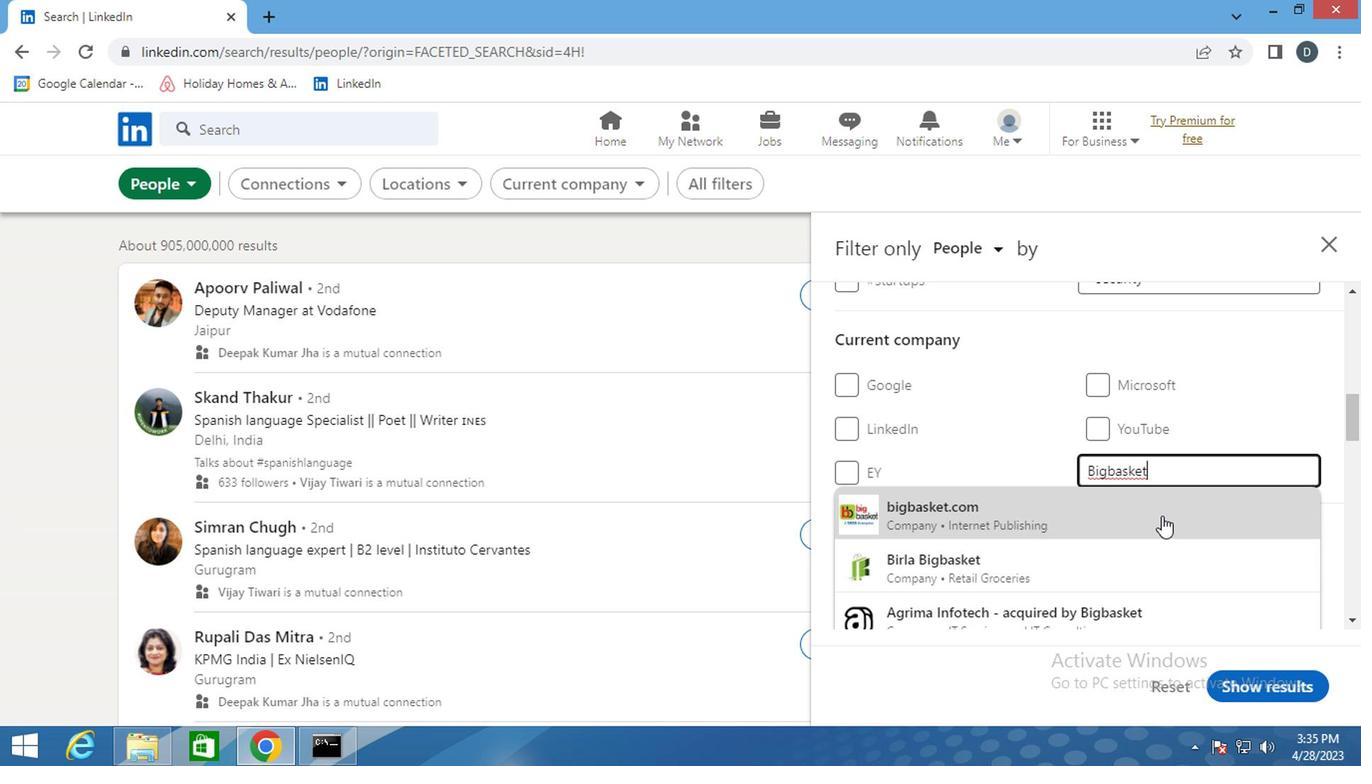 
Action: Mouse scrolled (1160, 516) with delta (0, 0)
Screenshot: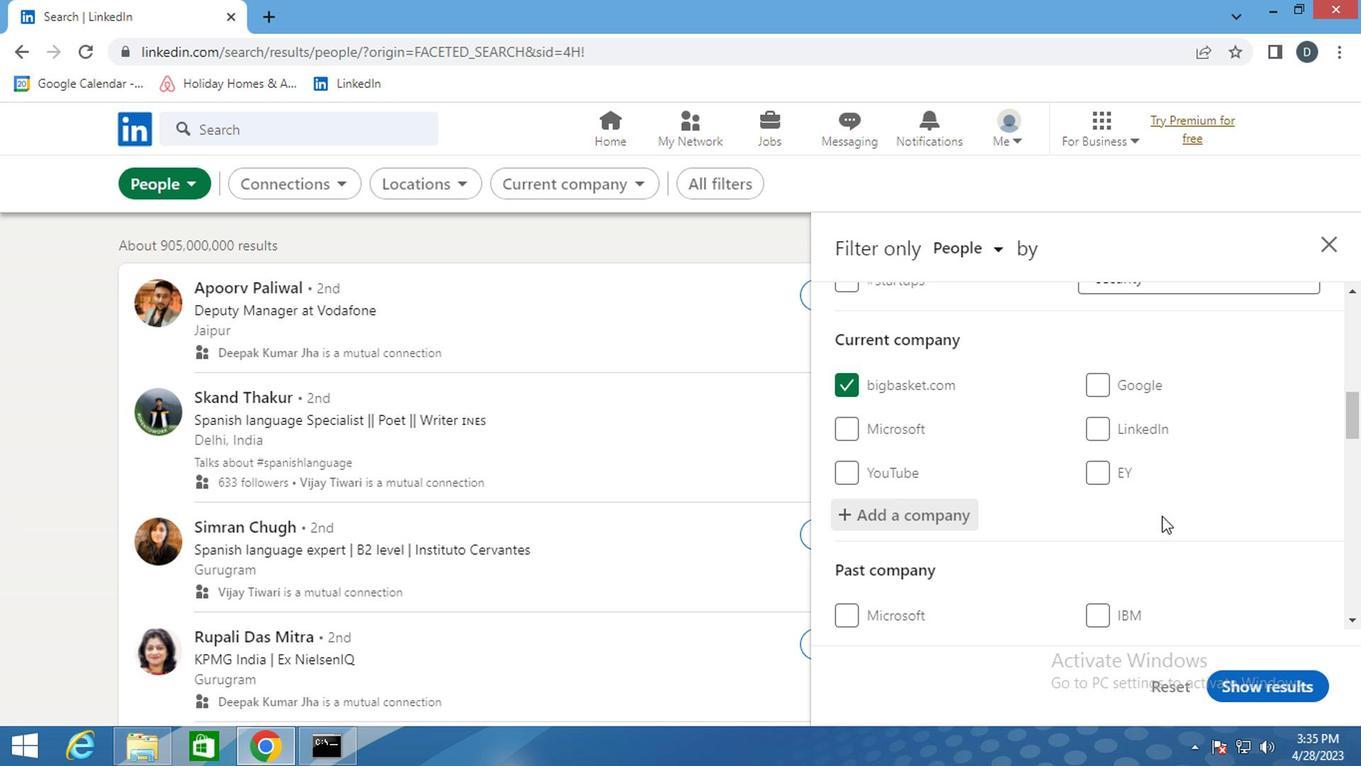 
Action: Mouse scrolled (1160, 516) with delta (0, 0)
Screenshot: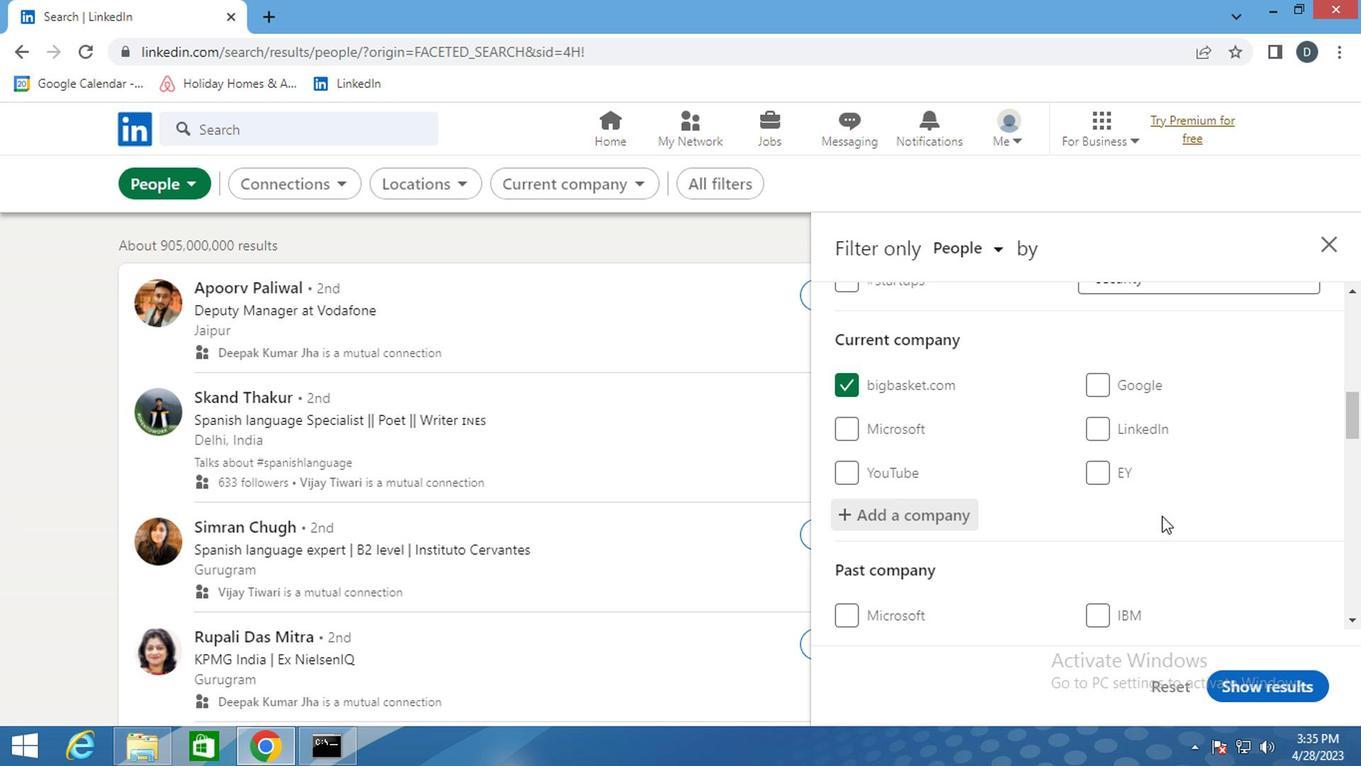 
Action: Mouse moved to (1160, 512)
Screenshot: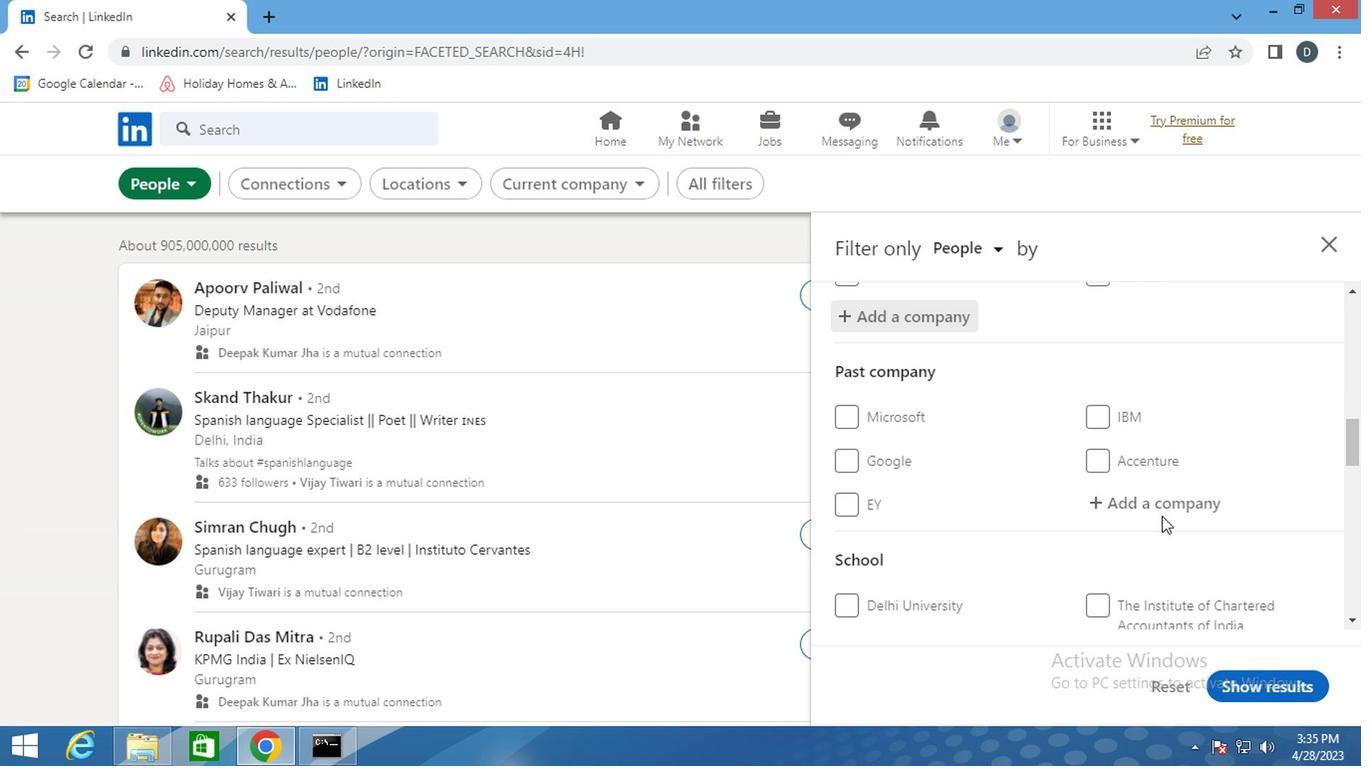 
Action: Mouse scrolled (1160, 512) with delta (0, 0)
Screenshot: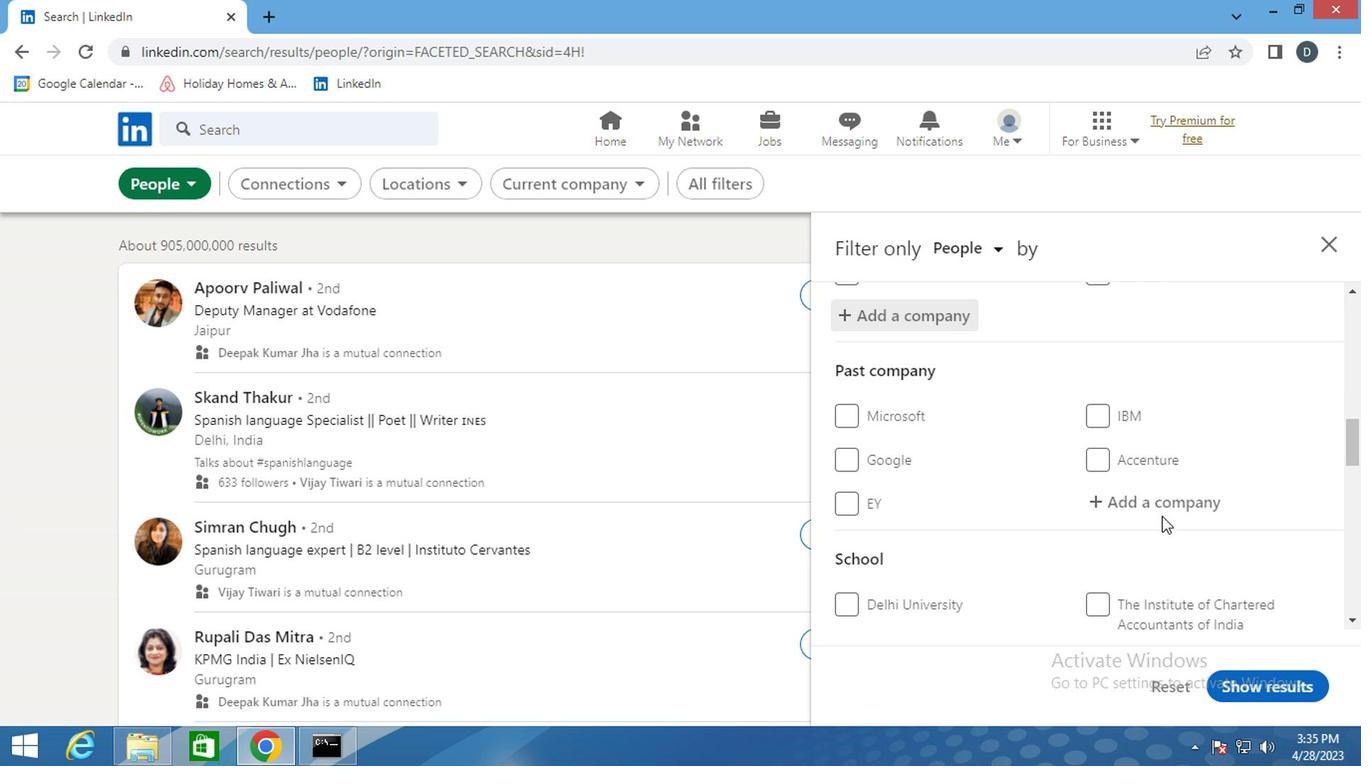 
Action: Mouse scrolled (1160, 512) with delta (0, 0)
Screenshot: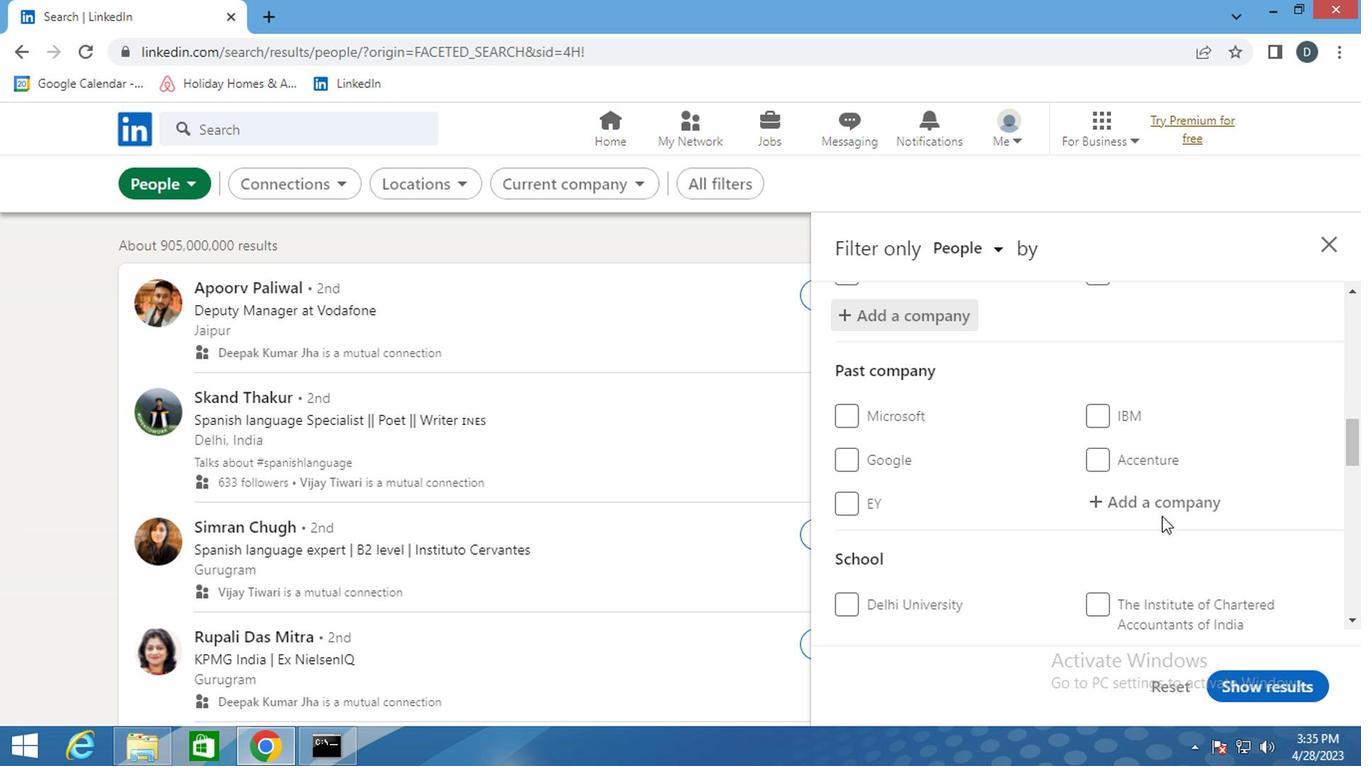 
Action: Mouse moved to (1153, 502)
Screenshot: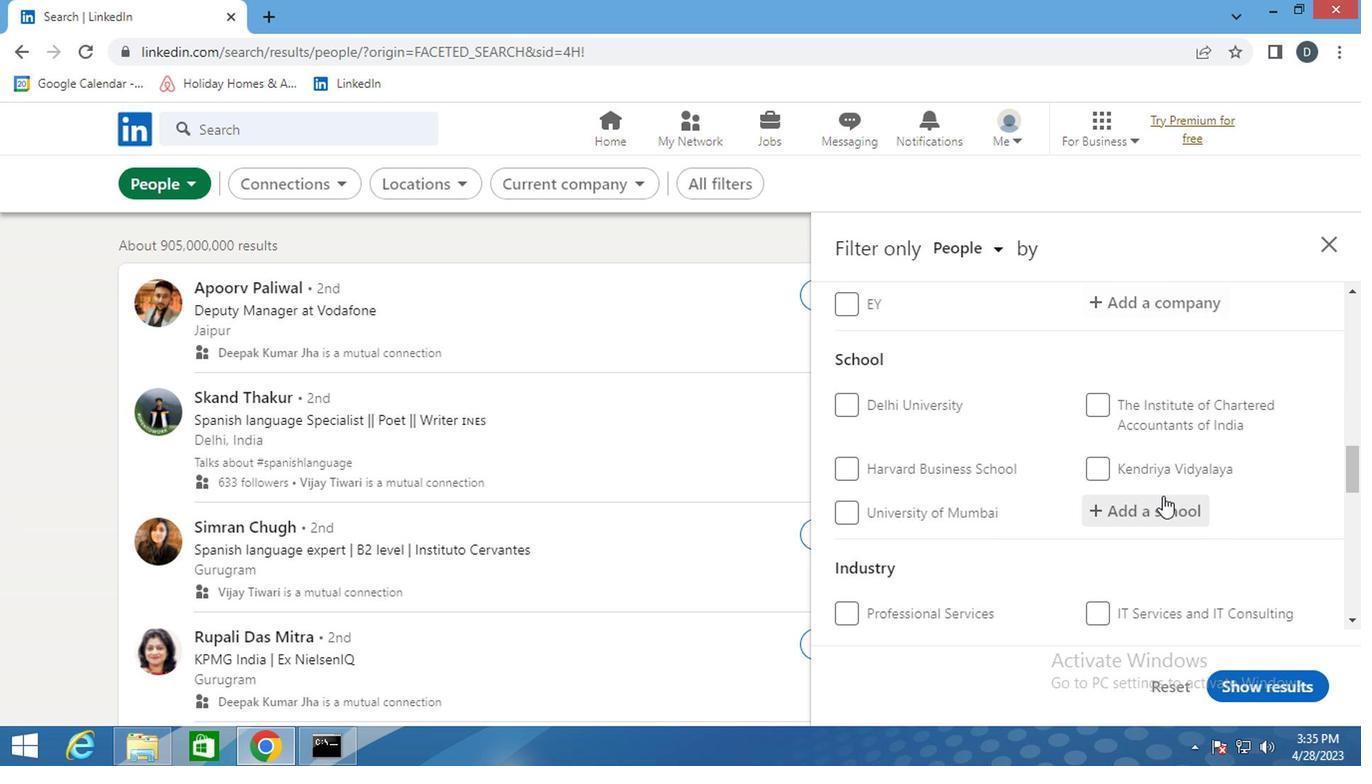 
Action: Mouse pressed left at (1153, 502)
Screenshot: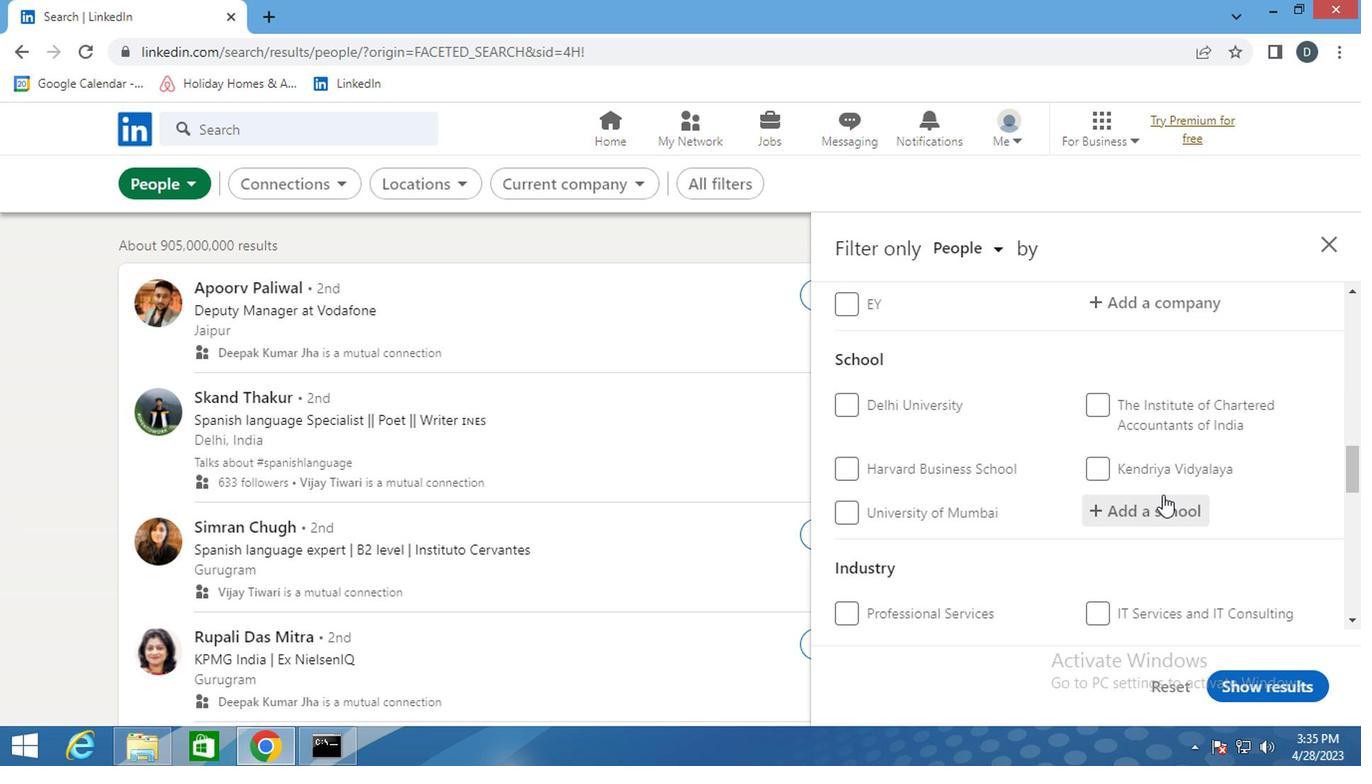 
Action: Key pressed <Key.shift>GANGADHAR
Screenshot: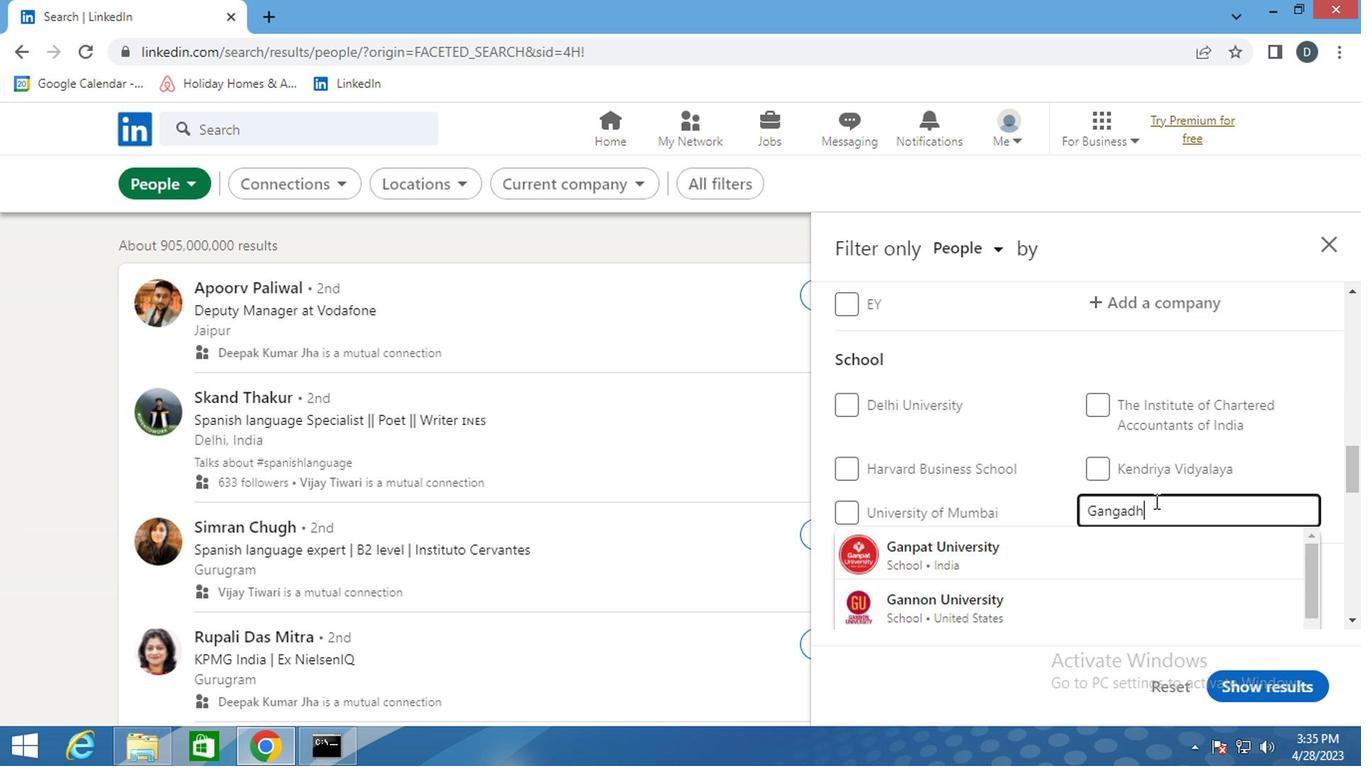 
Action: Mouse moved to (1150, 541)
Screenshot: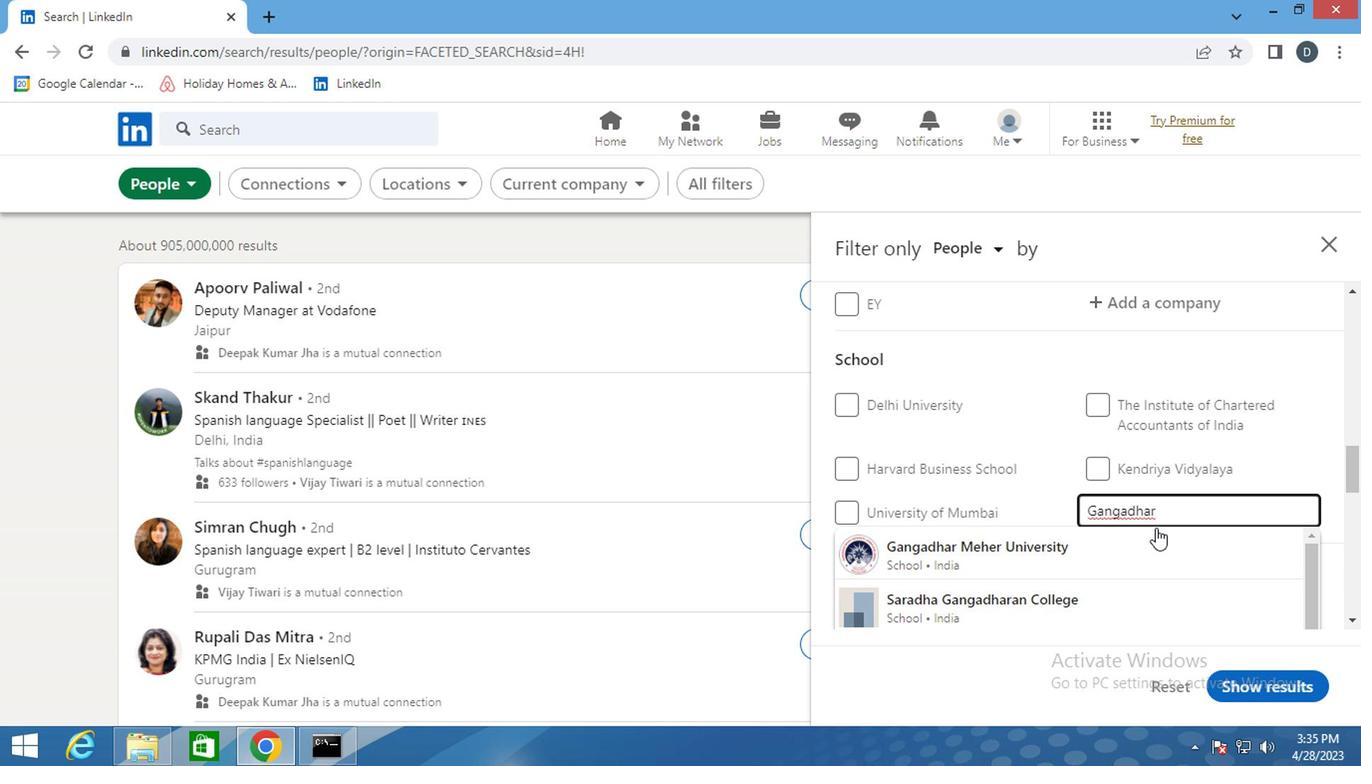 
Action: Mouse pressed left at (1150, 541)
Screenshot: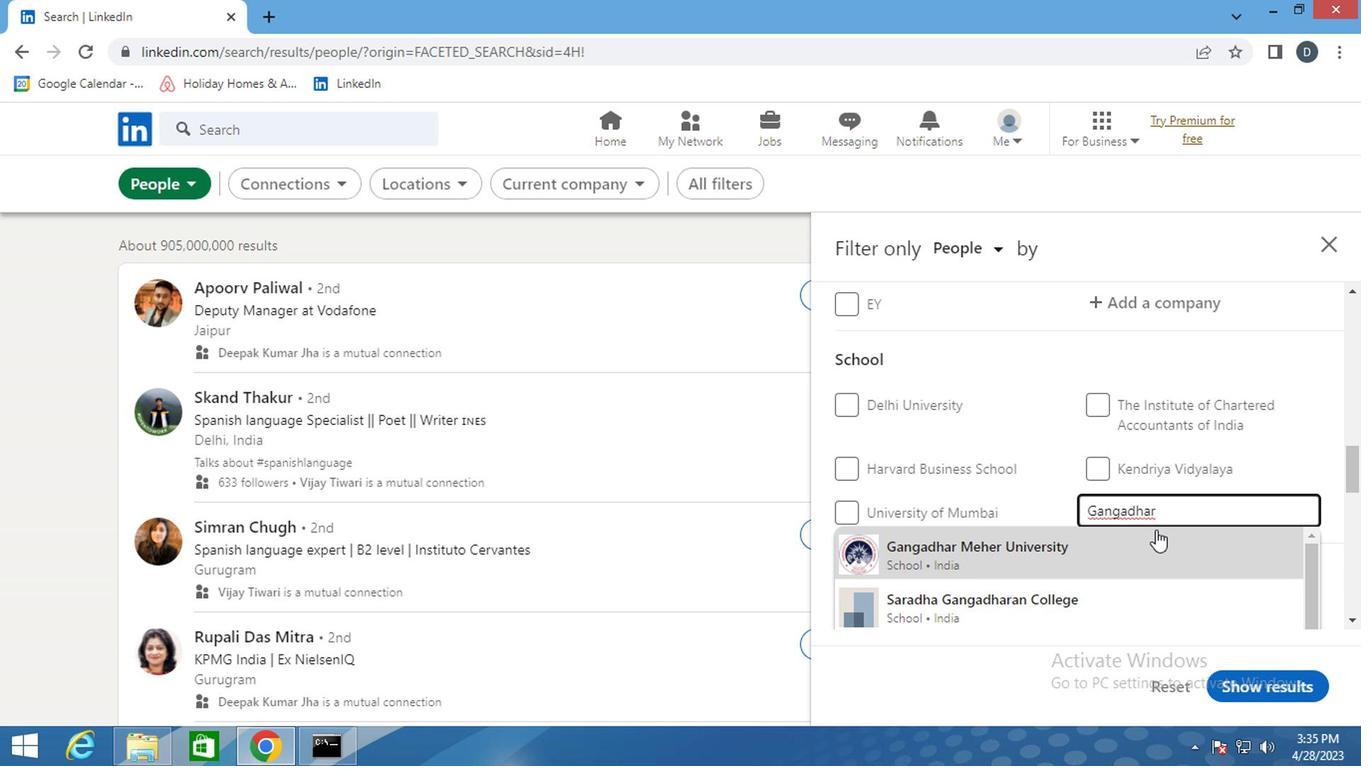 
Action: Mouse scrolled (1150, 539) with delta (0, -1)
Screenshot: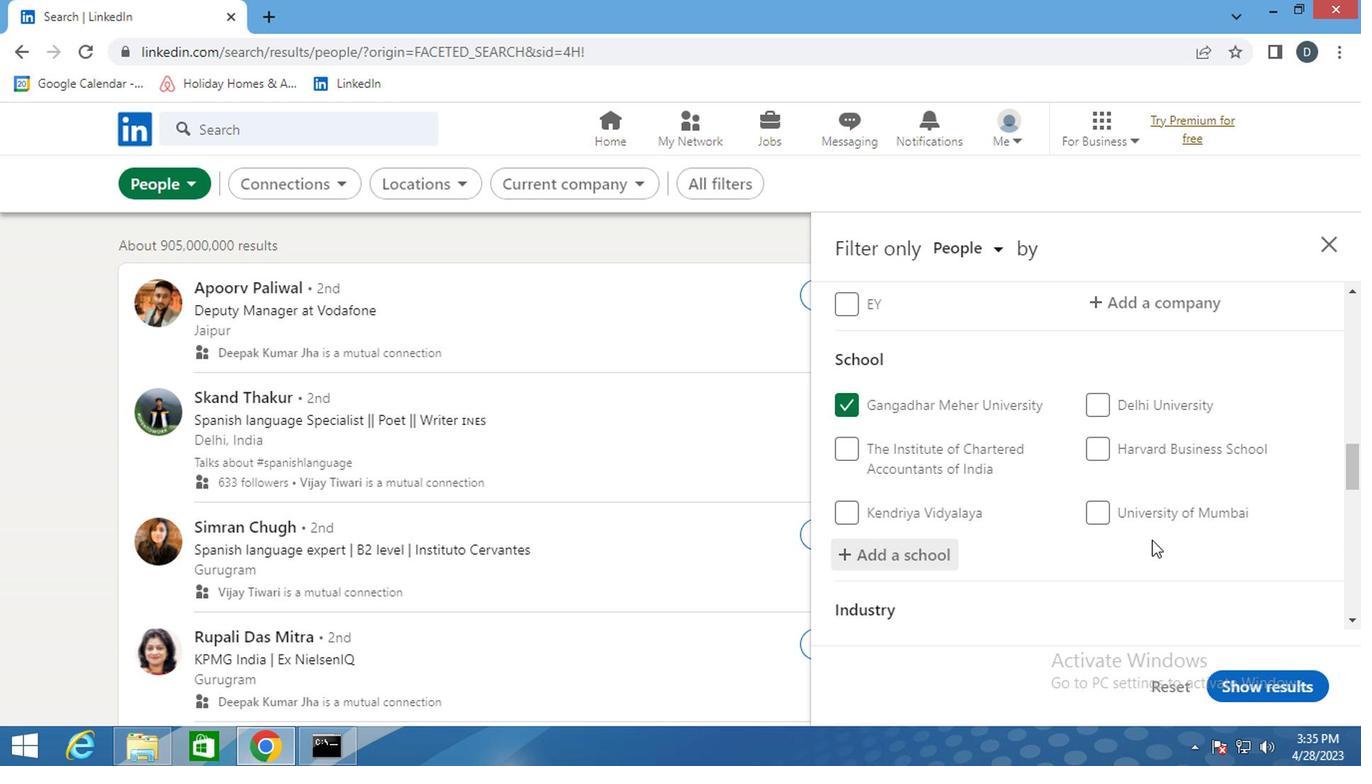 
Action: Mouse scrolled (1150, 539) with delta (0, -1)
Screenshot: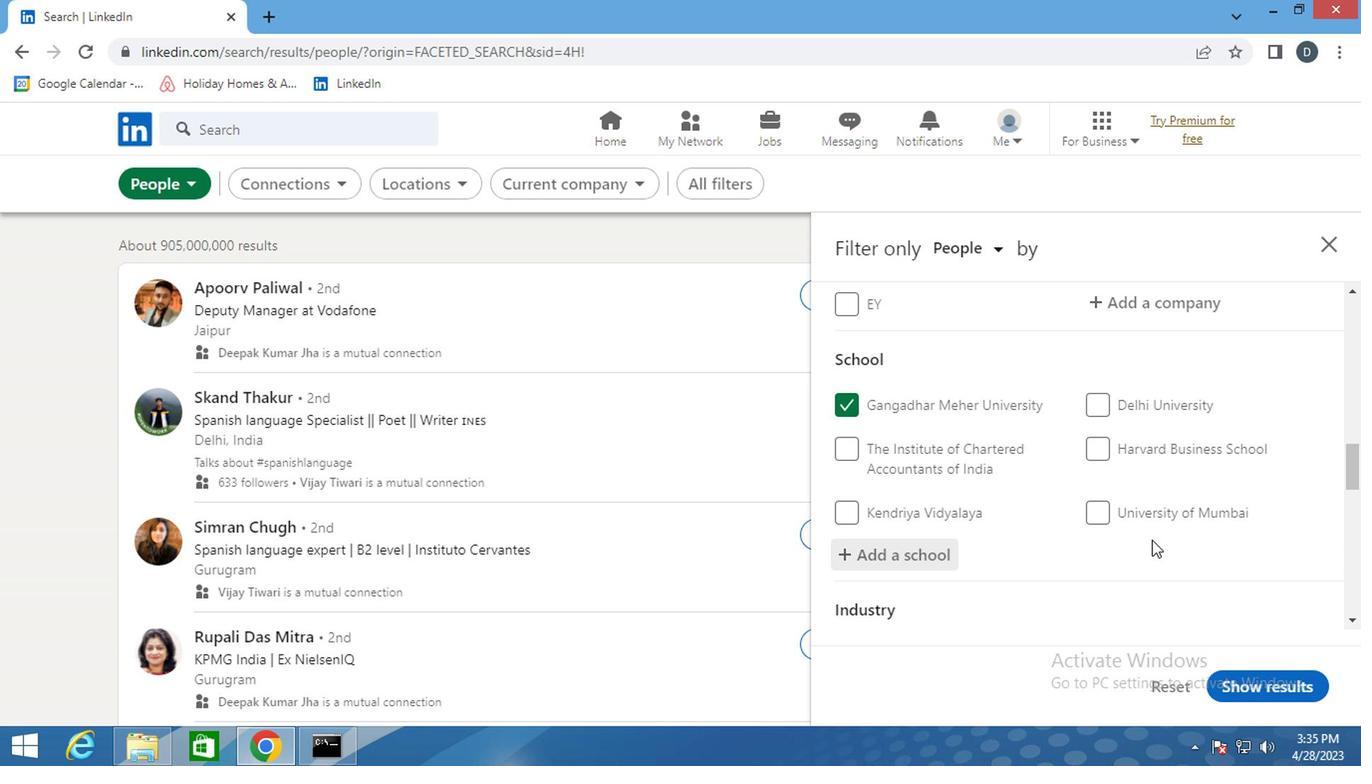 
Action: Mouse scrolled (1150, 539) with delta (0, -1)
Screenshot: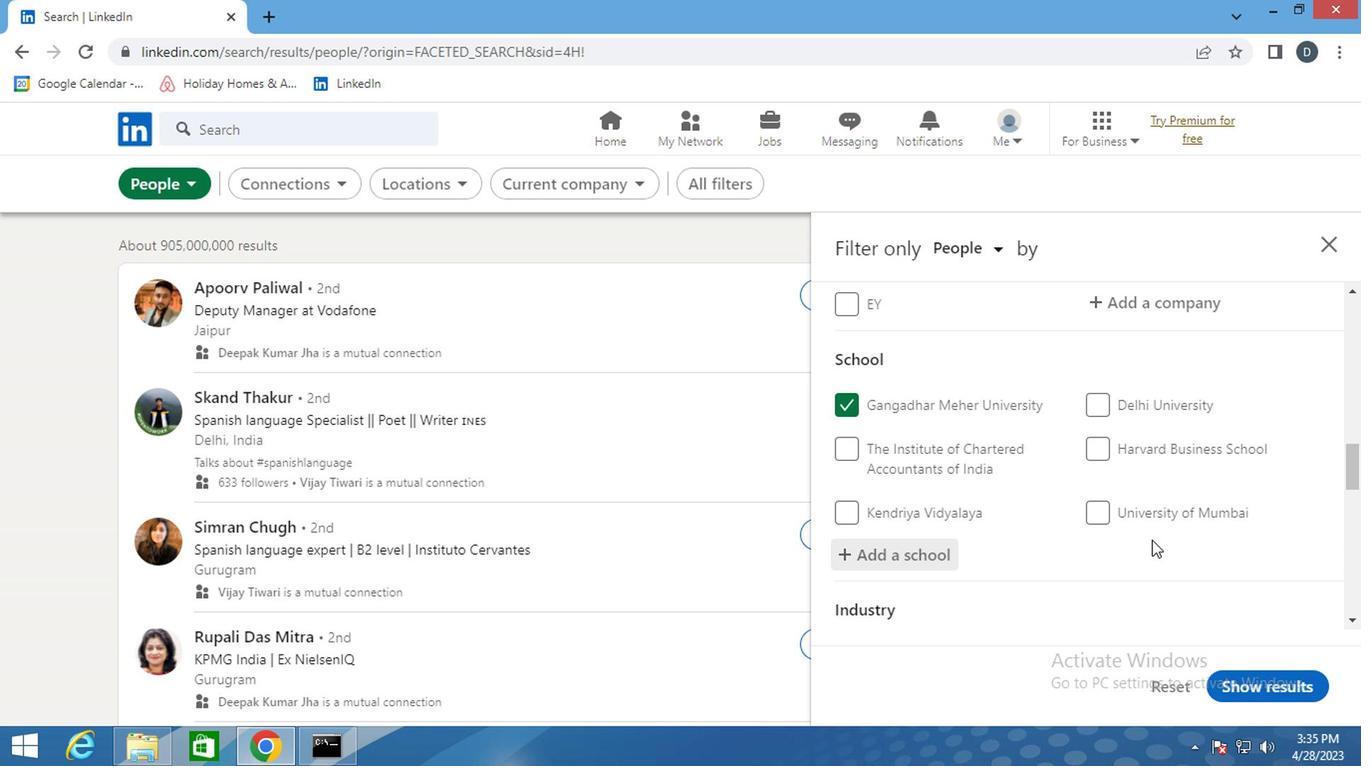 
Action: Mouse moved to (1155, 465)
Screenshot: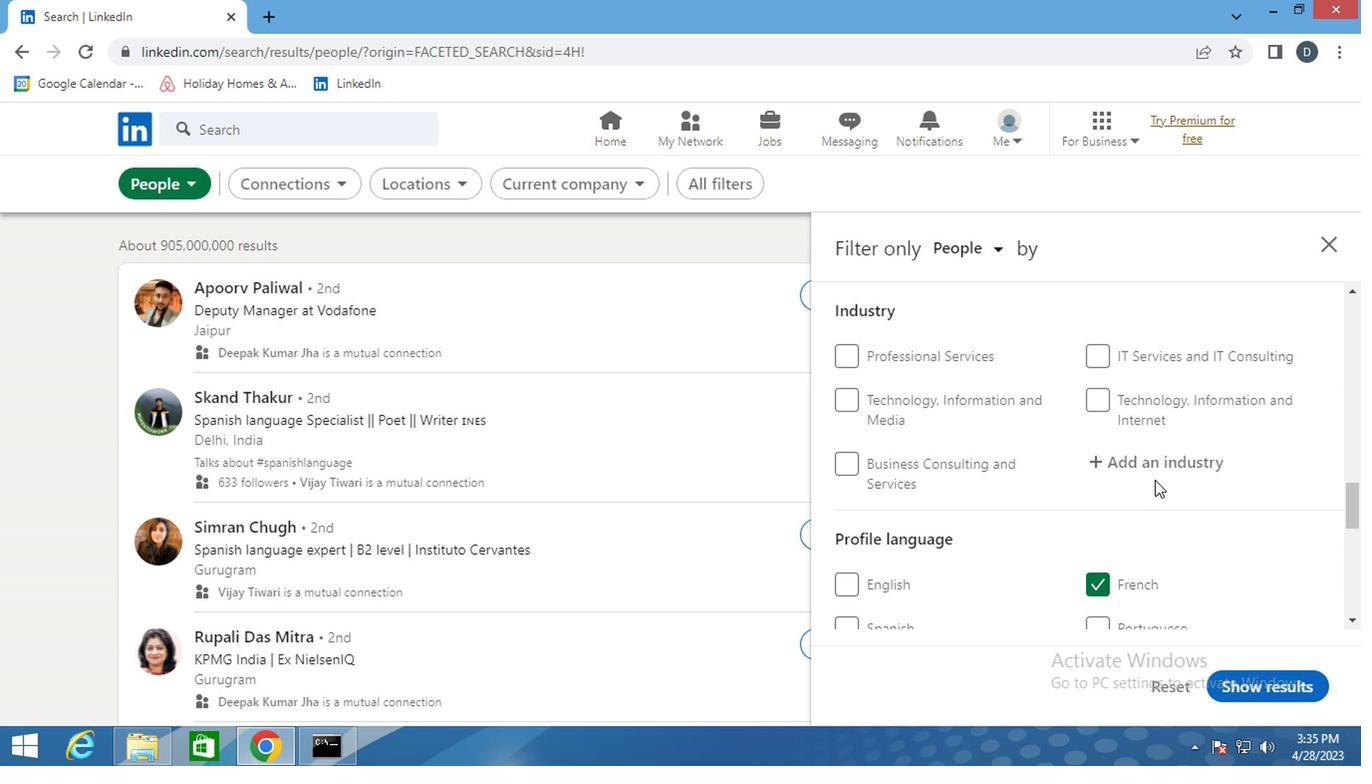 
Action: Mouse pressed left at (1155, 465)
Screenshot: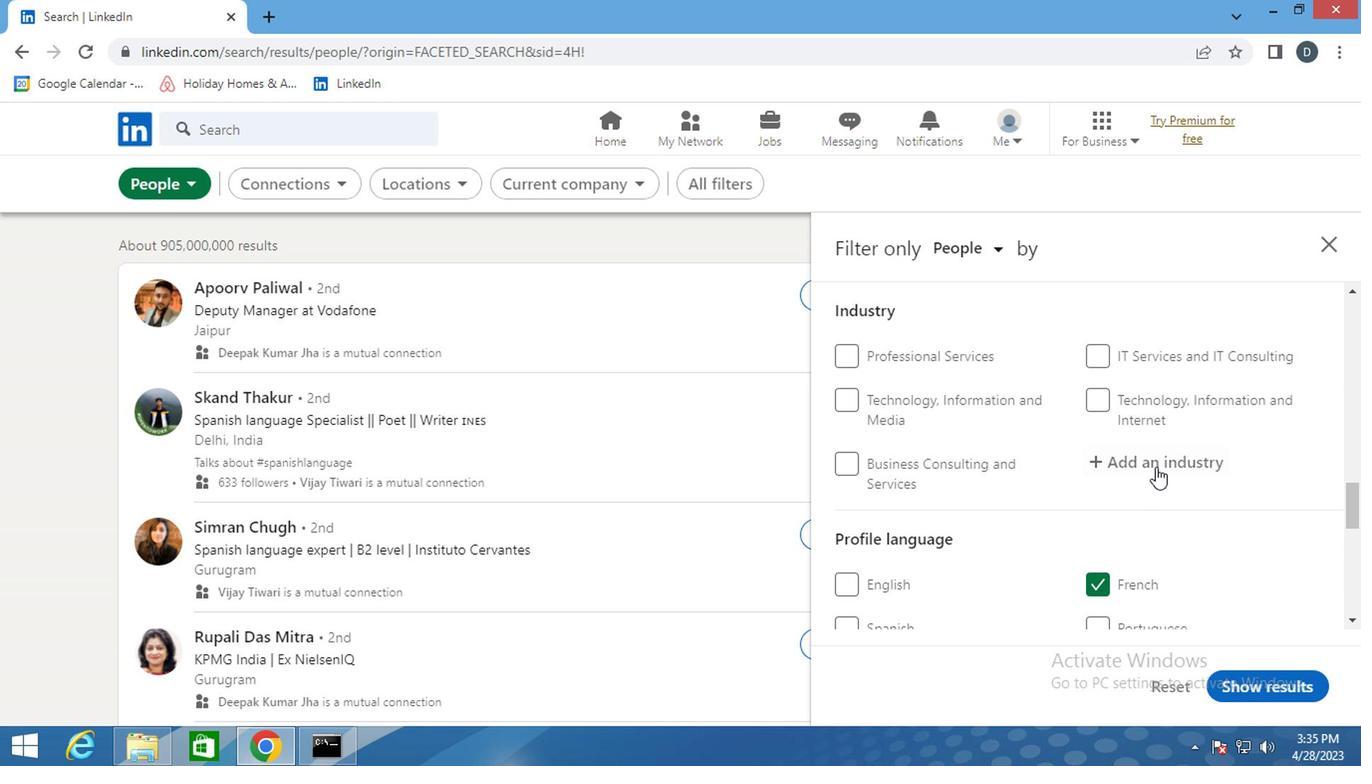 
Action: Key pressed <Key.shift>INDUSTRY<Key.space>
Screenshot: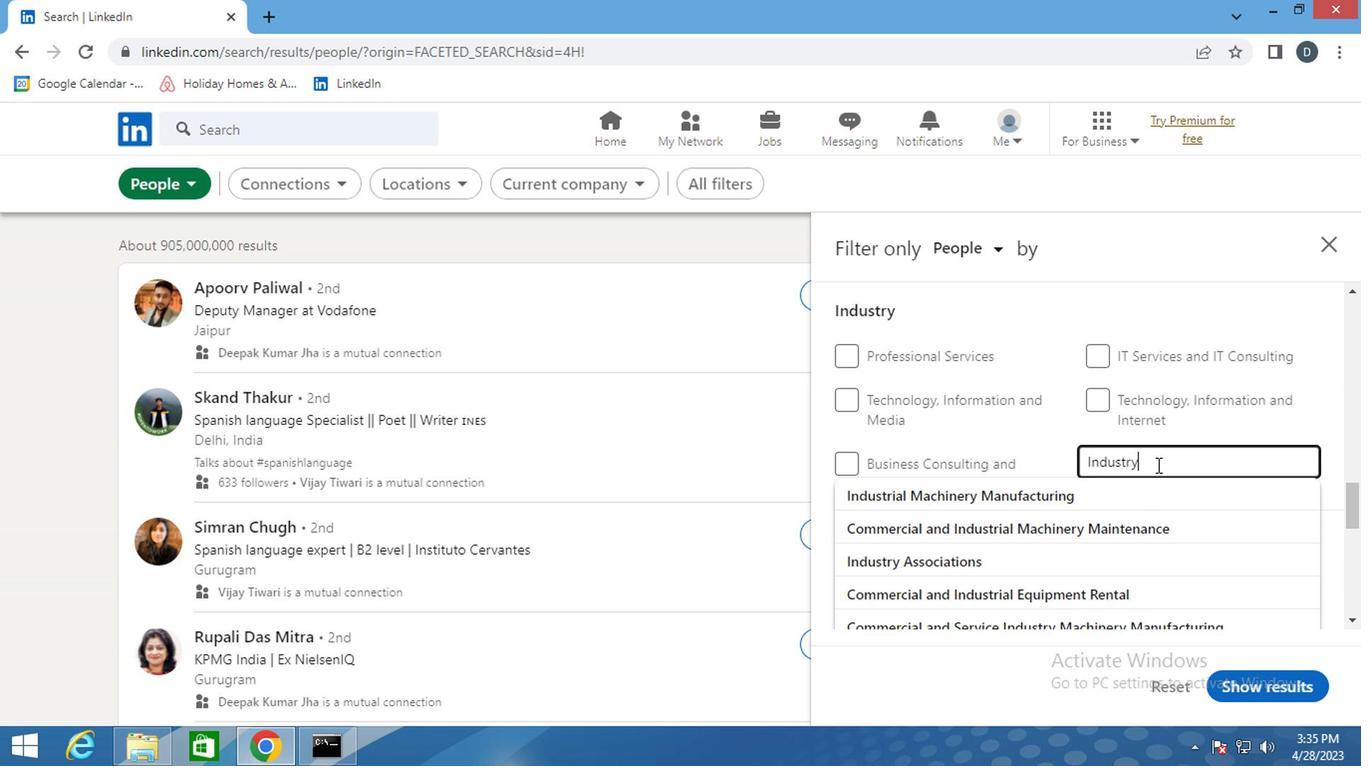 
Action: Mouse moved to (1155, 465)
Screenshot: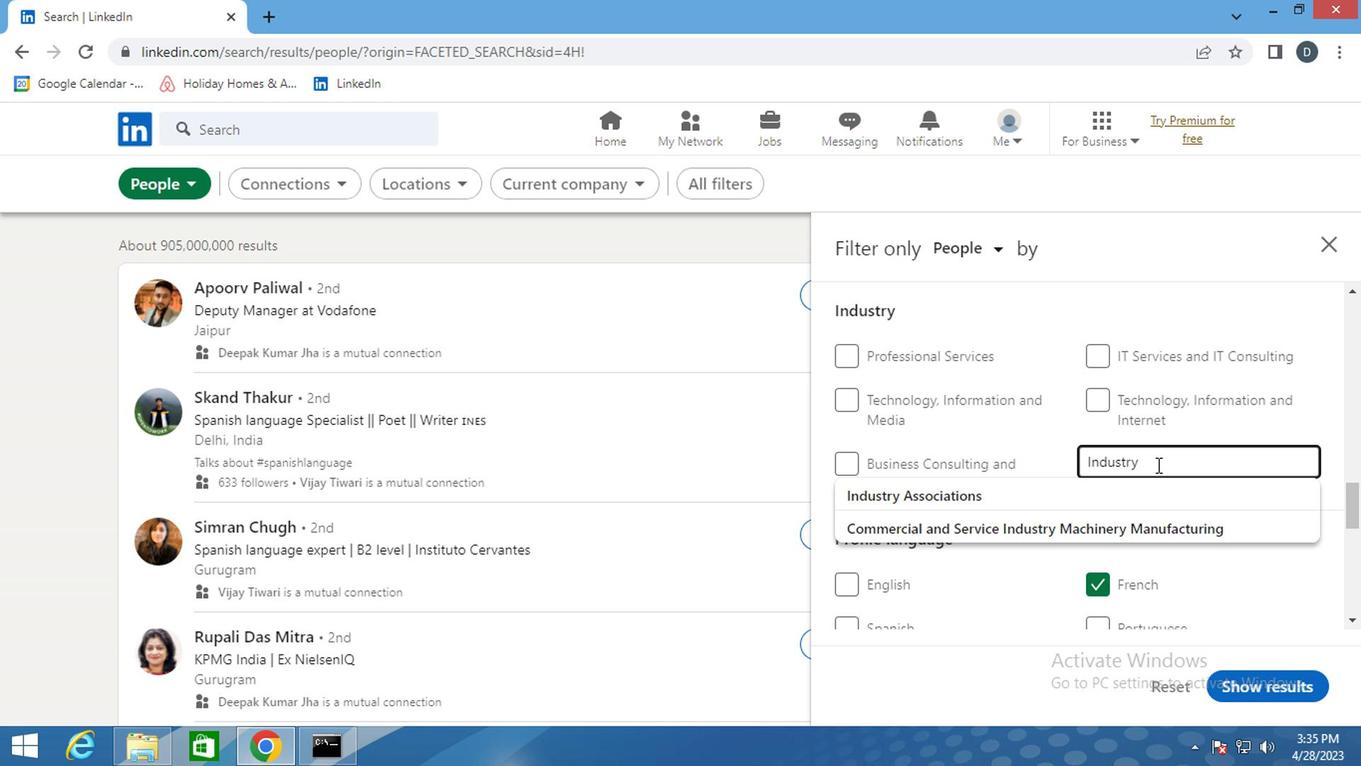 
Action: Key pressed <Key.backspace><Key.backspace><Key.backspace><Key.backspace><Key.backspace><Key.backspace><Key.backspace><Key.backspace><Key.backspace><Key.backspace><Key.backspace><Key.backspace><Key.backspace><Key.backspace><Key.backspace><Key.backspace><Key.shift_r>RE=<Key.backspace>LIGIOUS
Screenshot: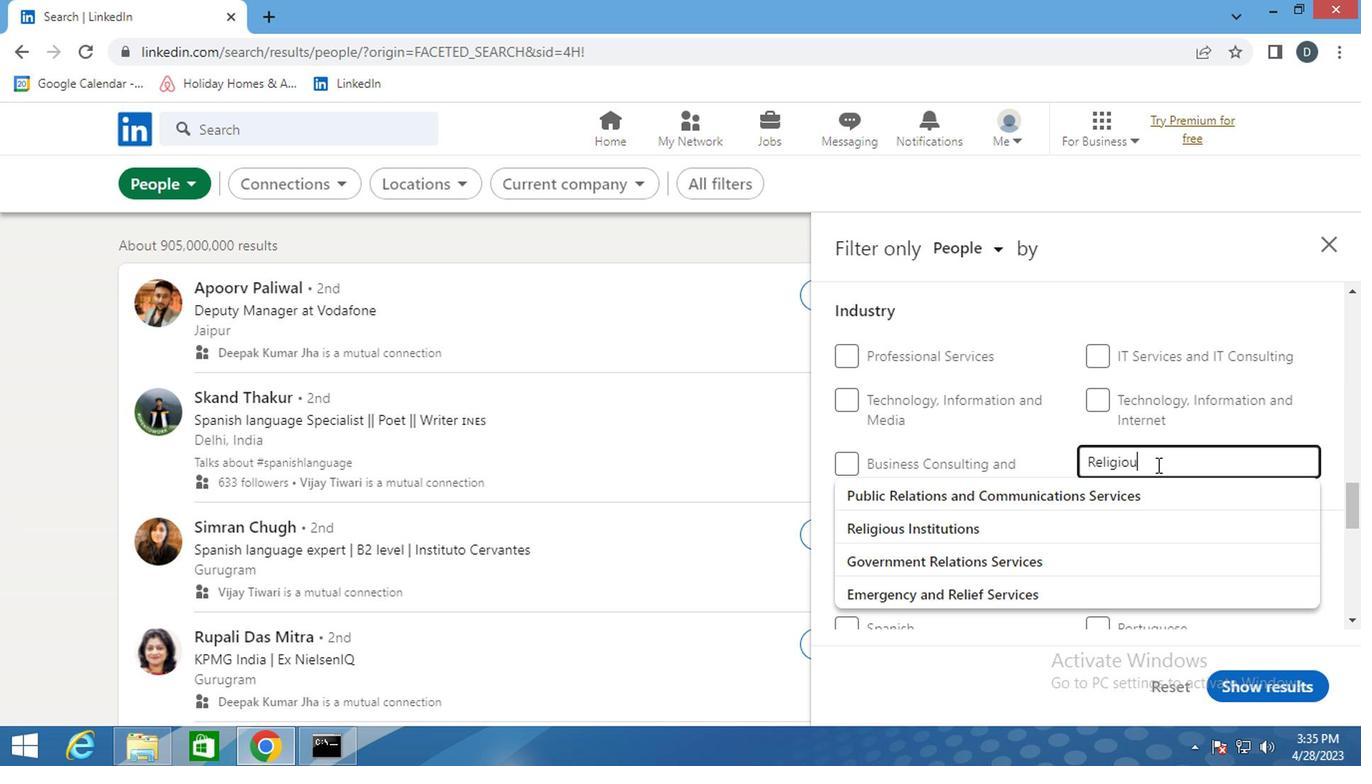 
Action: Mouse moved to (1147, 495)
Screenshot: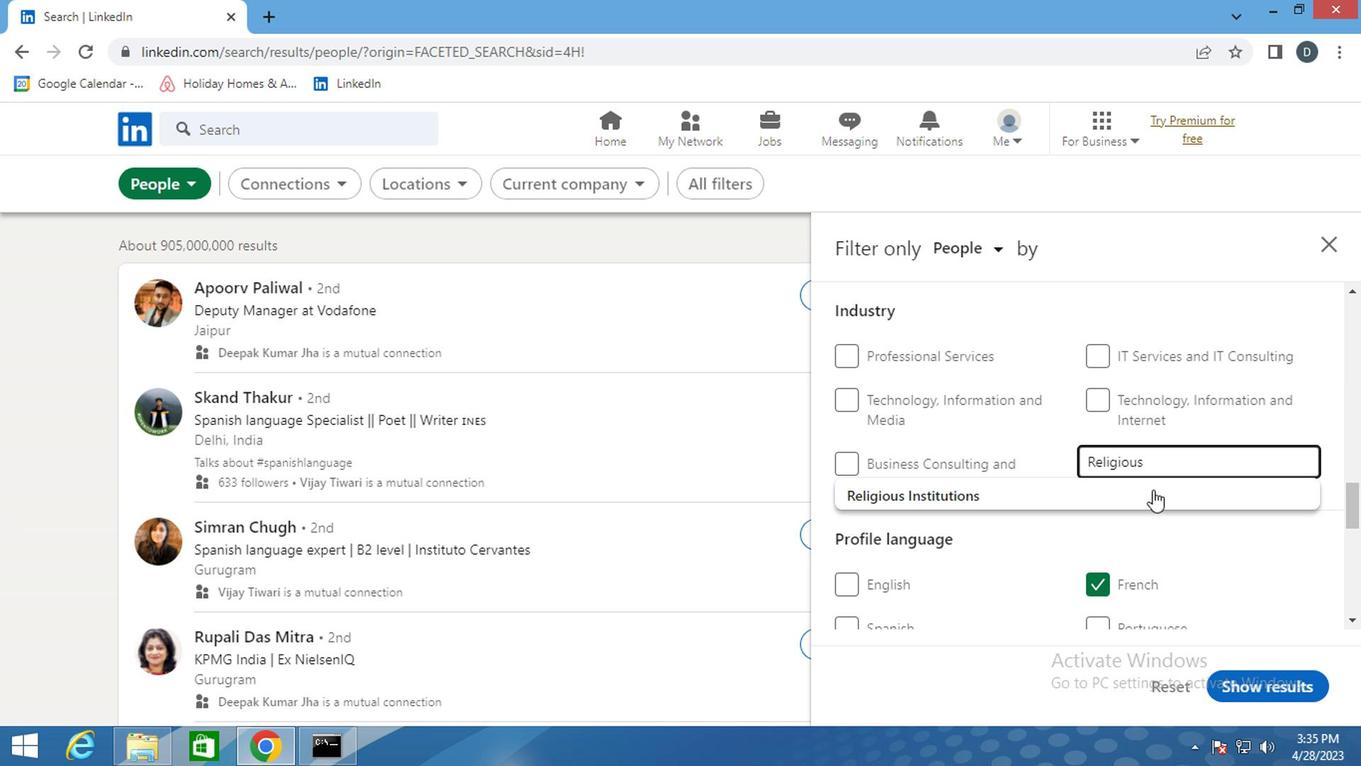 
Action: Mouse pressed left at (1147, 495)
Screenshot: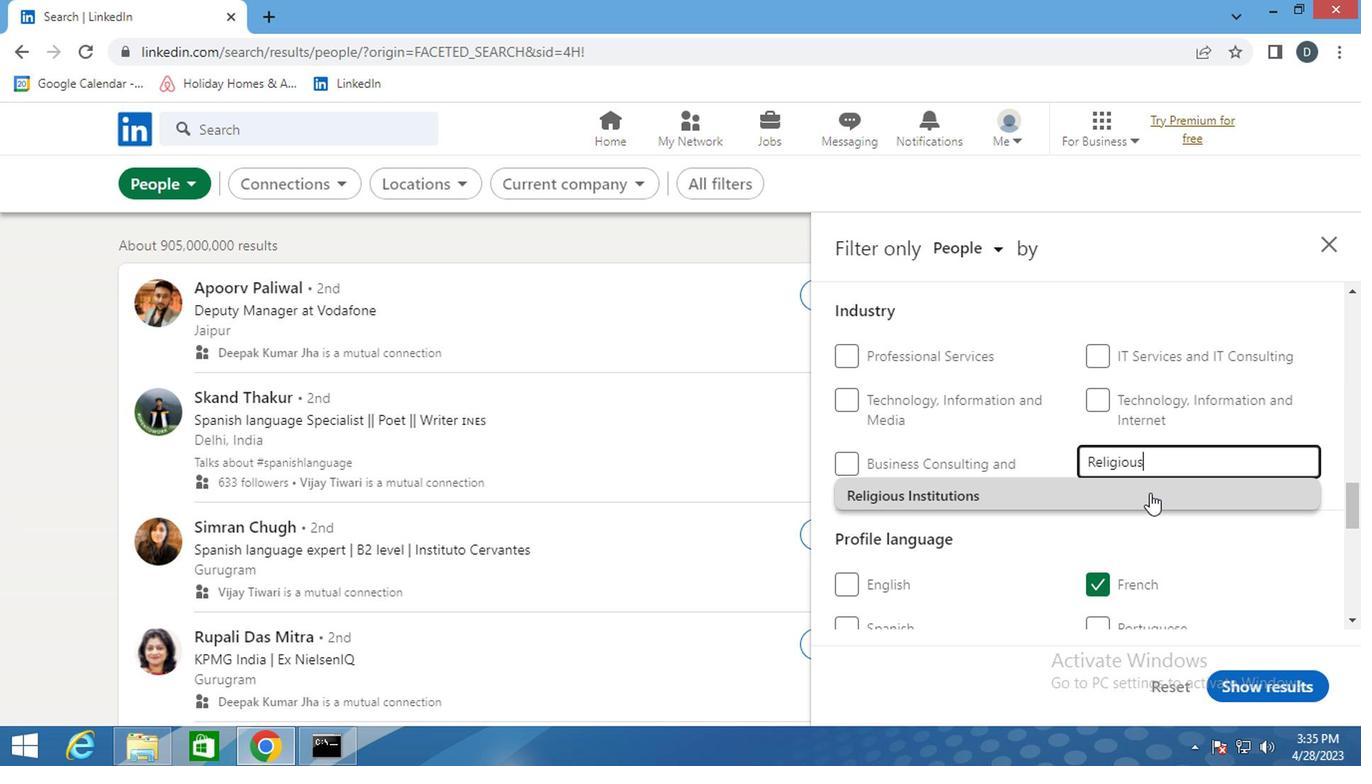 
Action: Mouse moved to (1146, 495)
Screenshot: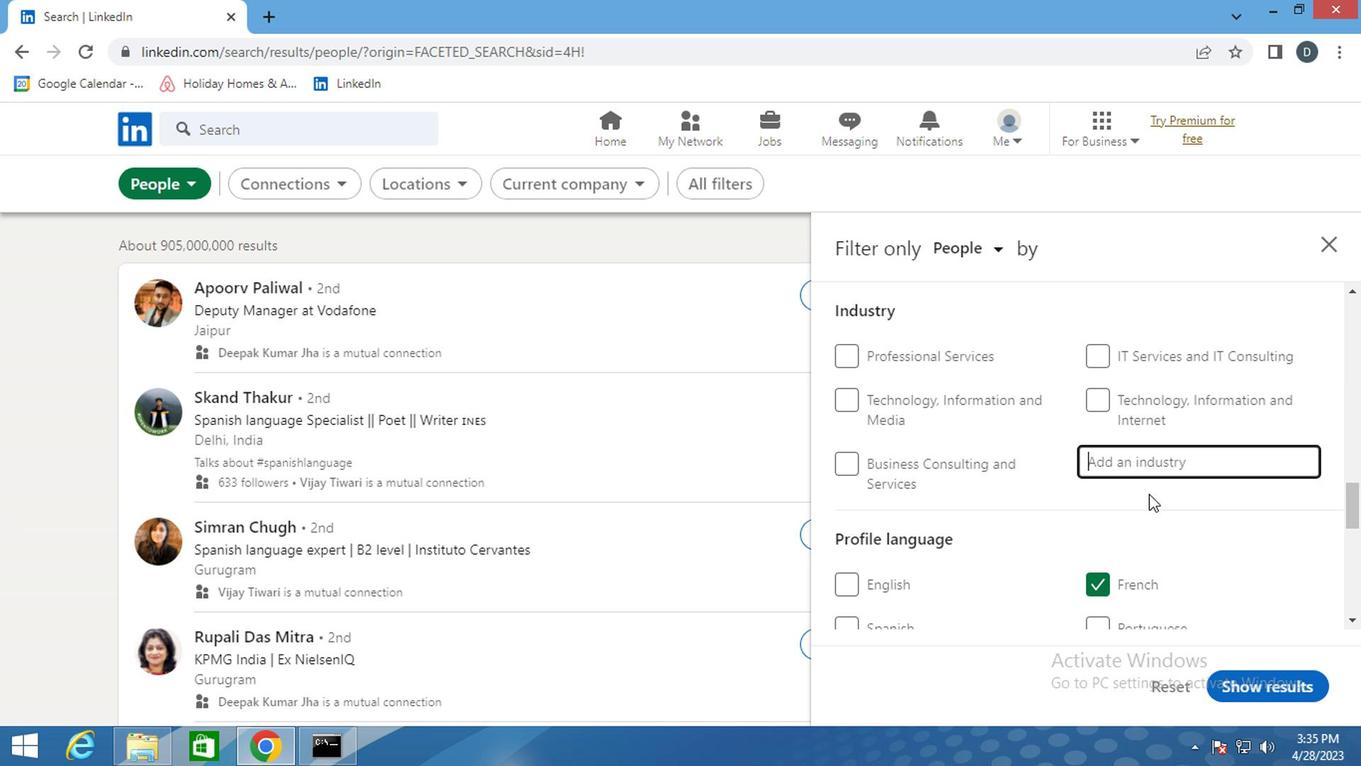 
Action: Mouse scrolled (1146, 494) with delta (0, 0)
Screenshot: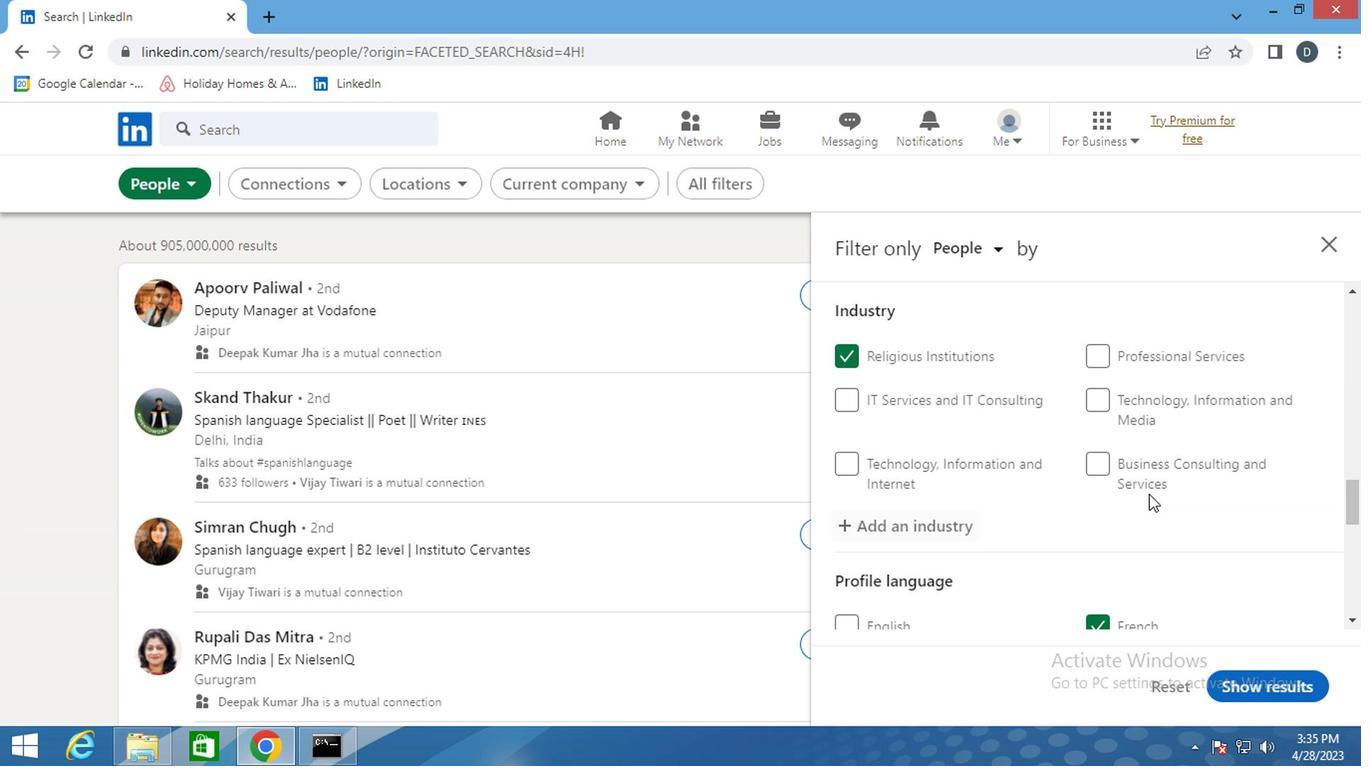 
Action: Mouse scrolled (1146, 494) with delta (0, 0)
Screenshot: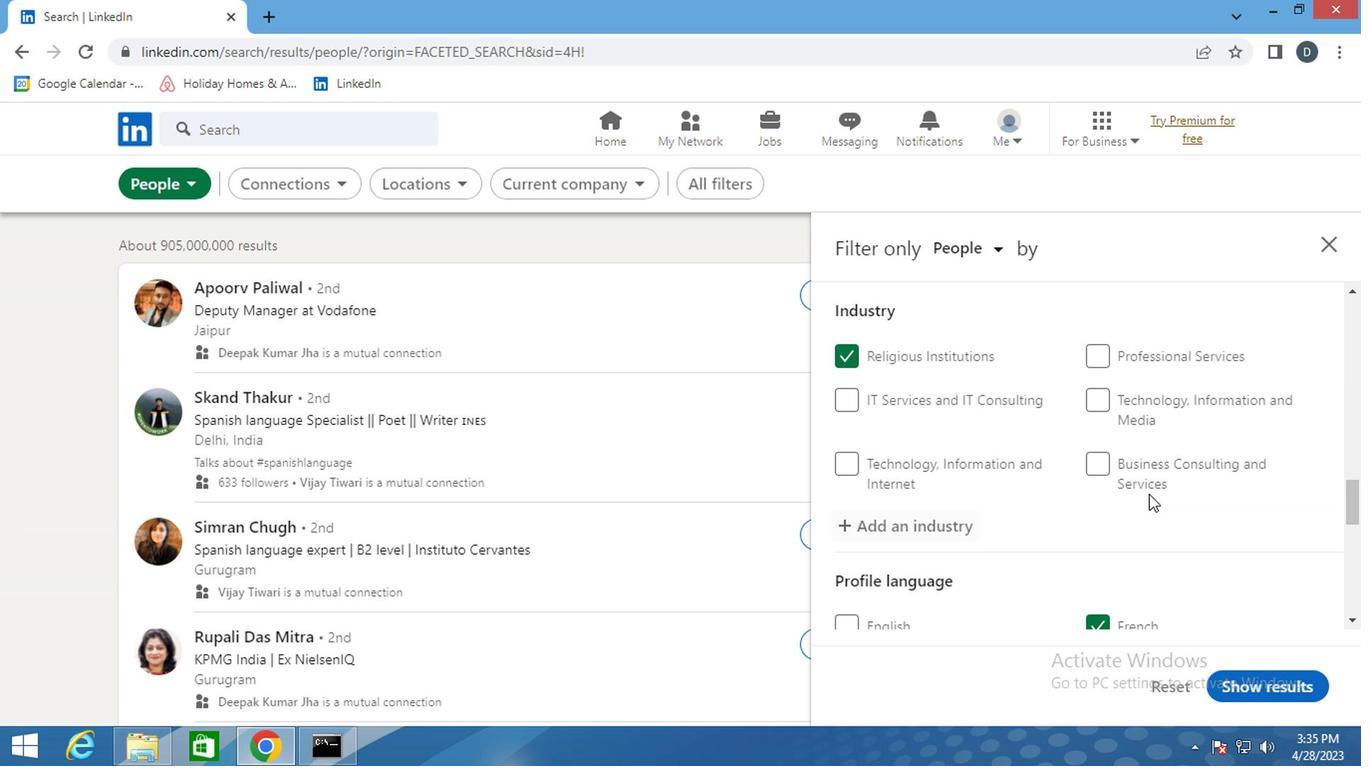 
Action: Mouse scrolled (1146, 494) with delta (0, 0)
Screenshot: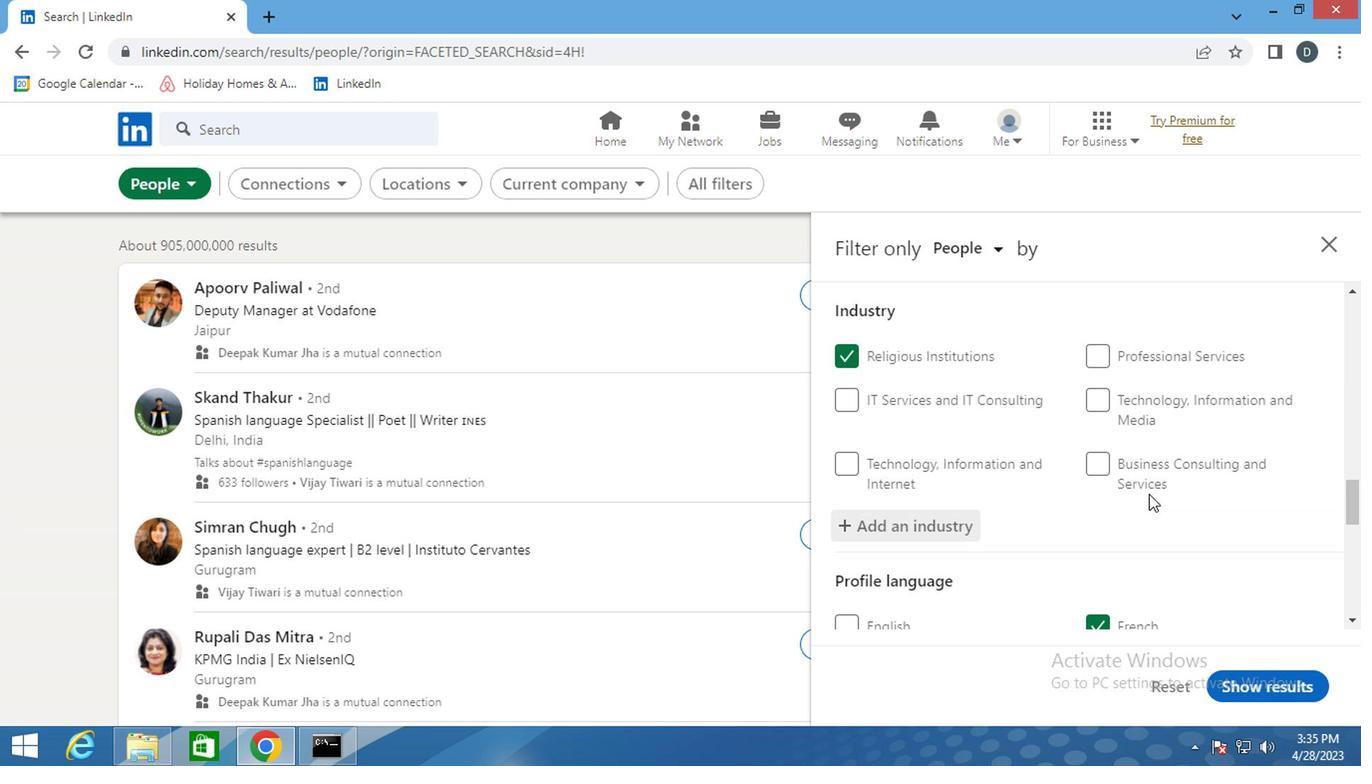 
Action: Mouse scrolled (1146, 494) with delta (0, 0)
Screenshot: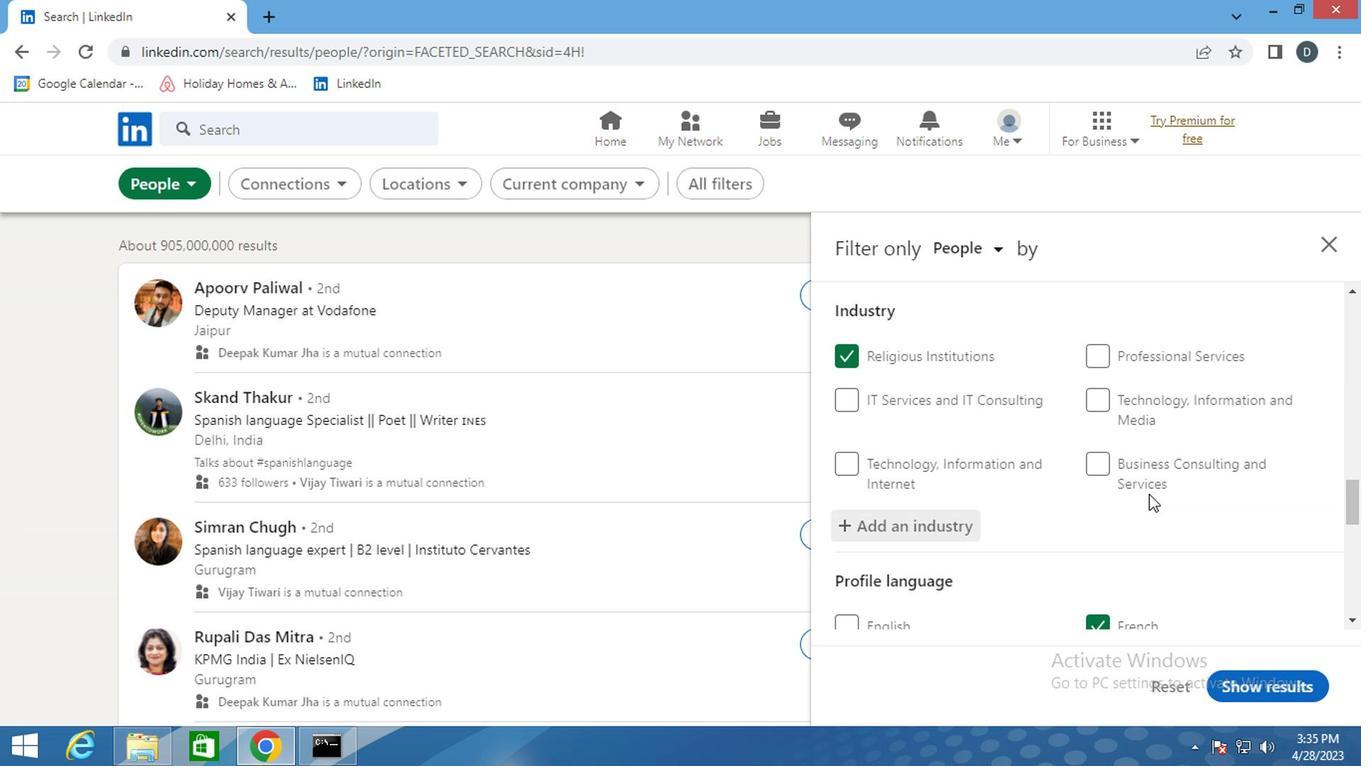 
Action: Mouse moved to (1151, 446)
Screenshot: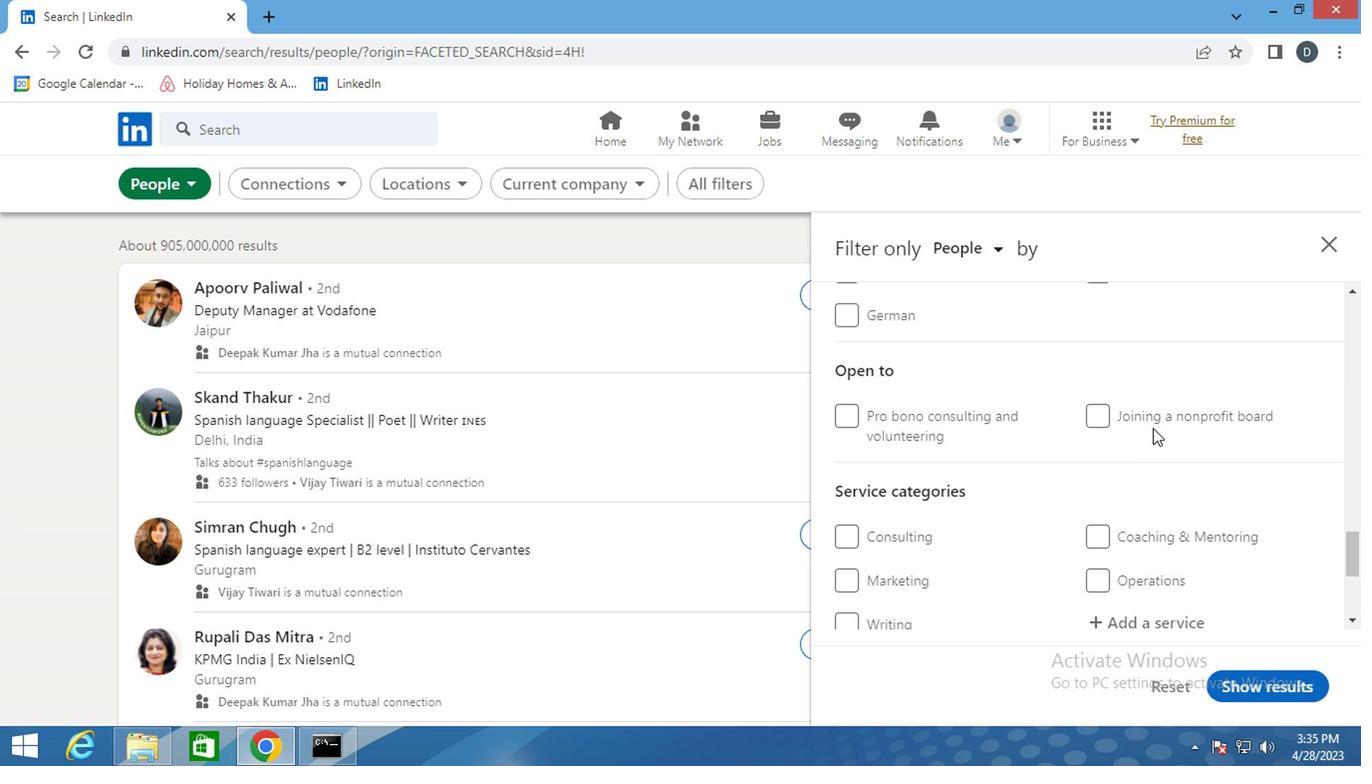 
Action: Mouse scrolled (1151, 445) with delta (0, 0)
Screenshot: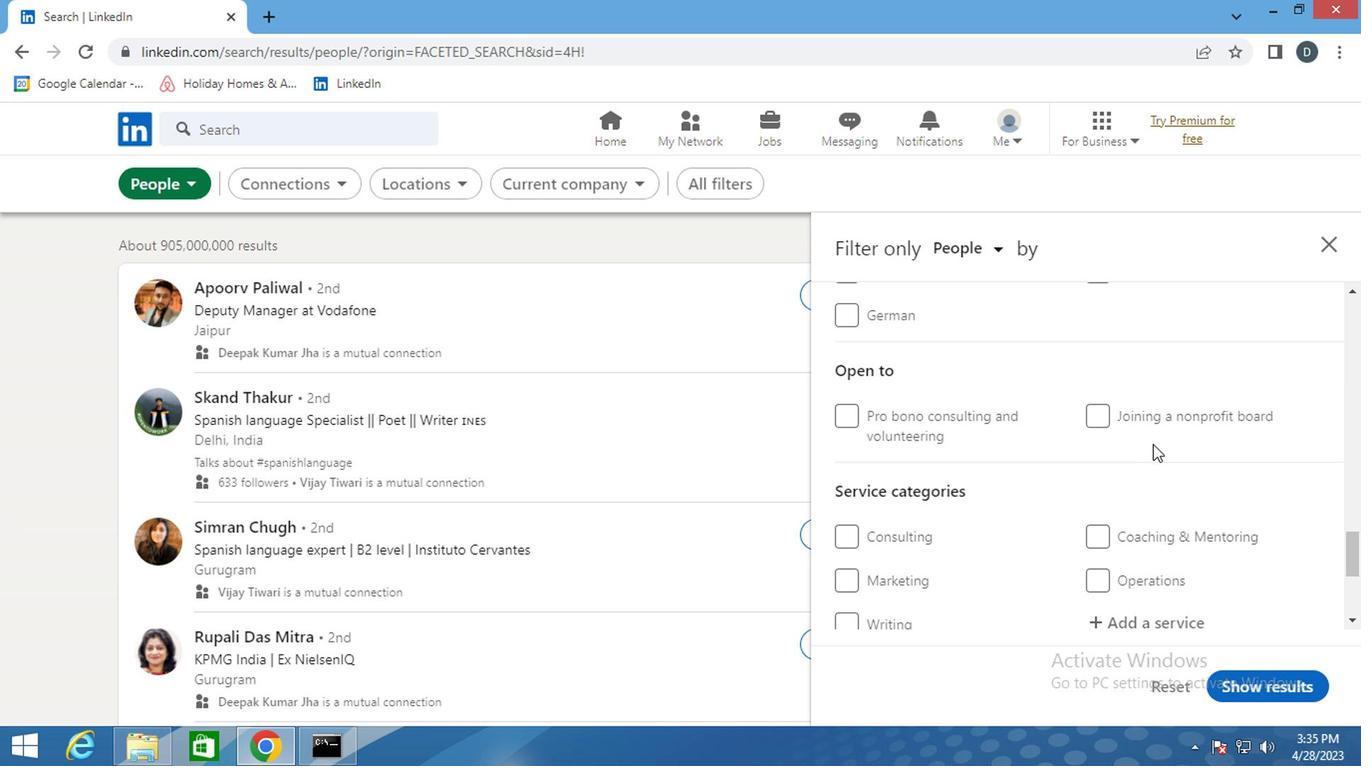 
Action: Mouse scrolled (1151, 445) with delta (0, 0)
Screenshot: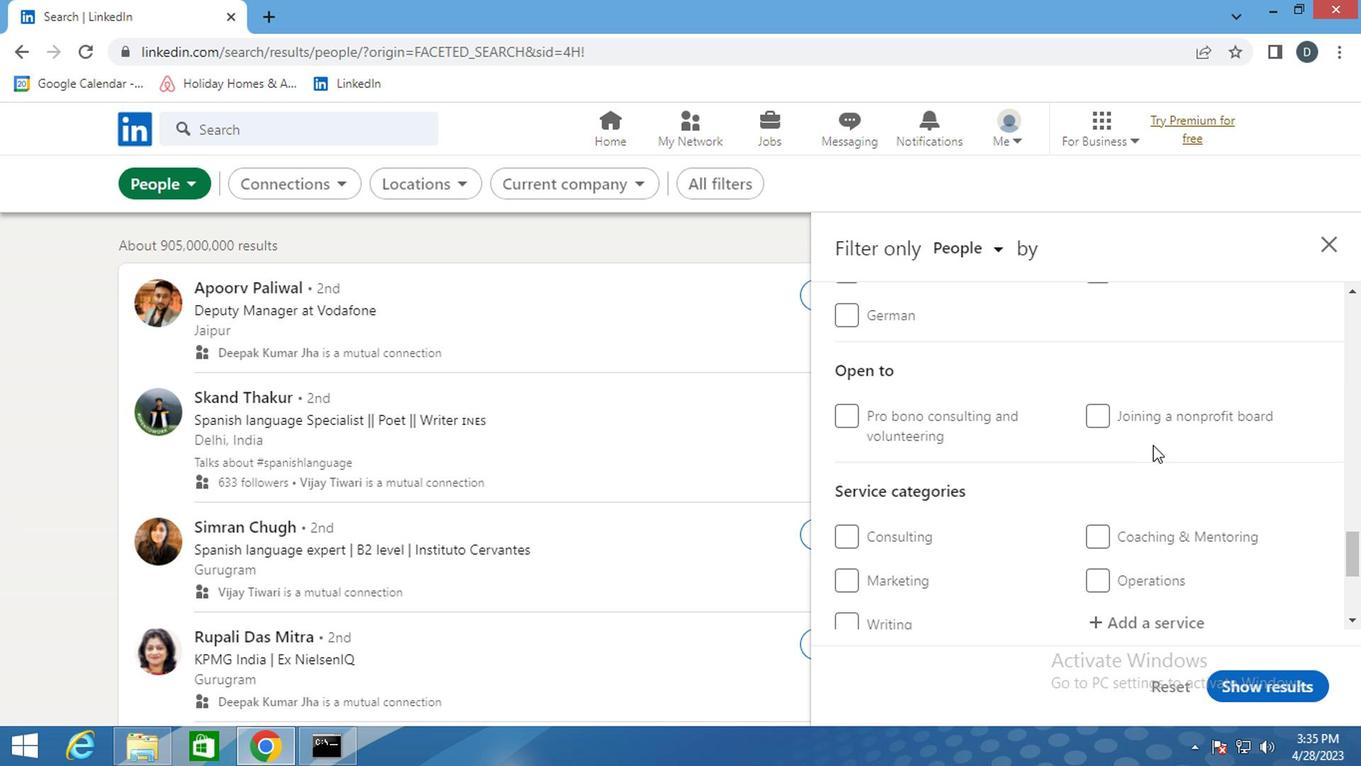 
Action: Mouse moved to (1159, 424)
Screenshot: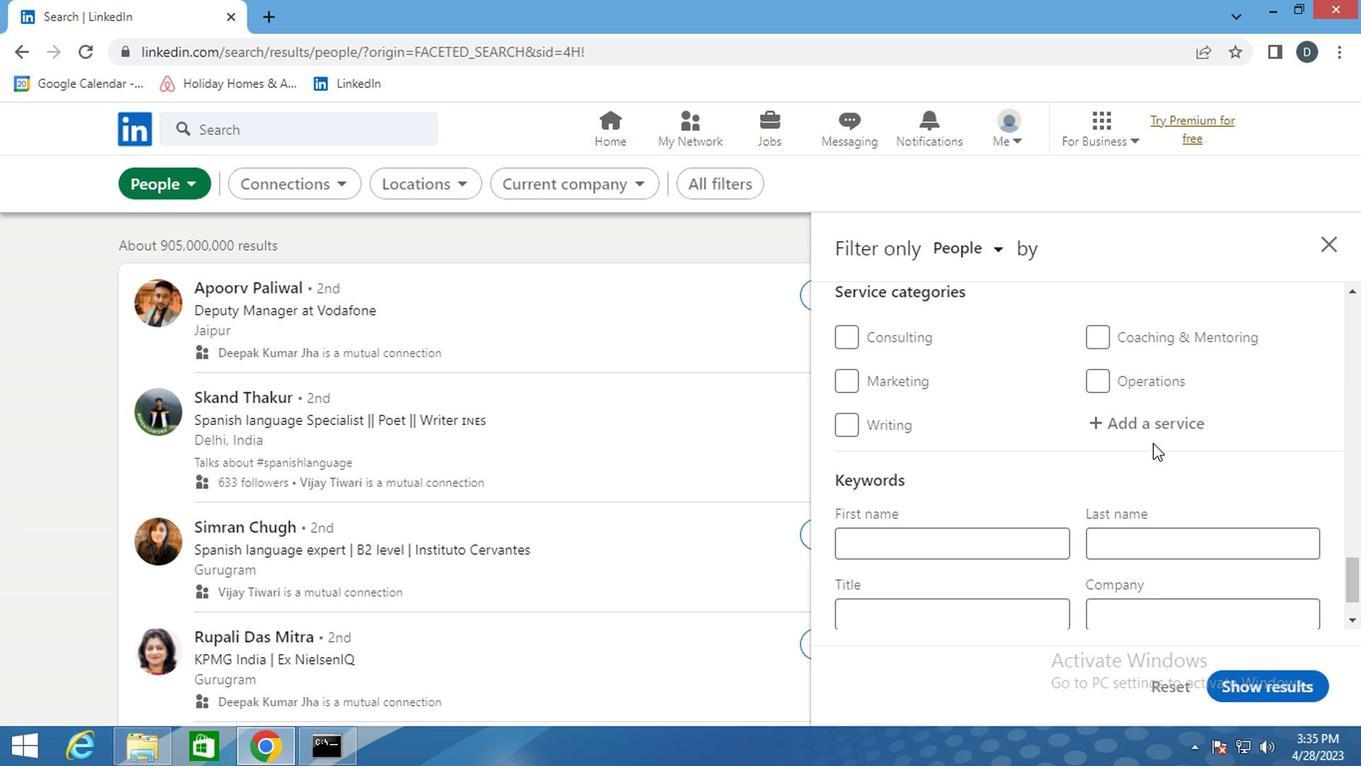 
Action: Mouse pressed left at (1159, 424)
Screenshot: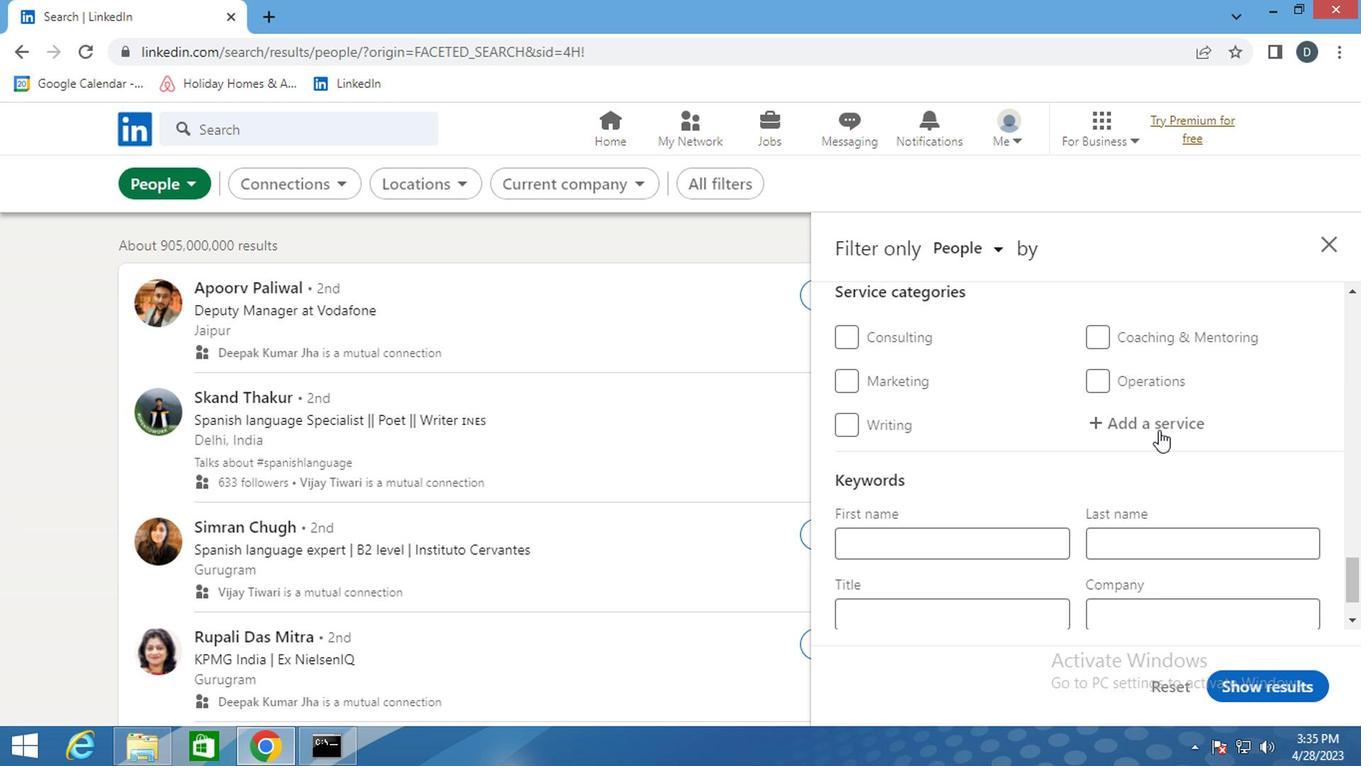 
Action: Mouse moved to (1159, 423)
Screenshot: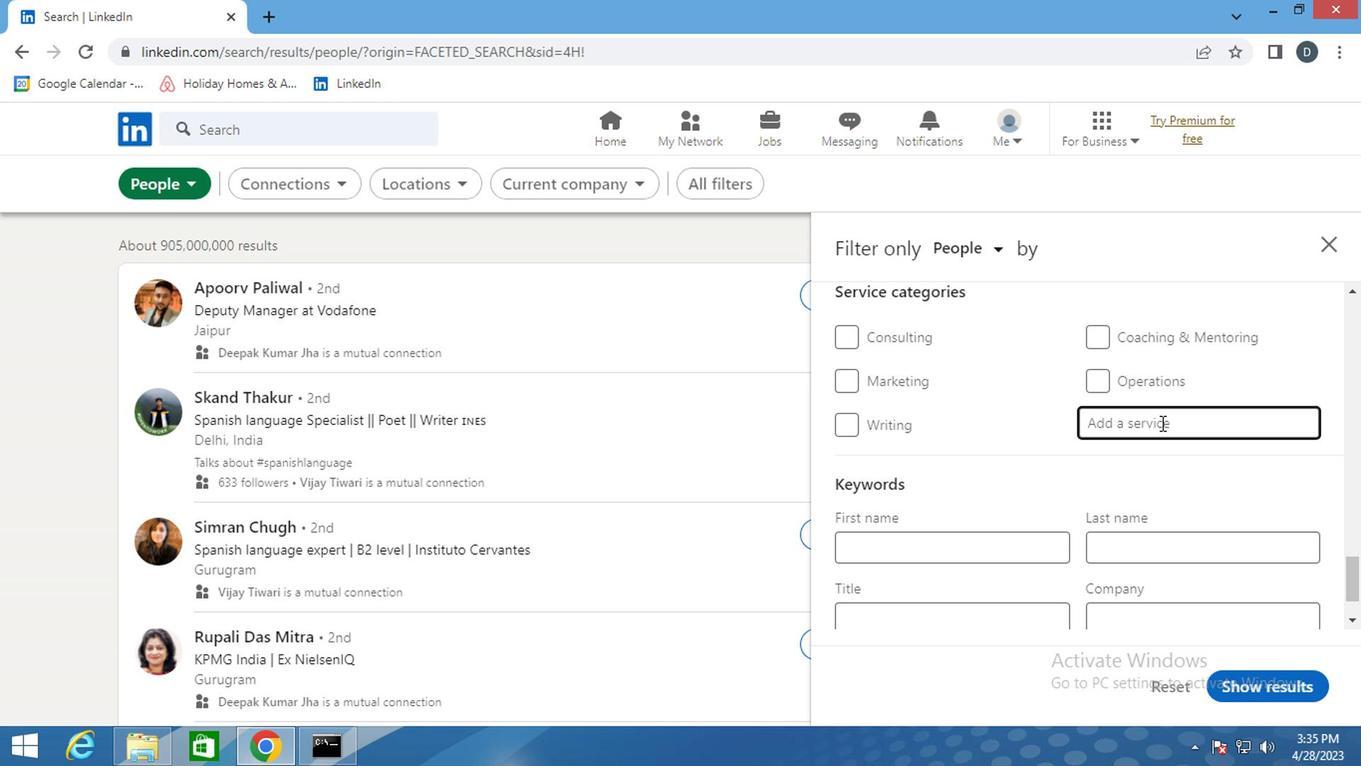 
Action: Key pressed <Key.shift>SOCIAL<Key.space><Key.shift>MEDI
Screenshot: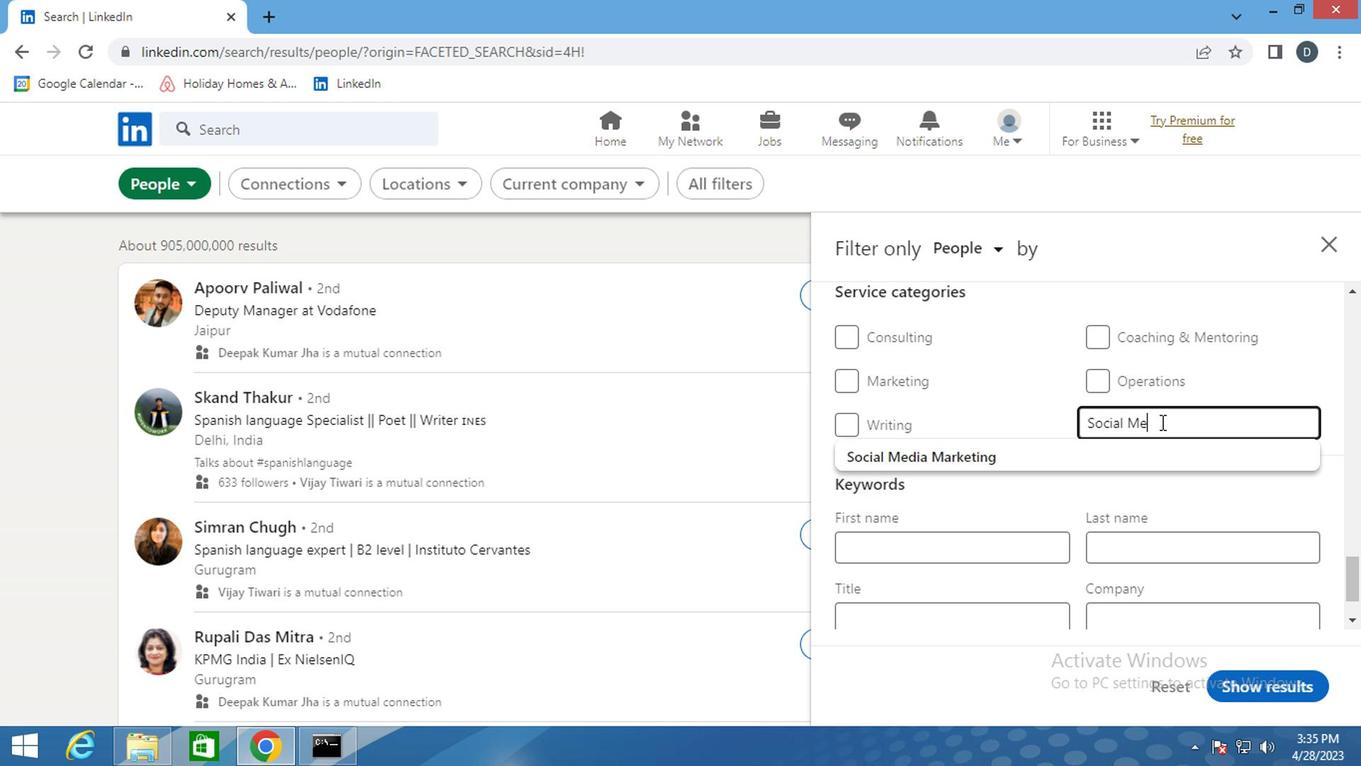 
Action: Mouse moved to (1154, 450)
Screenshot: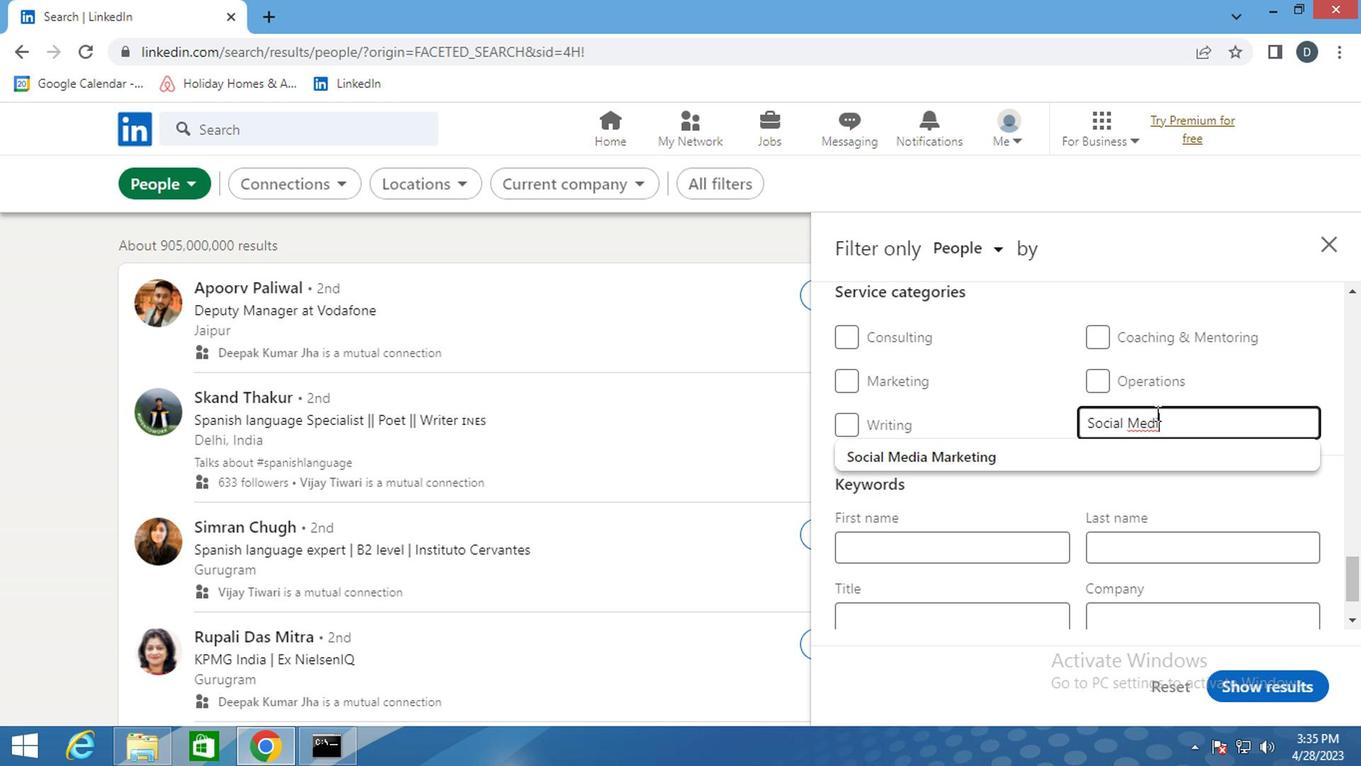 
Action: Mouse pressed left at (1154, 450)
Screenshot: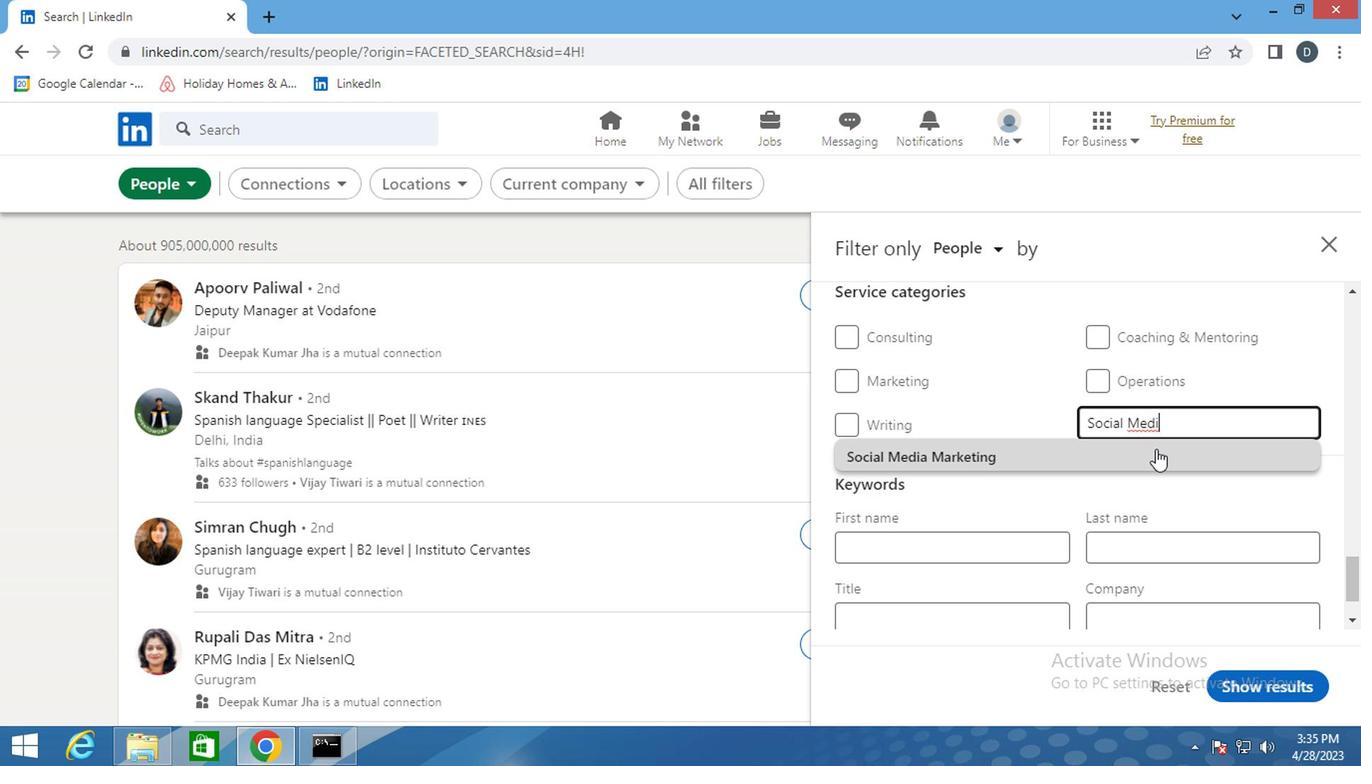 
Action: Mouse scrolled (1154, 448) with delta (0, -1)
Screenshot: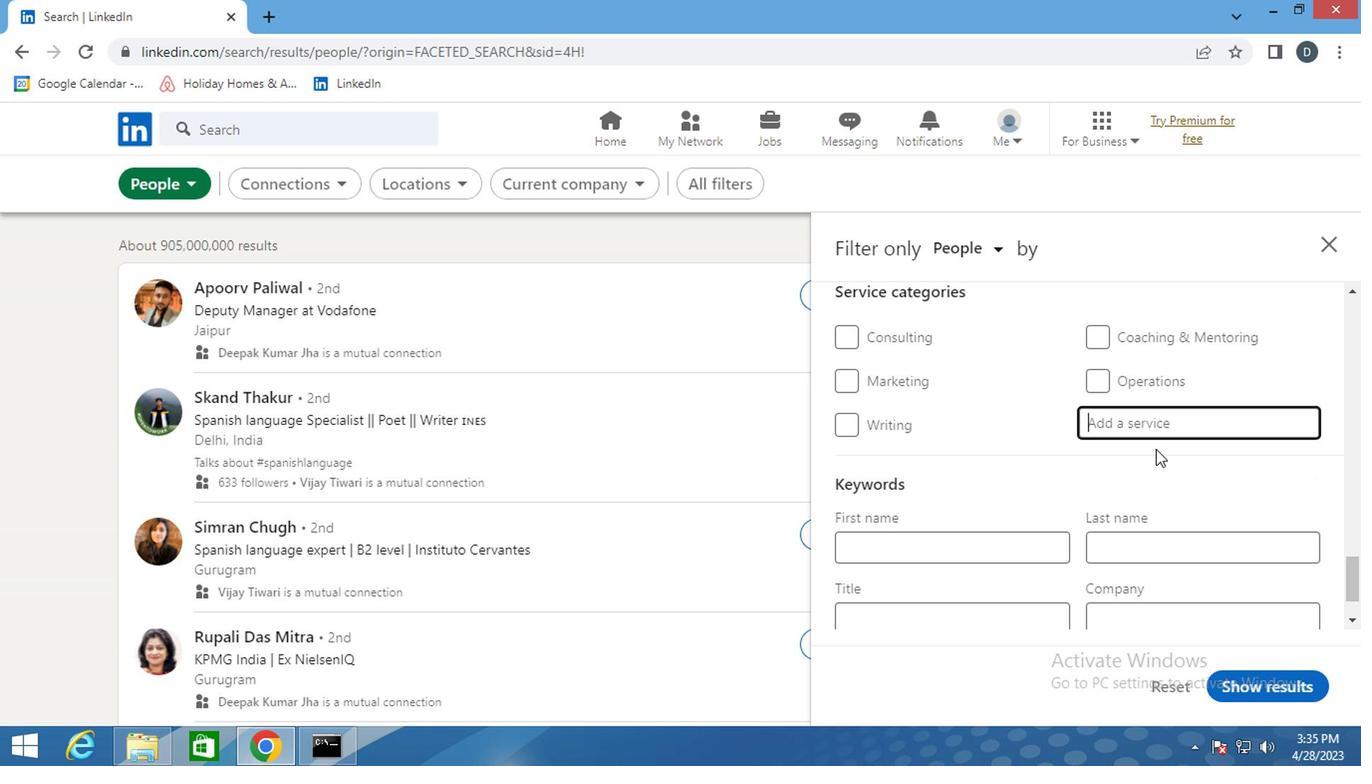 
Action: Mouse scrolled (1154, 448) with delta (0, -1)
Screenshot: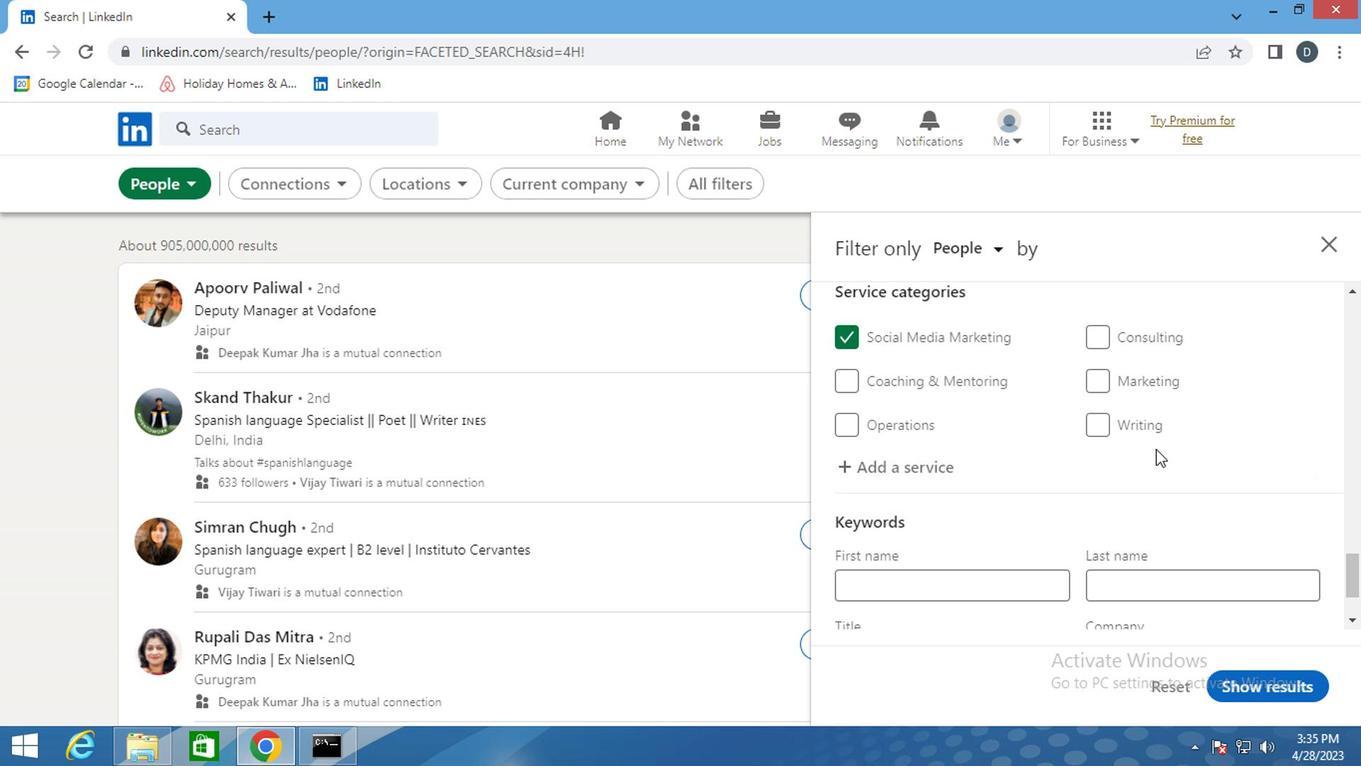 
Action: Mouse scrolled (1154, 448) with delta (0, -1)
Screenshot: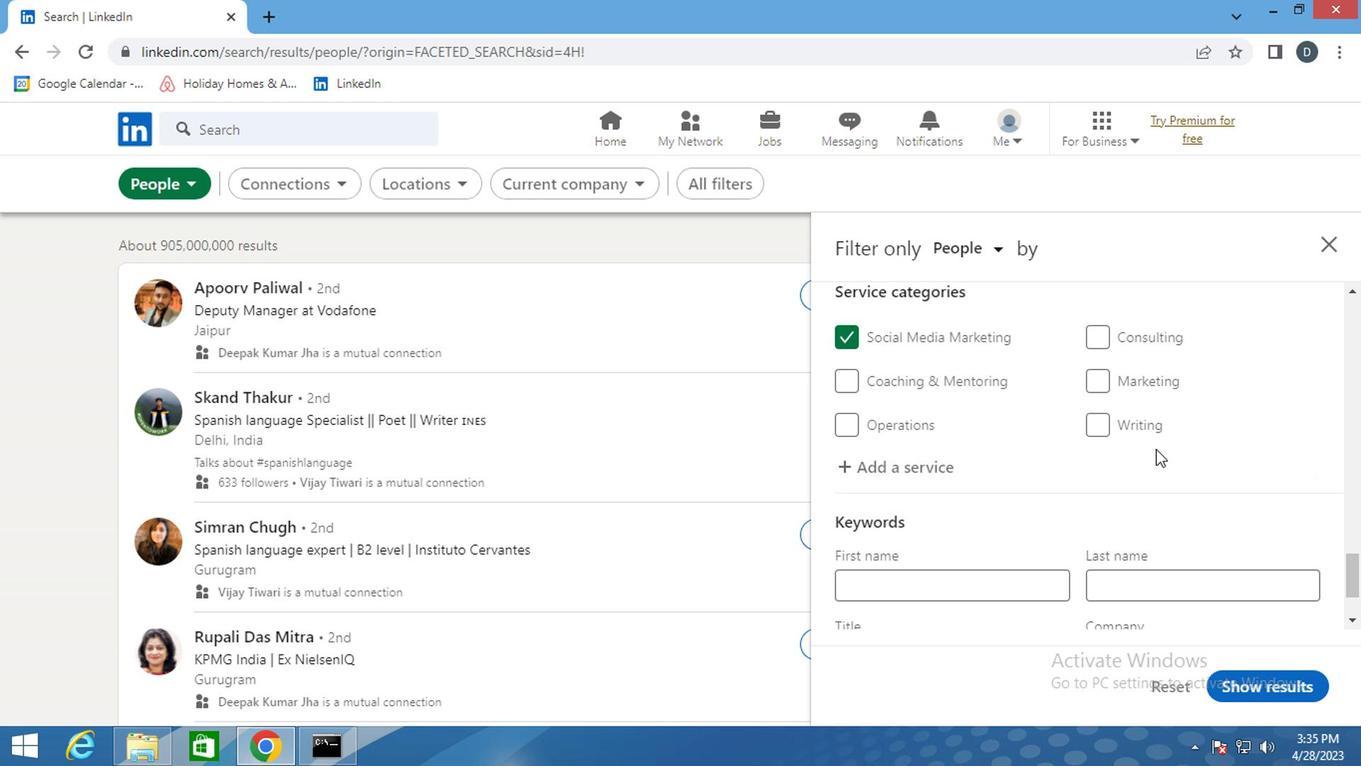 
Action: Mouse scrolled (1154, 448) with delta (0, -1)
Screenshot: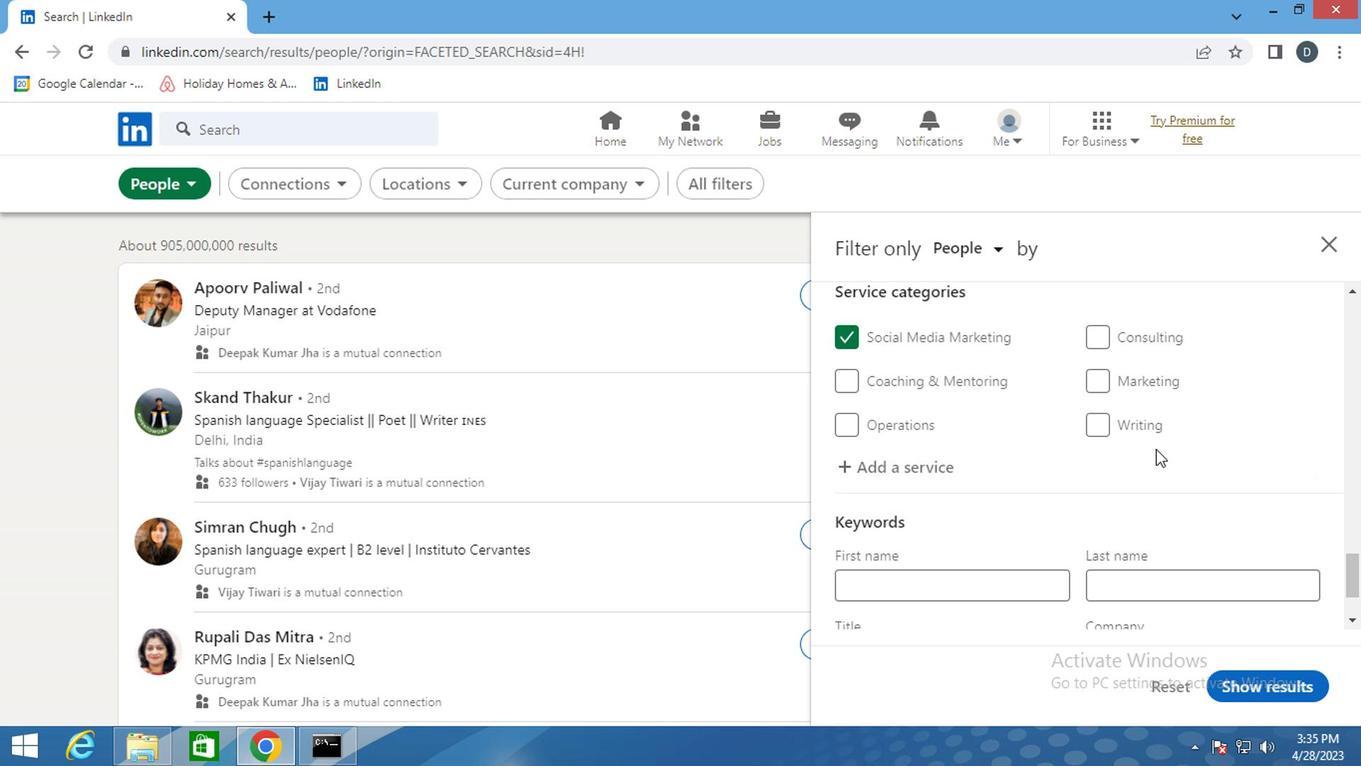 
Action: Mouse moved to (992, 531)
Screenshot: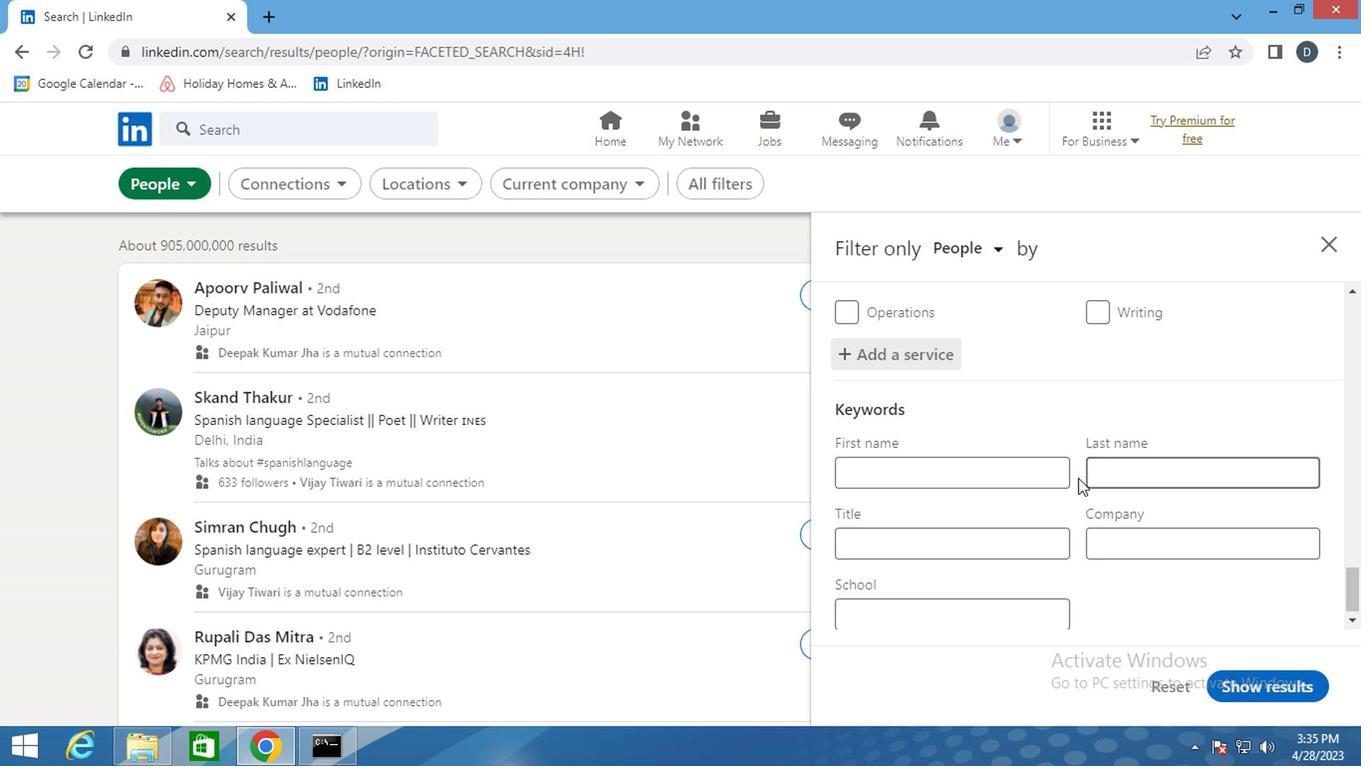 
Action: Mouse pressed left at (992, 531)
Screenshot: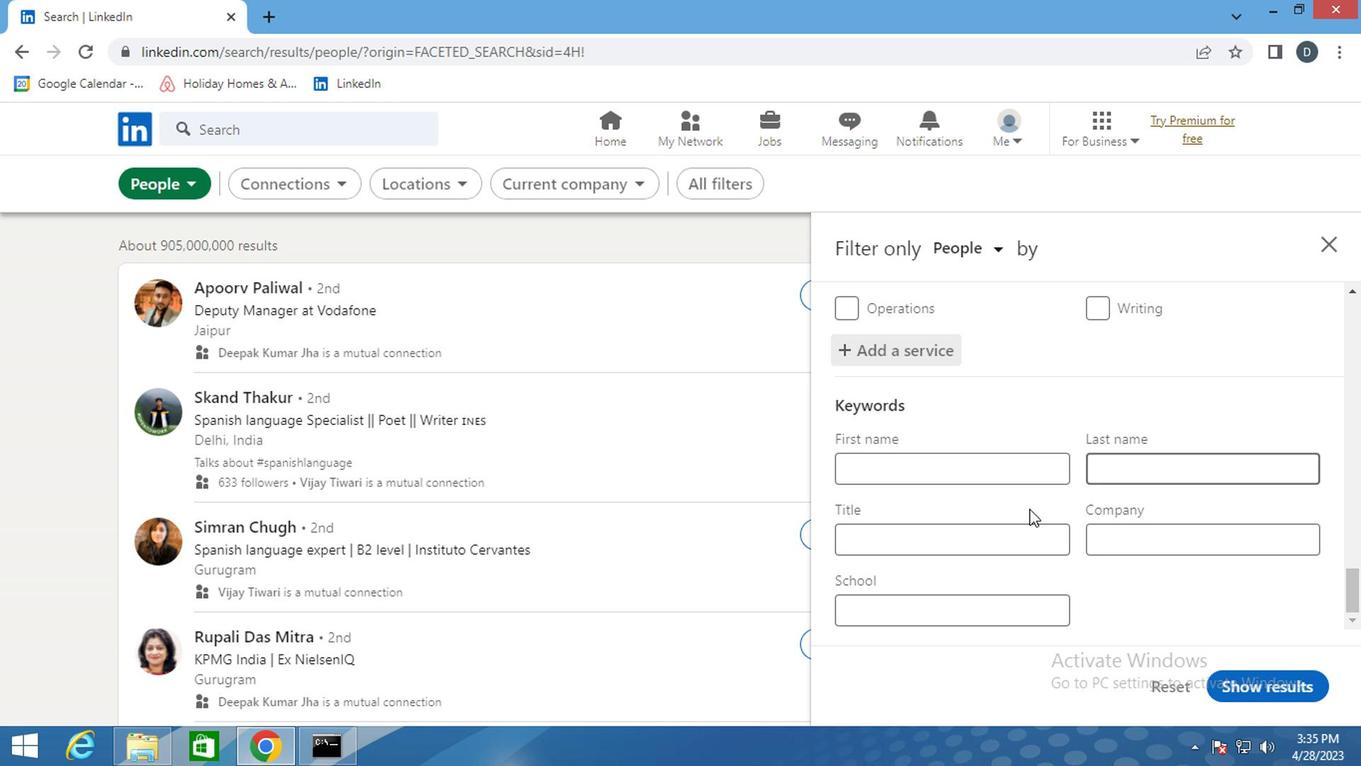 
Action: Mouse moved to (989, 531)
Screenshot: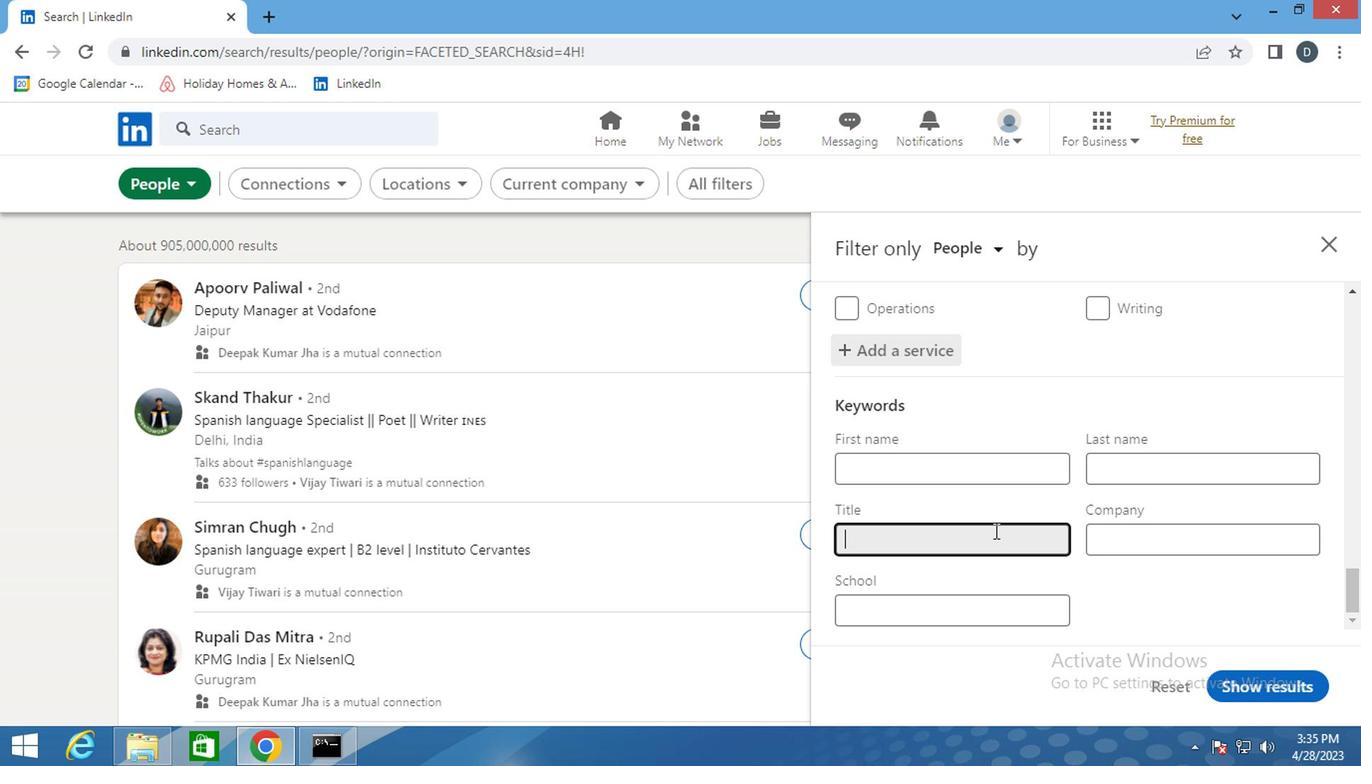 
Action: Key pressed <Key.shift><Key.shift><Key.shift><Key.shift><Key.shift><Key.shift><Key.shift><Key.shift><Key.shift>PAINTER
Screenshot: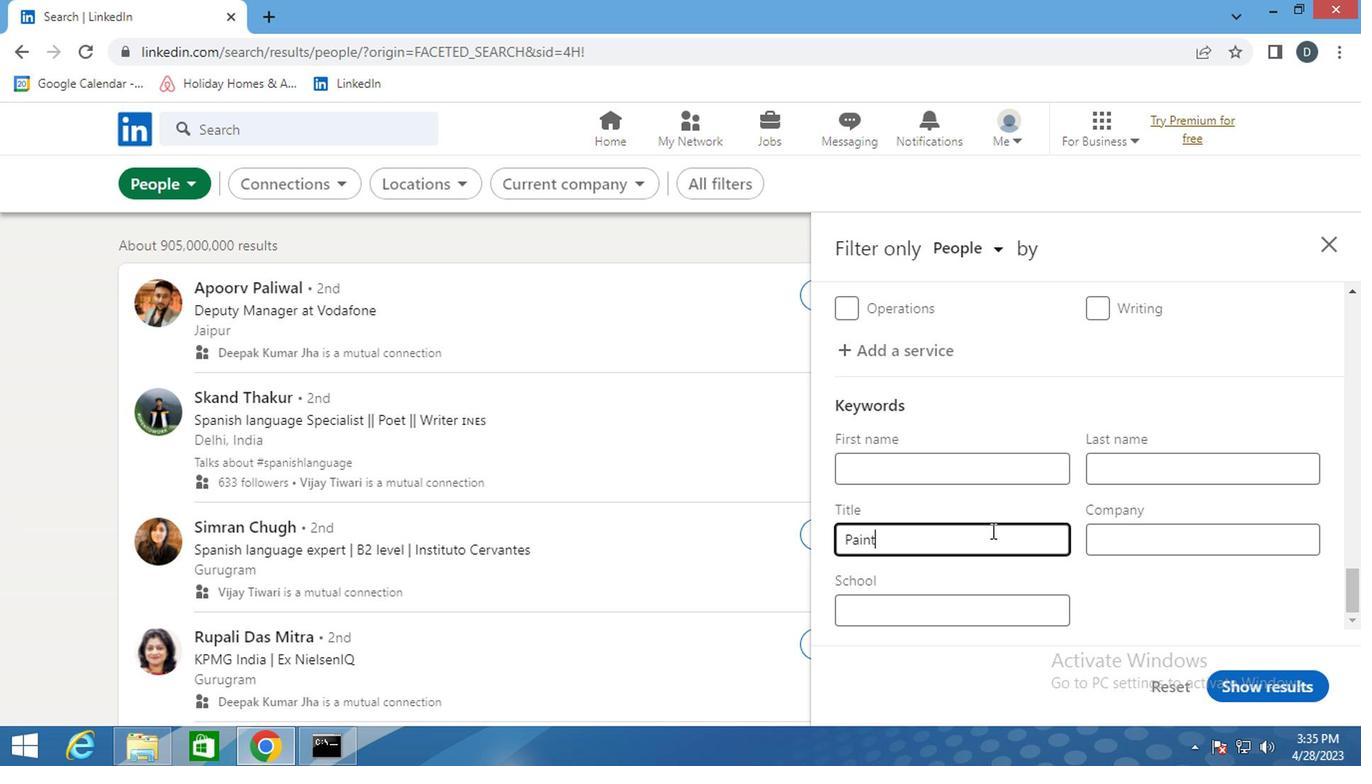 
Action: Mouse moved to (1267, 687)
Screenshot: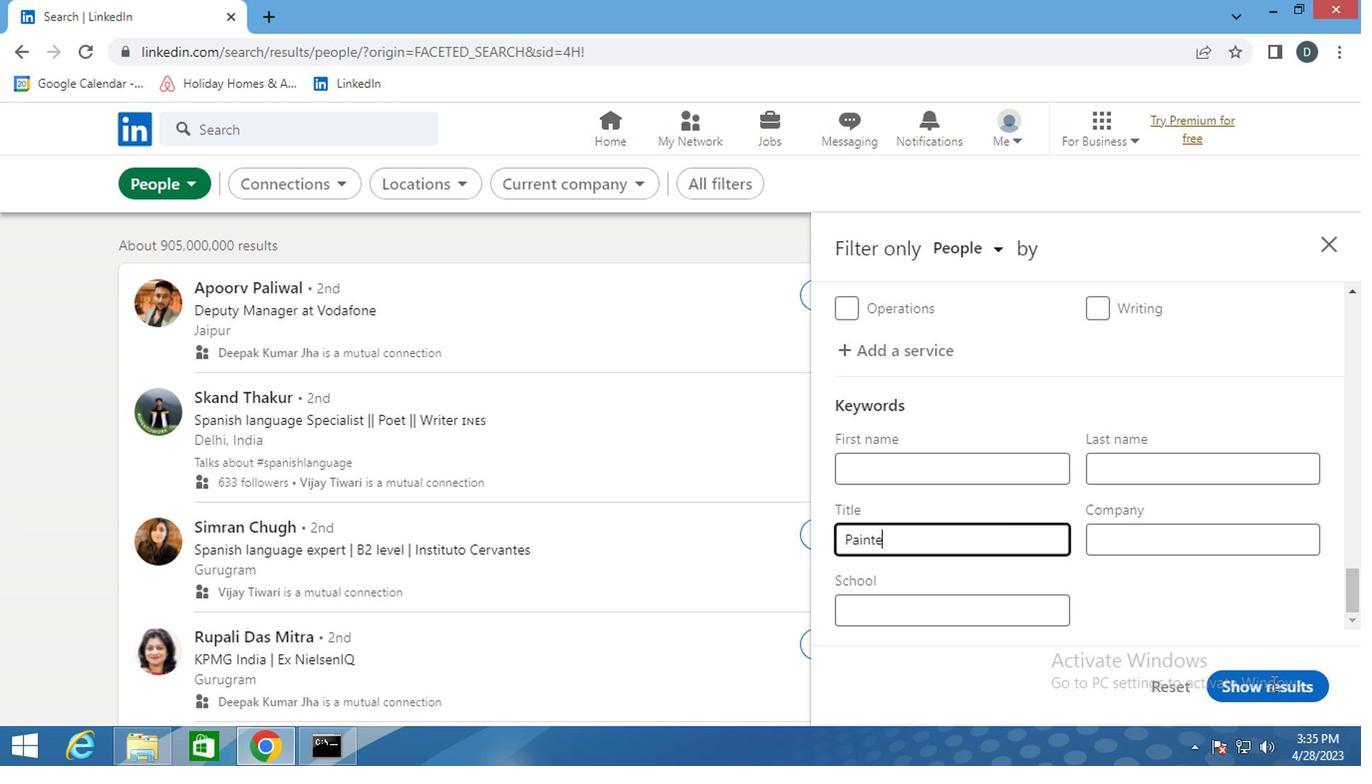 
Action: Mouse pressed left at (1267, 687)
Screenshot: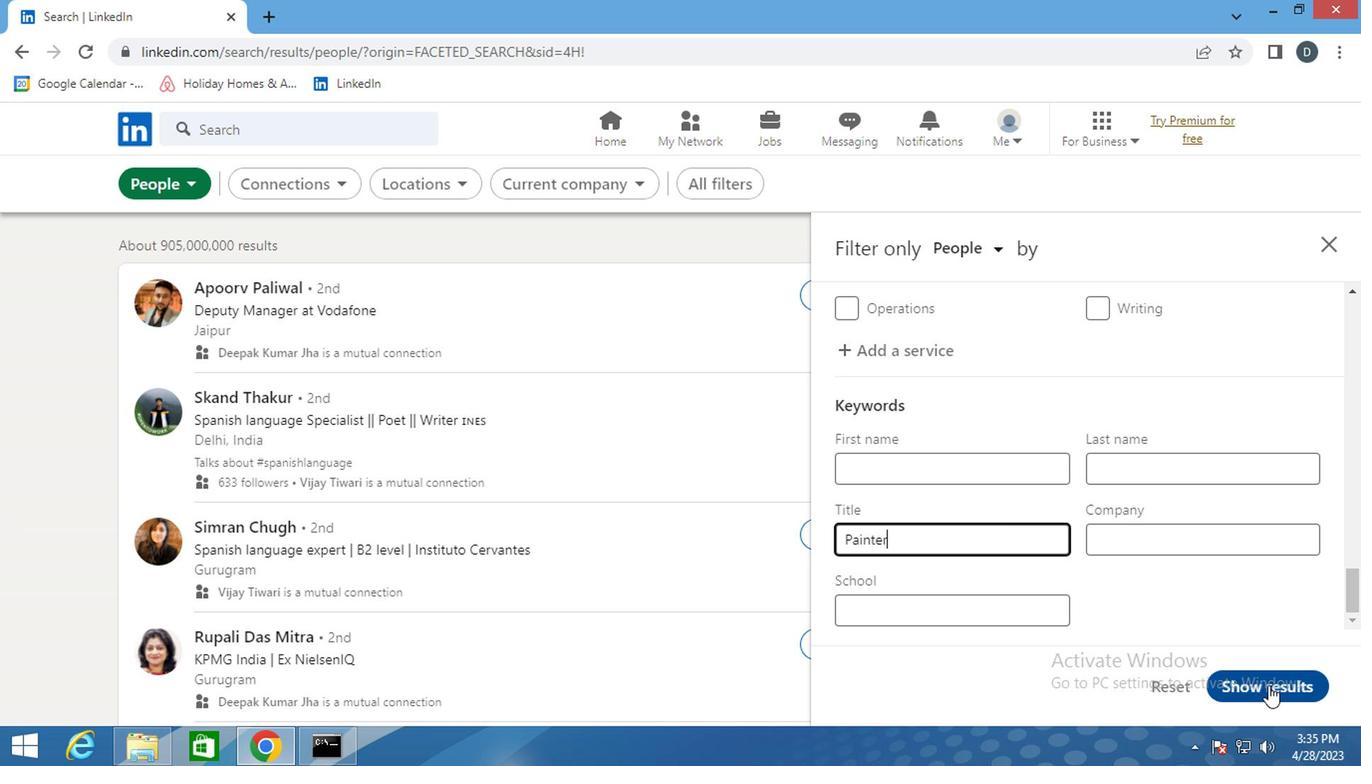 
Action: Mouse moved to (941, 380)
Screenshot: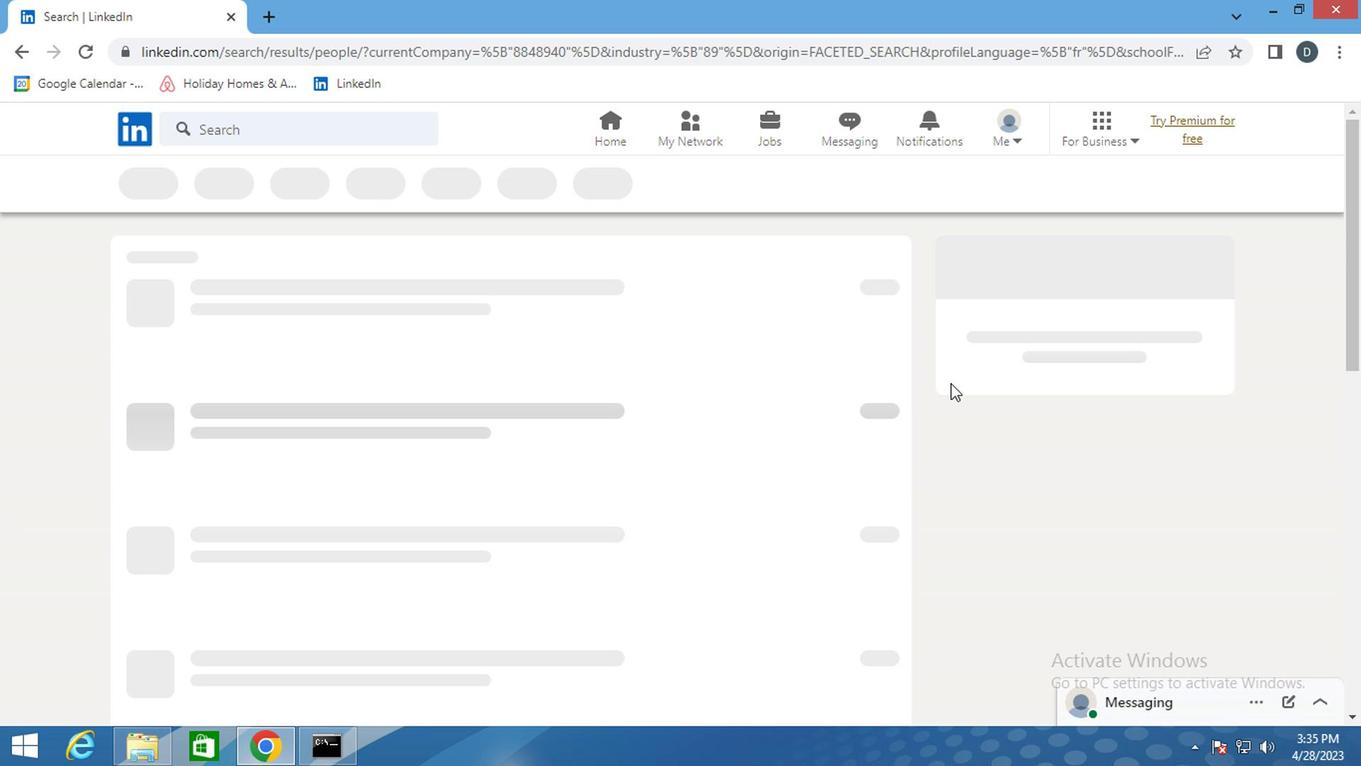 
